 Task: Add an event with the title Lunch and Learn: Effective Project Management, date '2024/04/16', time 7:30 AM to 9:30 AMand add a description: Participants will learn how to structure their presentations in a clear and logical manner. They will explore techniques for capturing audience attention, developing a compelling opening, organizing content effectively, and delivering a memorable closing.Select event color  Lavender . Add location for the event as: 654 Basilica Cistern, Istanbul, Turkey, logged in from the account softage.2@softage.netand send the event invitation to softage.1@softage.net and softage.3@softage.net. Set a reminder for the event Monthly on the third Sunday
Action: Mouse moved to (488, 270)
Screenshot: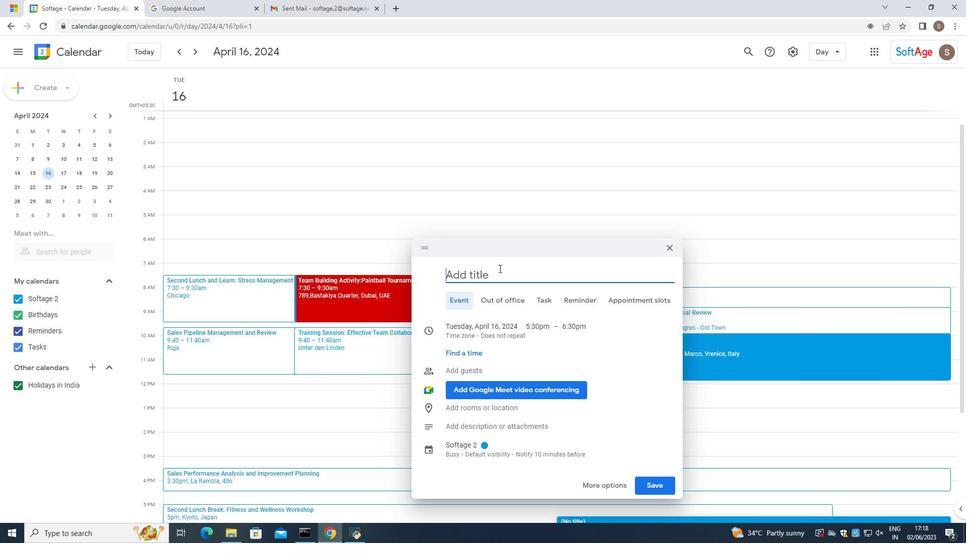 
Action: Mouse pressed left at (488, 270)
Screenshot: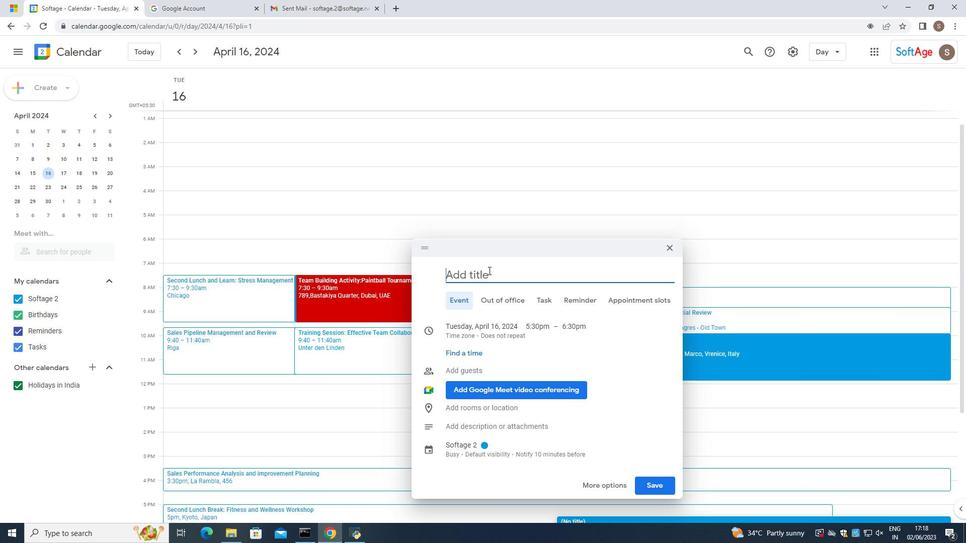 
Action: Key pressed <Key.caps_lock>L<Key.caps_lock>unch<Key.space><Key.shift_r><Key.shift_r><Key.shift_r><Key.shift_r><Key.shift_r><Key.shift_r><Key.shift_r><Key.shift_r><Key.shift_r><Key.shift_r><Key.shift_r>%\<Key.shift_r>&\\\<Key.insert><Key.insert><Key.backspace><Key.backspace><Key.backspace><Key.backspace><Key.backspace><Key.backspace><Key.shift_r><Key.shift_r><Key.shift_r><Key.shift_r><Key.shift_r><Key.shift_r><Key.shift_r><Key.shift_r><Key.shift_r><Key.shift_r><Key.shift_r>&<Key.space><Key.caps_lock>L<Key.caps_lock>earn
Screenshot: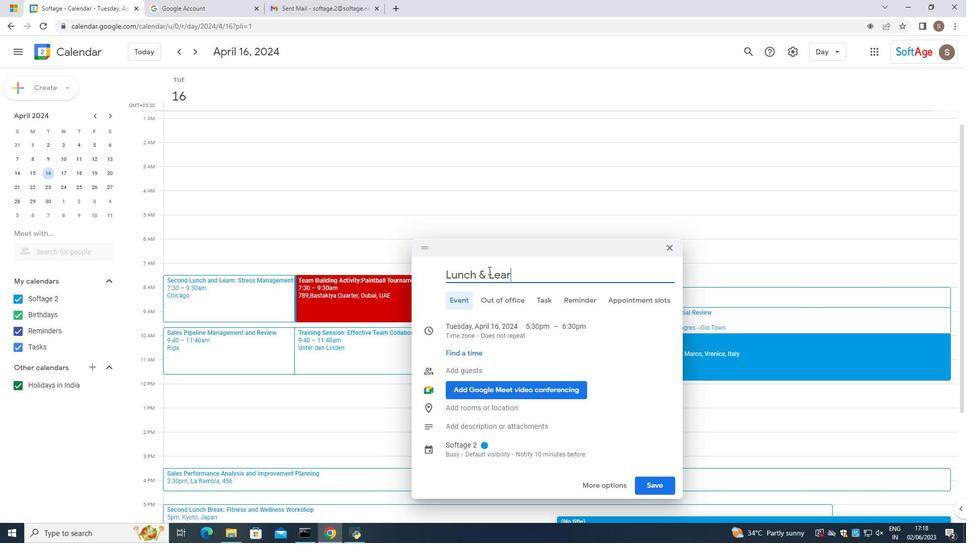 
Action: Mouse moved to (485, 321)
Screenshot: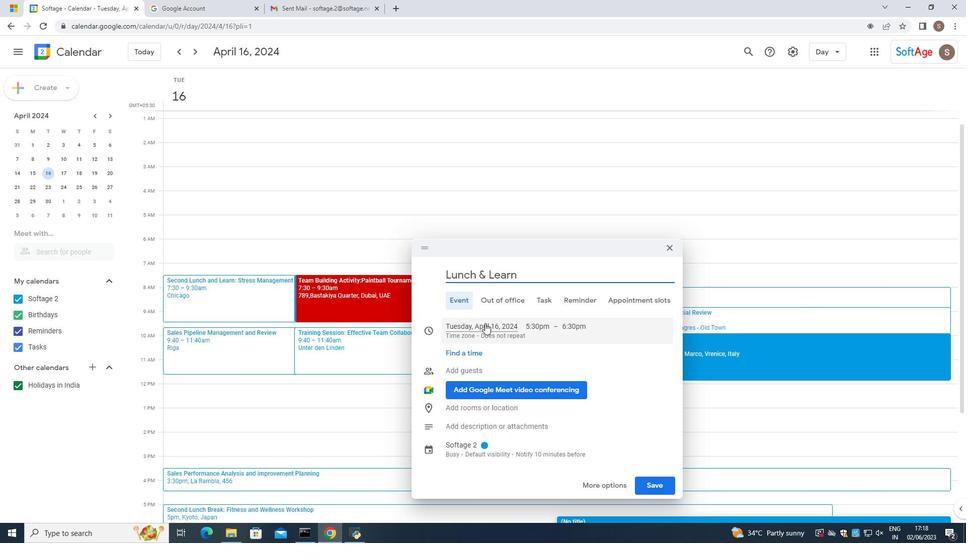 
Action: Key pressed <Key.shift_r><Key.shift_r><Key.shift_r><Key.shift_r><Key.shift_r><Key.shift_r><Key.shift_r>:<Key.space><Key.caps_lock>E<Key.caps_lock>ffective<Key.space><Key.tab>pp
Screenshot: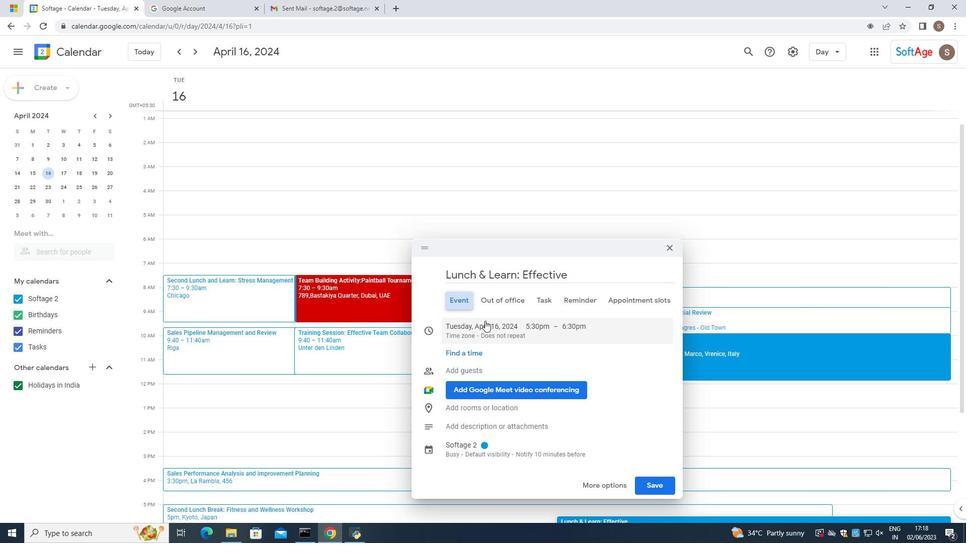 
Action: Mouse moved to (569, 275)
Screenshot: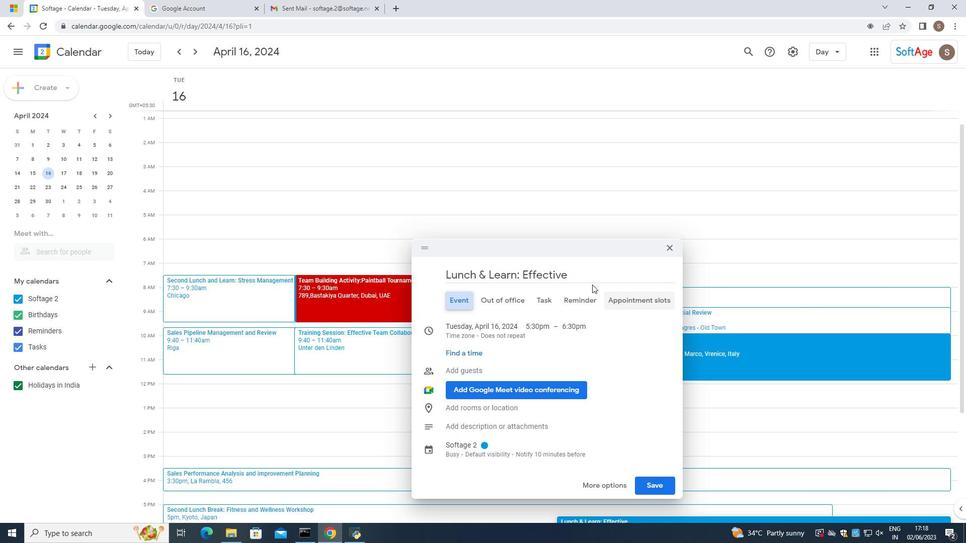 
Action: Mouse pressed left at (569, 275)
Screenshot: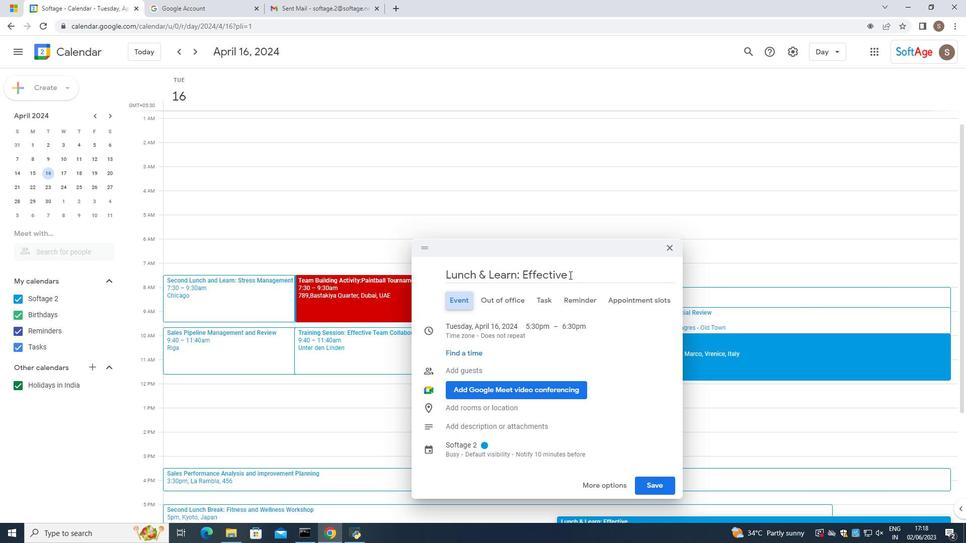 
Action: Mouse moved to (551, 272)
Screenshot: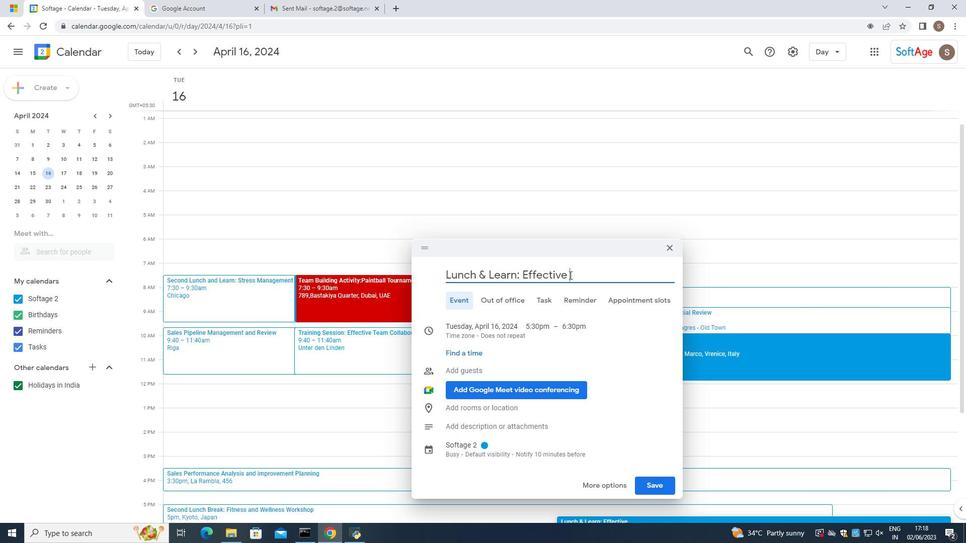 
Action: Key pressed <Key.tab>p<Key.tab><Key.caps_lock>P
Screenshot: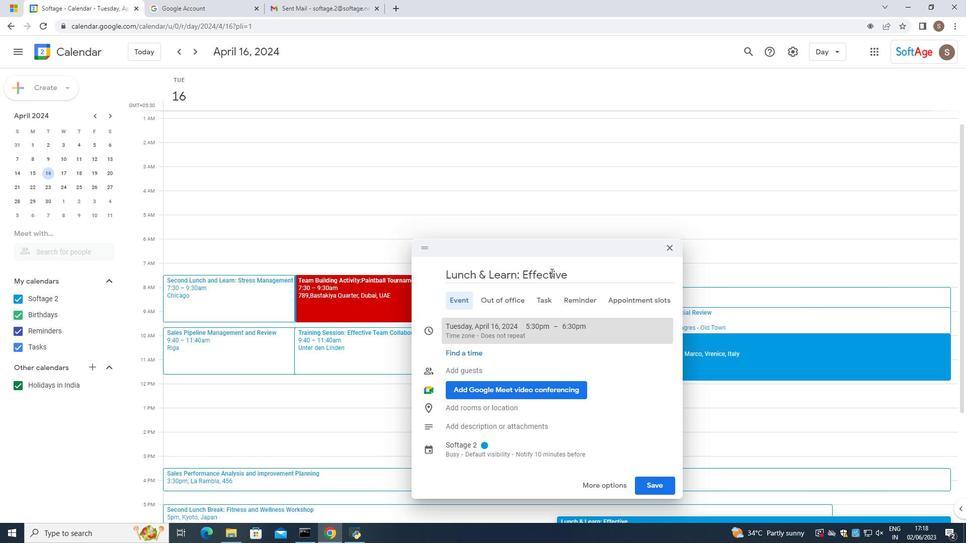 
Action: Mouse moved to (566, 278)
Screenshot: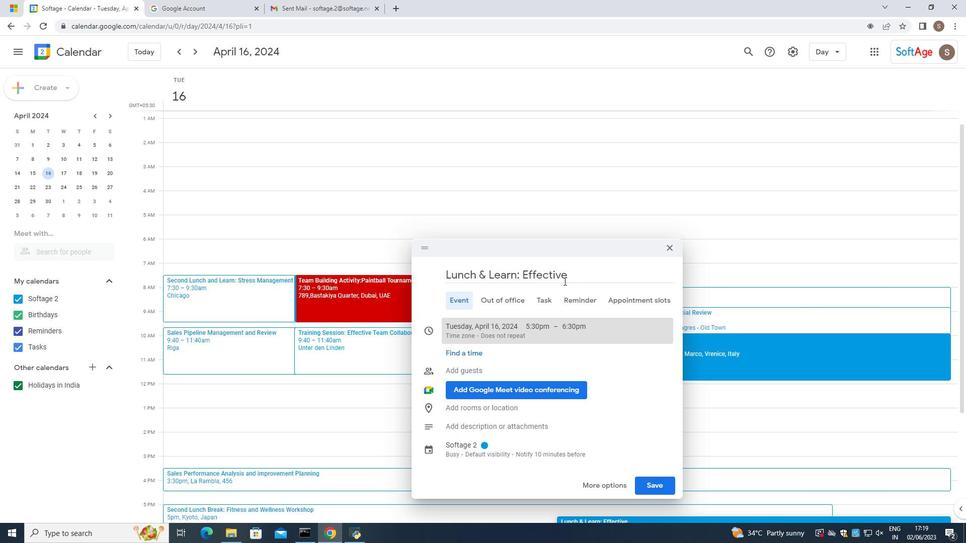 
Action: Mouse pressed left at (566, 278)
Screenshot: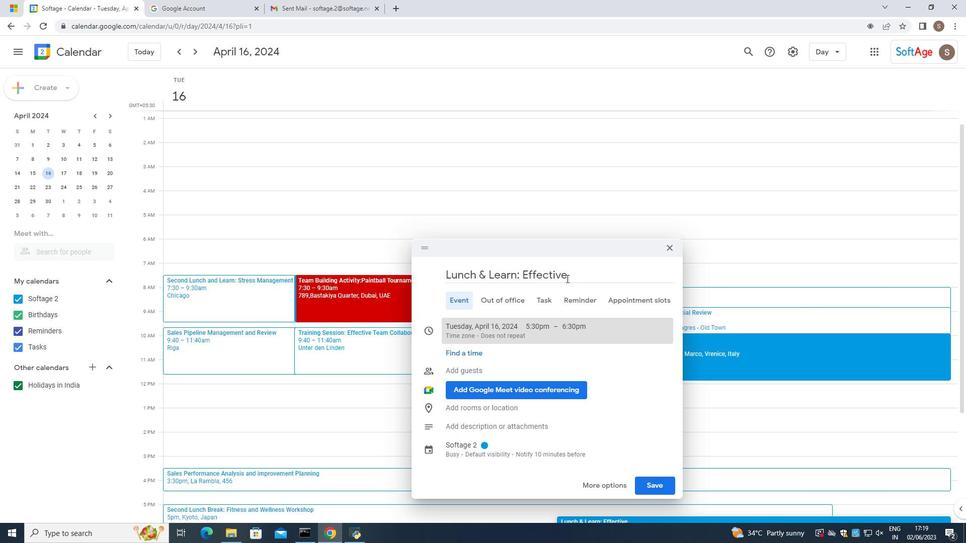 
Action: Mouse moved to (567, 269)
Screenshot: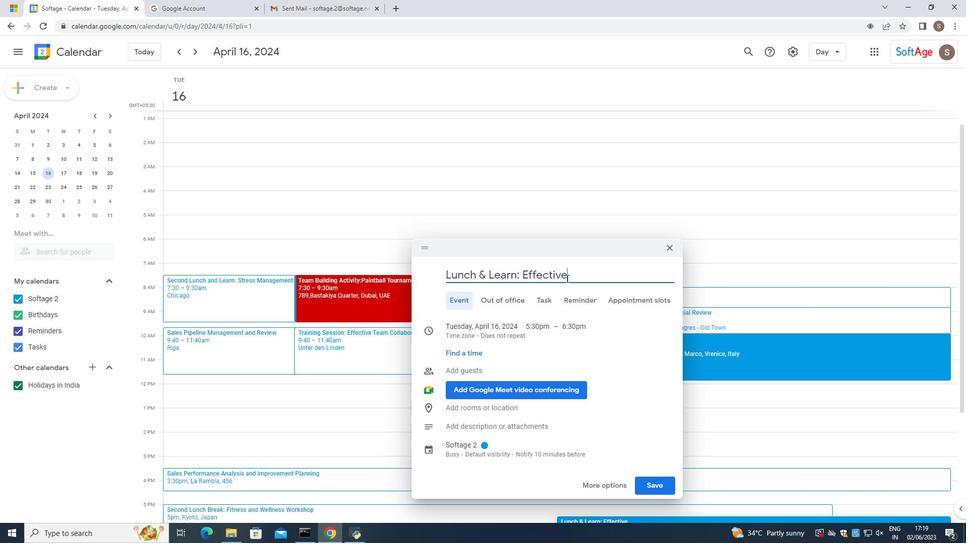
Action: Key pressed <Key.space>P<Key.caps_lock>roject<Key.space><Key.caps_lock>M<Key.caps_lock>anagement
Screenshot: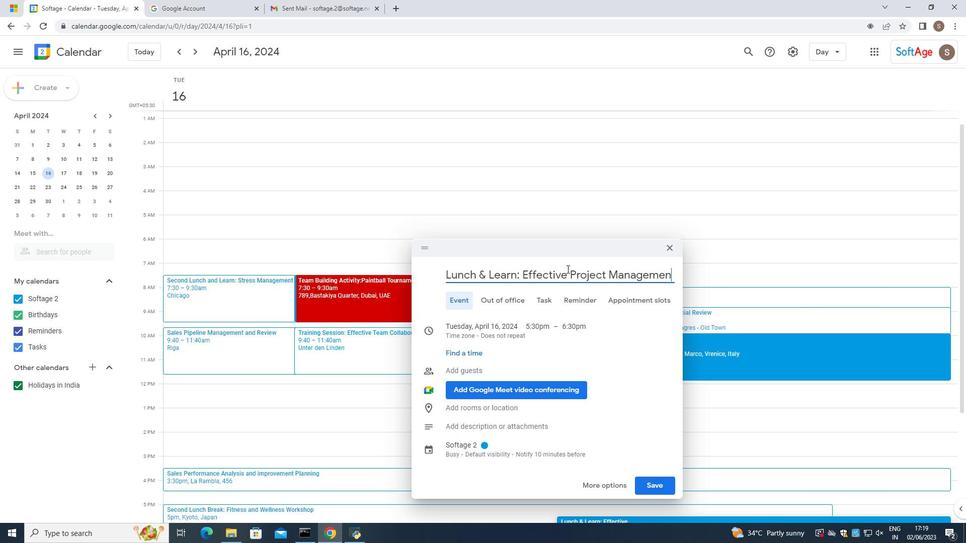 
Action: Mouse moved to (535, 320)
Screenshot: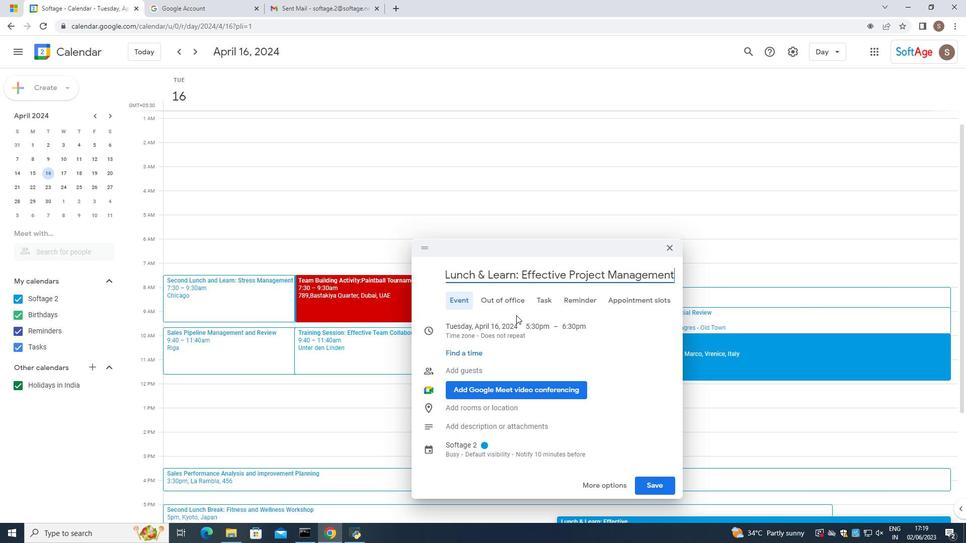 
Action: Mouse pressed left at (535, 320)
Screenshot: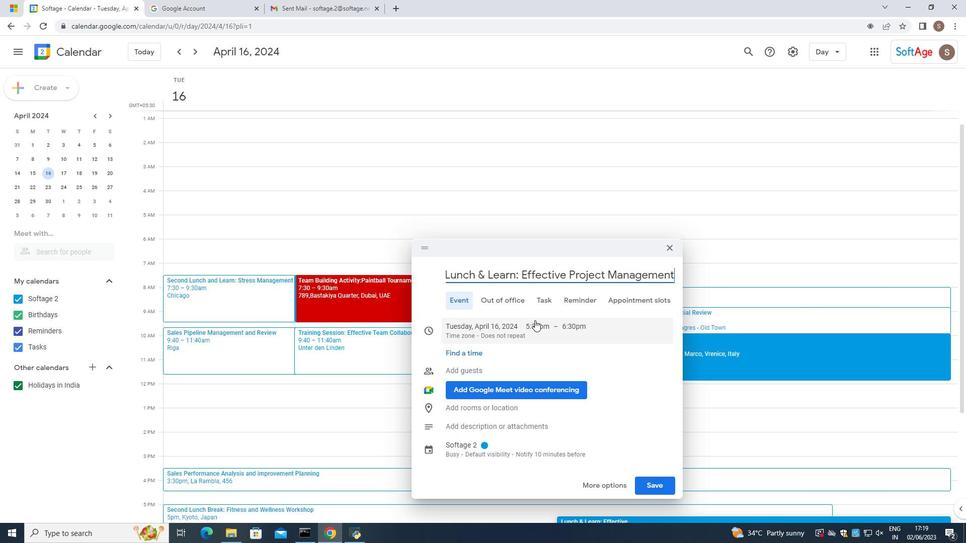 
Action: Mouse moved to (543, 300)
Screenshot: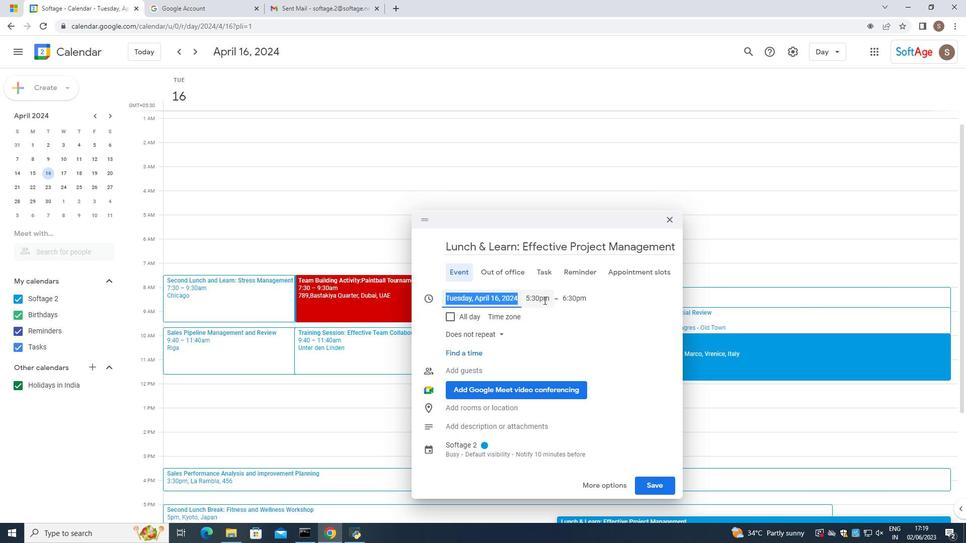 
Action: Mouse pressed left at (543, 300)
Screenshot: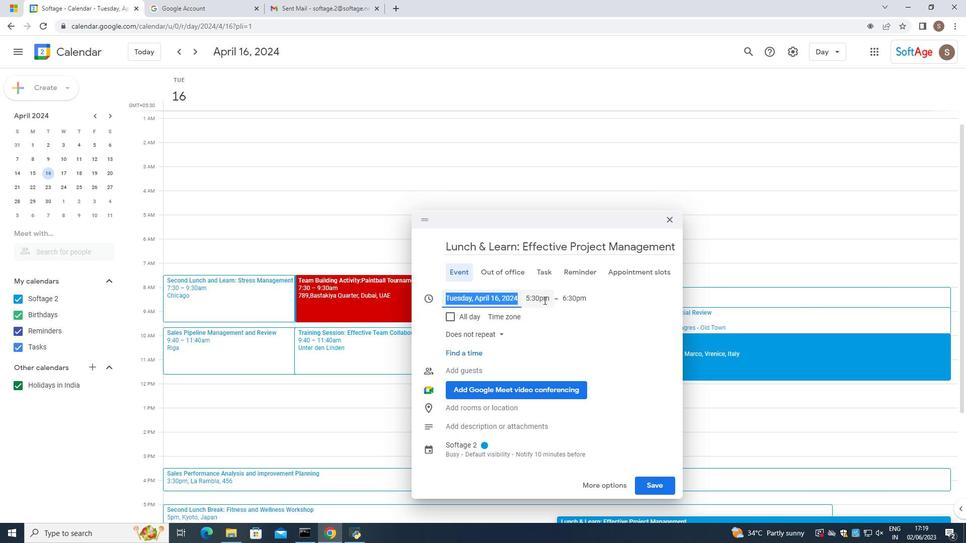 
Action: Mouse moved to (555, 298)
Screenshot: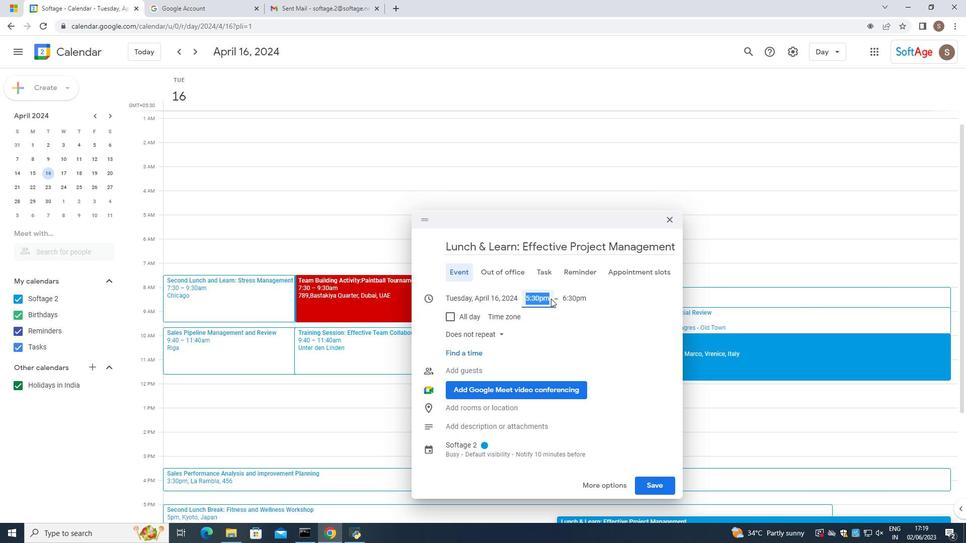 
Action: Mouse pressed left at (555, 298)
Screenshot: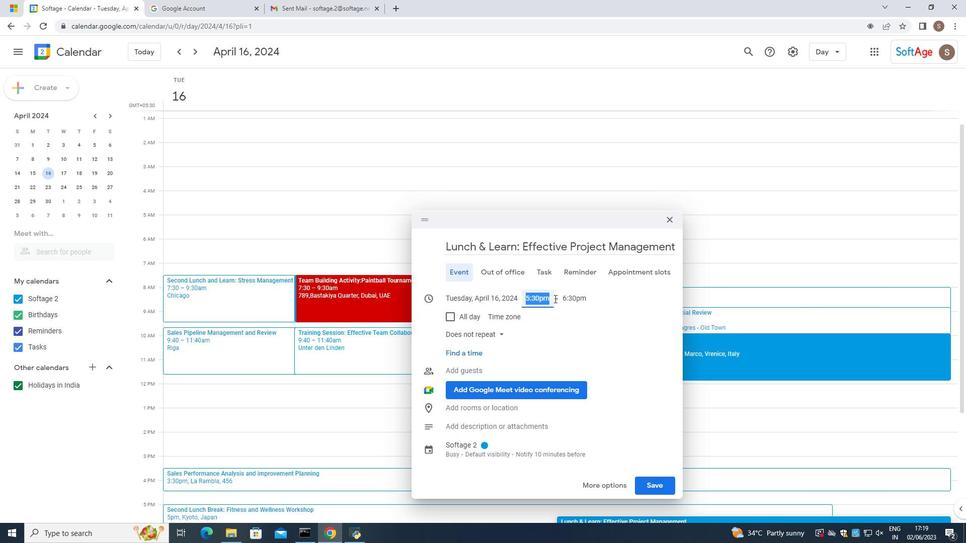 
Action: Mouse moved to (554, 298)
Screenshot: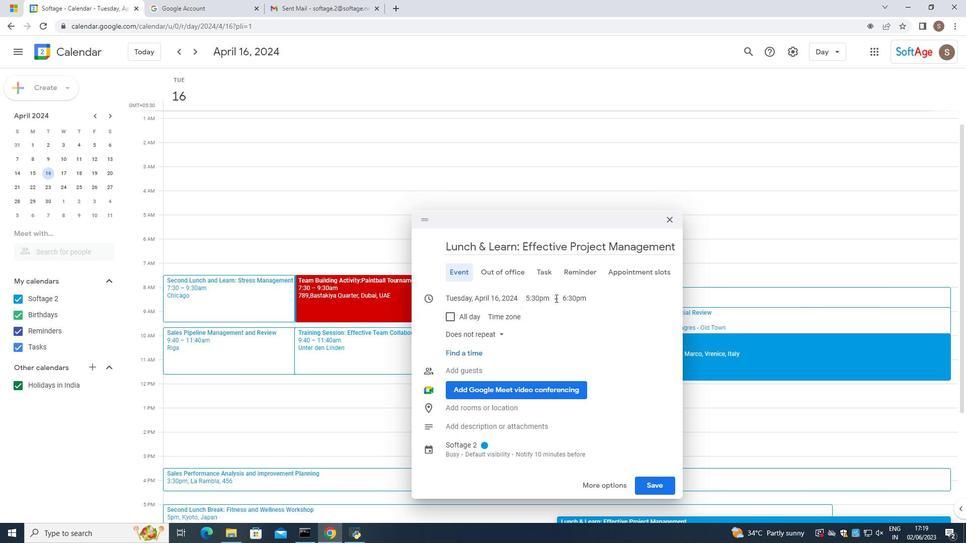
Action: Mouse pressed left at (554, 298)
Screenshot: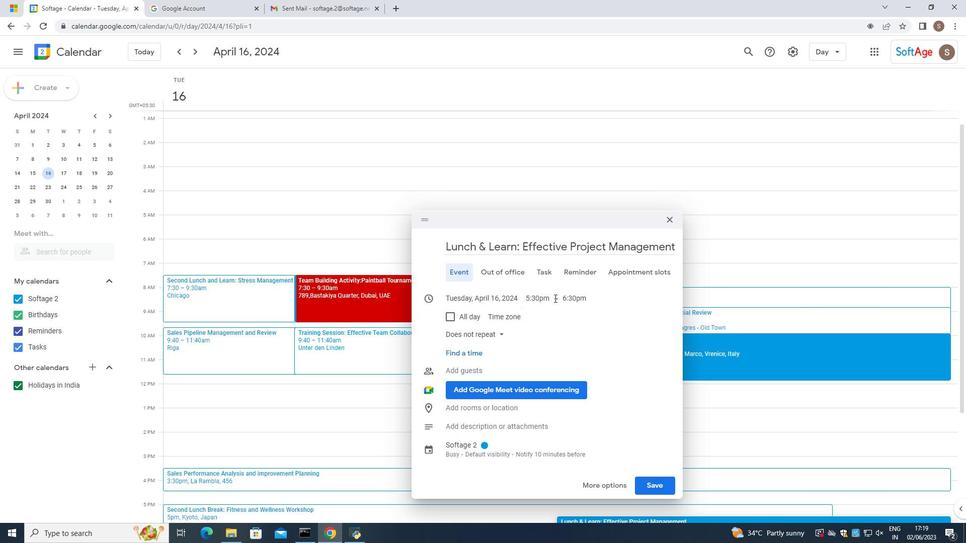 
Action: Mouse moved to (516, 301)
Screenshot: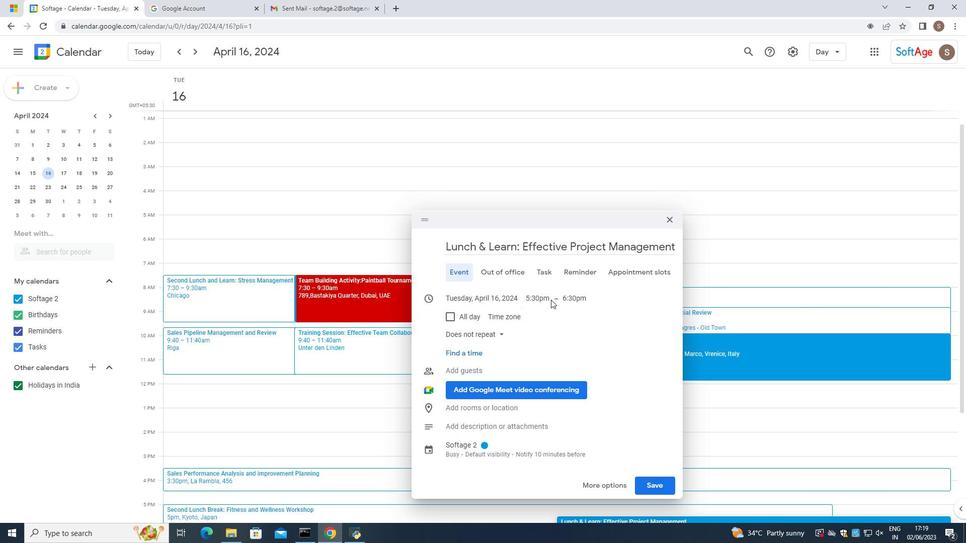 
Action: Mouse pressed left at (516, 301)
Screenshot: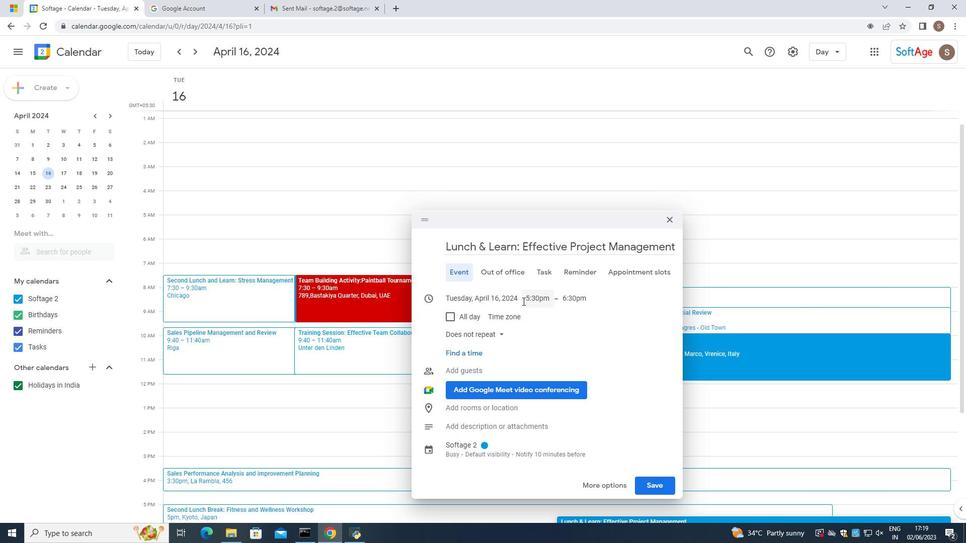 
Action: Mouse moved to (530, 298)
Screenshot: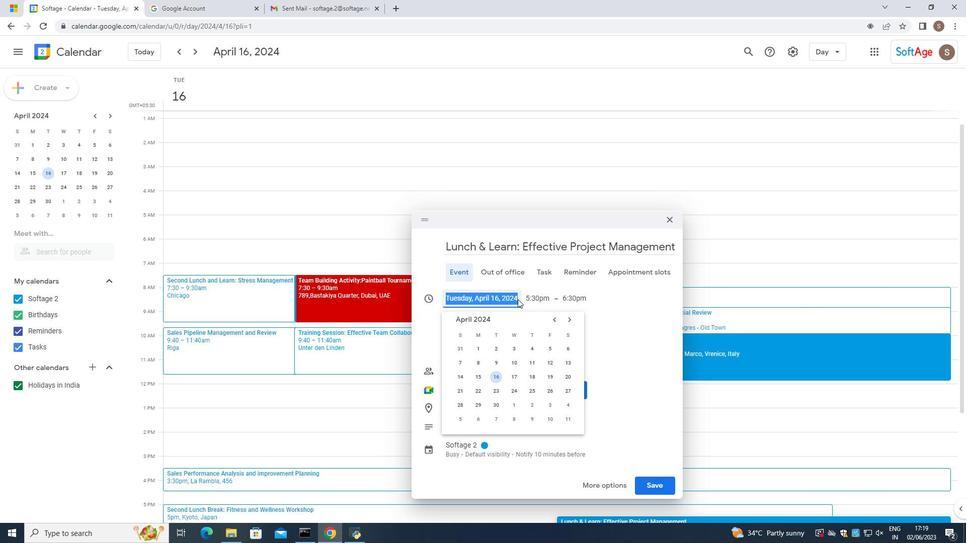 
Action: Mouse pressed left at (530, 298)
Screenshot: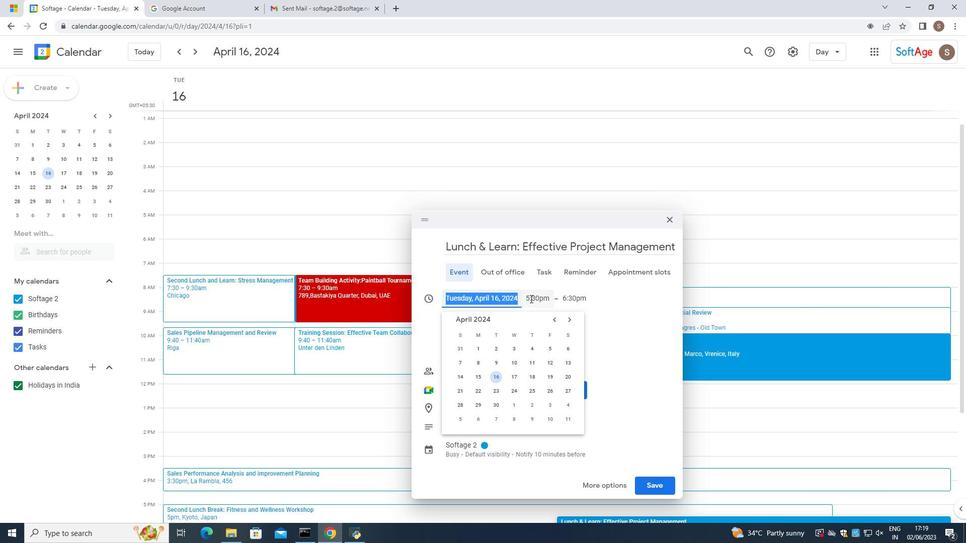 
Action: Mouse moved to (541, 326)
Screenshot: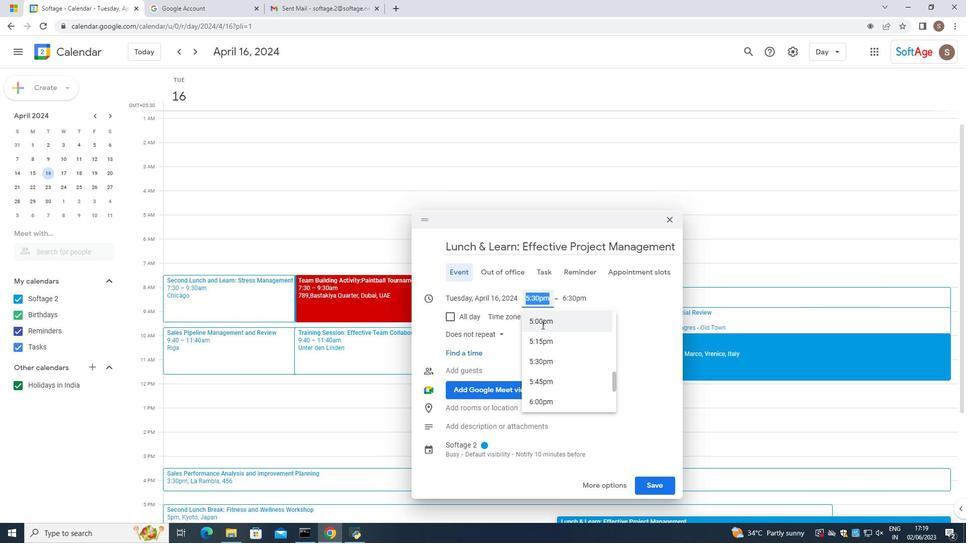 
Action: Mouse scrolled (541, 327) with delta (0, 0)
Screenshot: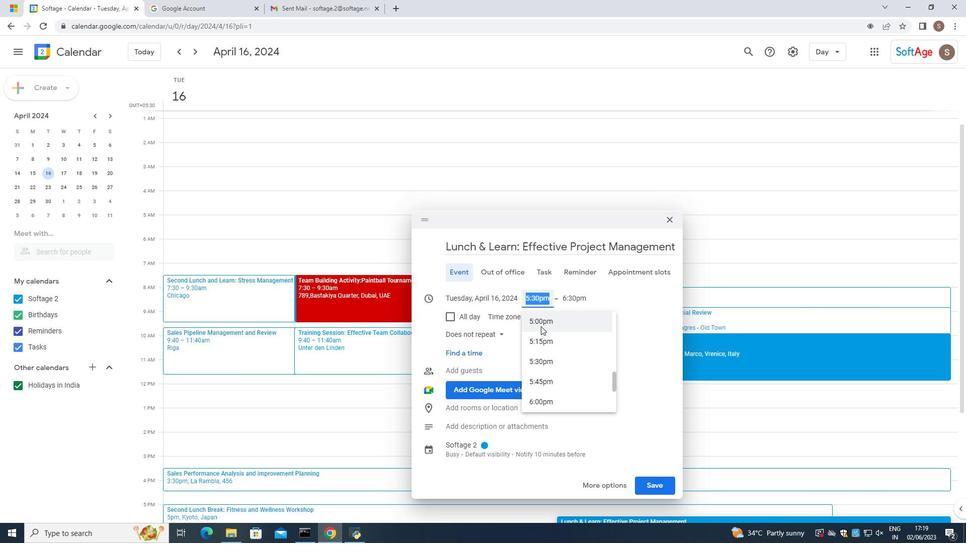 
Action: Mouse scrolled (541, 327) with delta (0, 0)
Screenshot: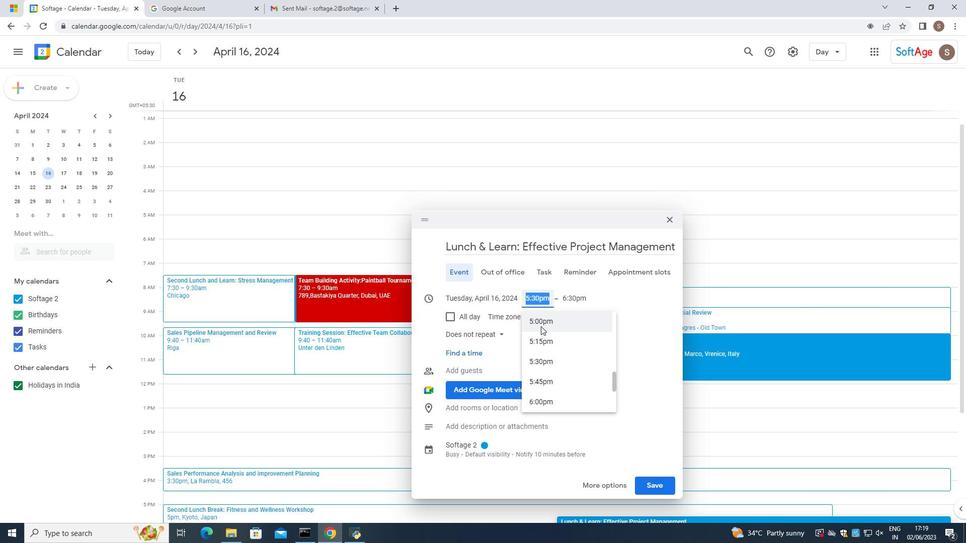 
Action: Mouse scrolled (541, 327) with delta (0, 0)
Screenshot: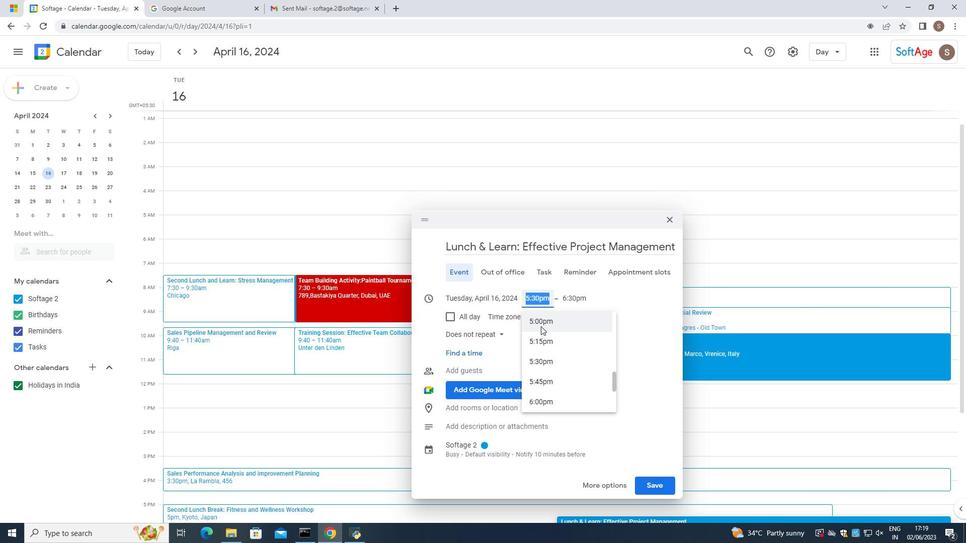 
Action: Mouse scrolled (541, 327) with delta (0, 0)
Screenshot: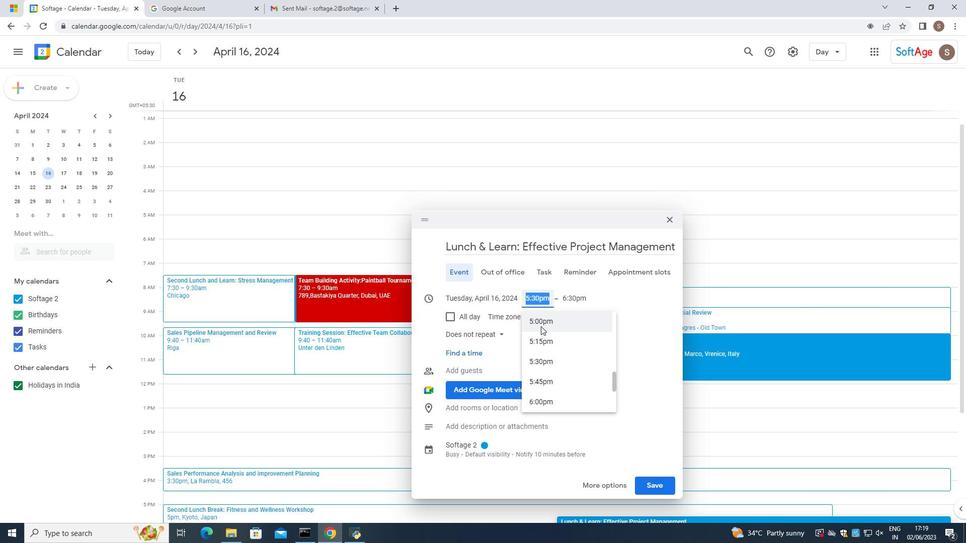 
Action: Mouse scrolled (541, 327) with delta (0, 0)
Screenshot: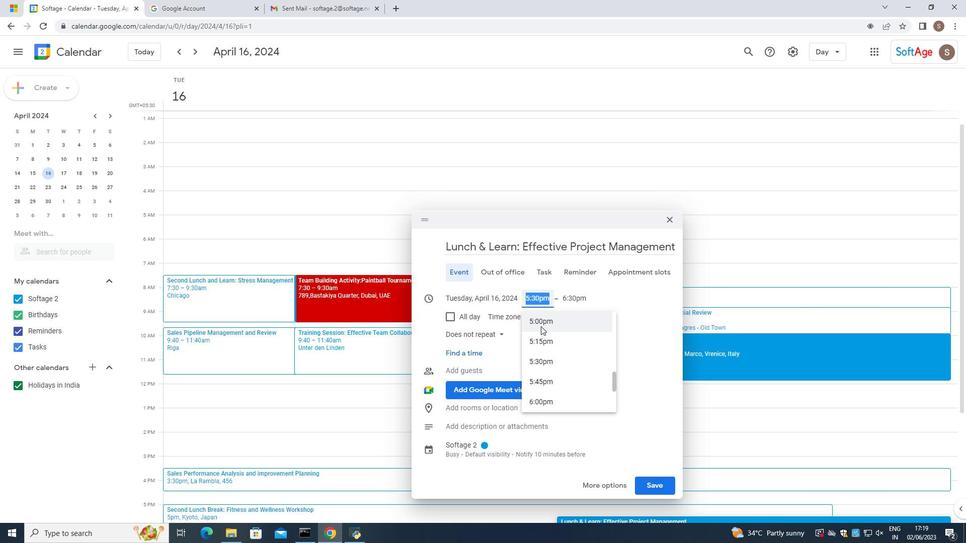 
Action: Mouse scrolled (541, 327) with delta (0, 0)
Screenshot: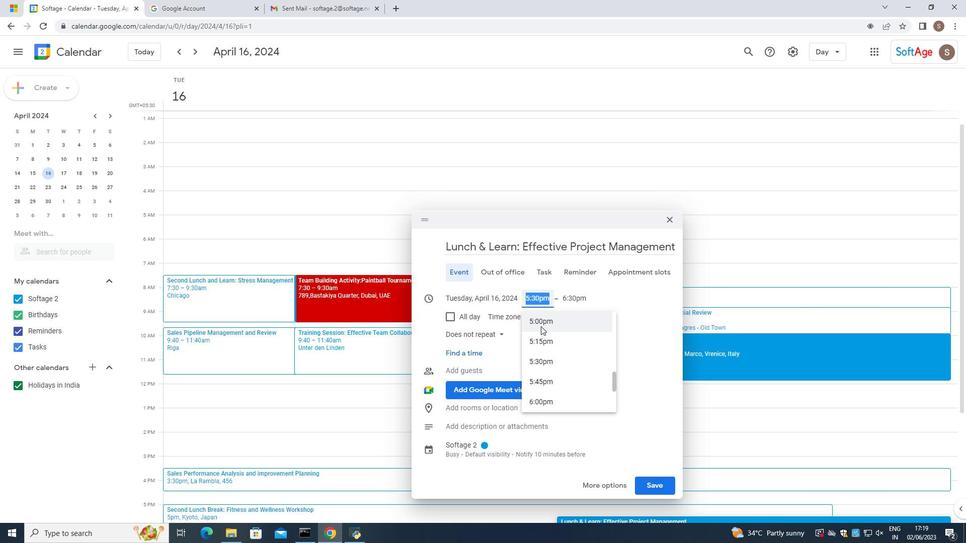 
Action: Mouse scrolled (541, 327) with delta (0, 0)
Screenshot: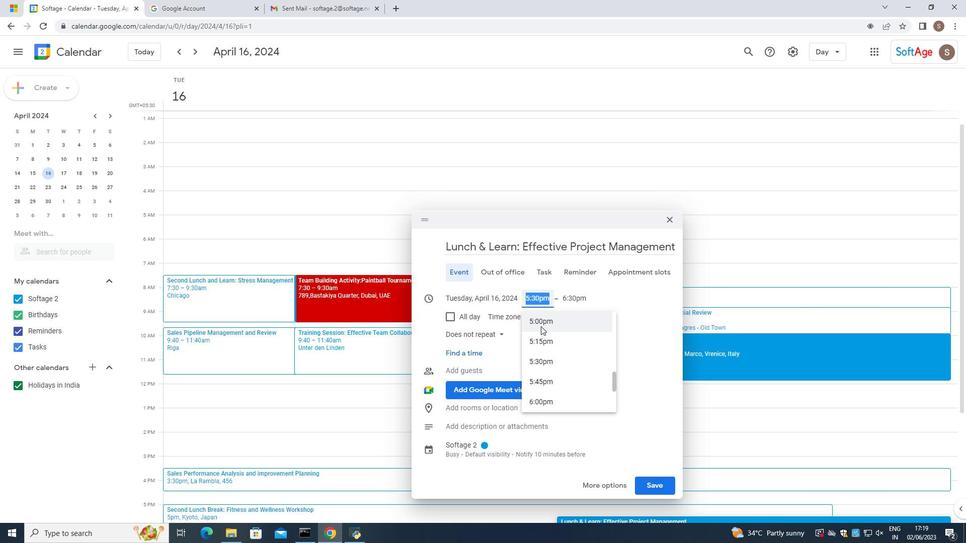 
Action: Mouse moved to (539, 328)
Screenshot: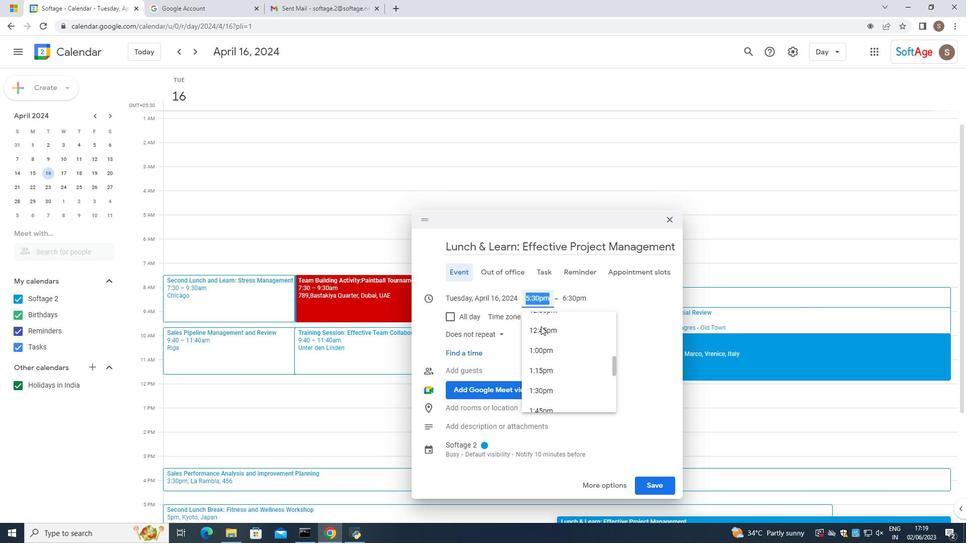 
Action: Mouse scrolled (539, 328) with delta (0, 0)
Screenshot: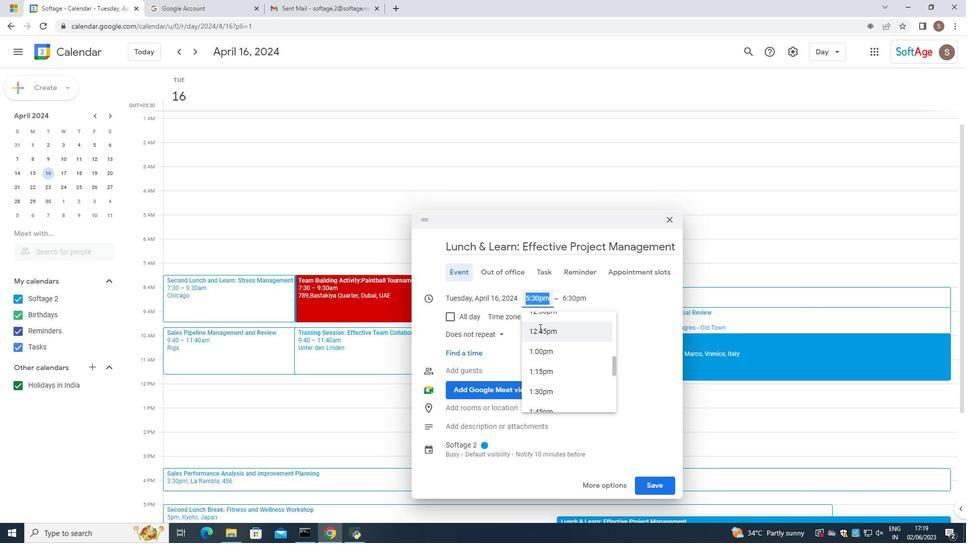 
Action: Mouse scrolled (539, 328) with delta (0, 0)
Screenshot: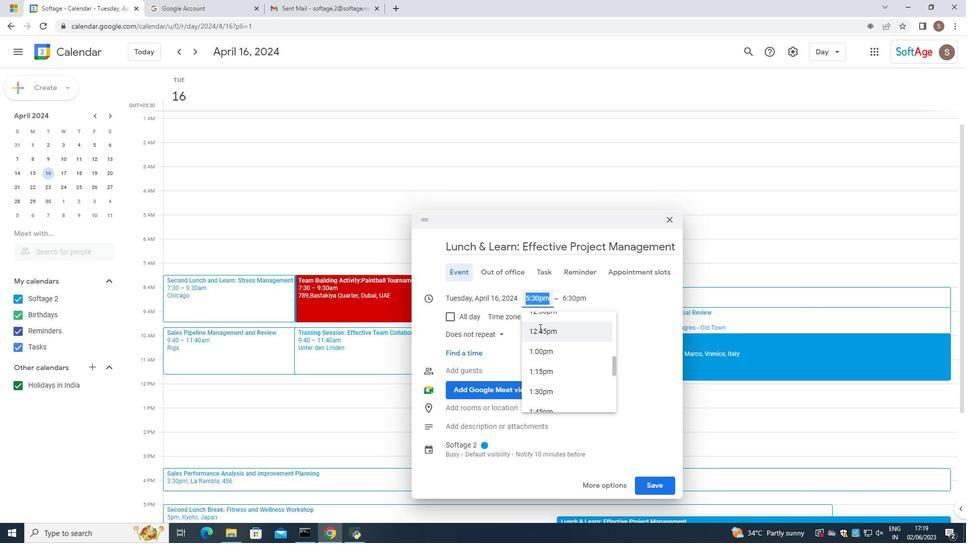 
Action: Mouse scrolled (539, 328) with delta (0, 0)
Screenshot: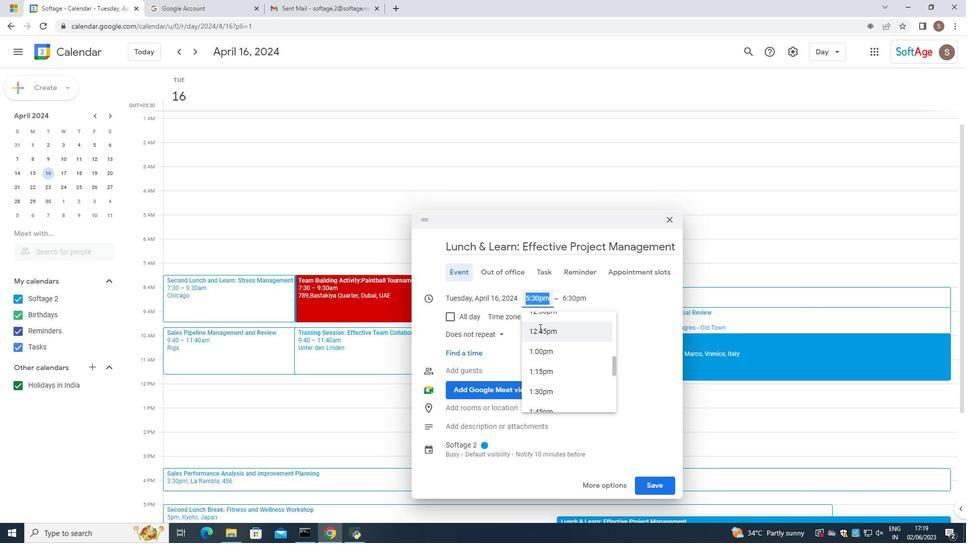 
Action: Mouse scrolled (539, 328) with delta (0, 0)
Screenshot: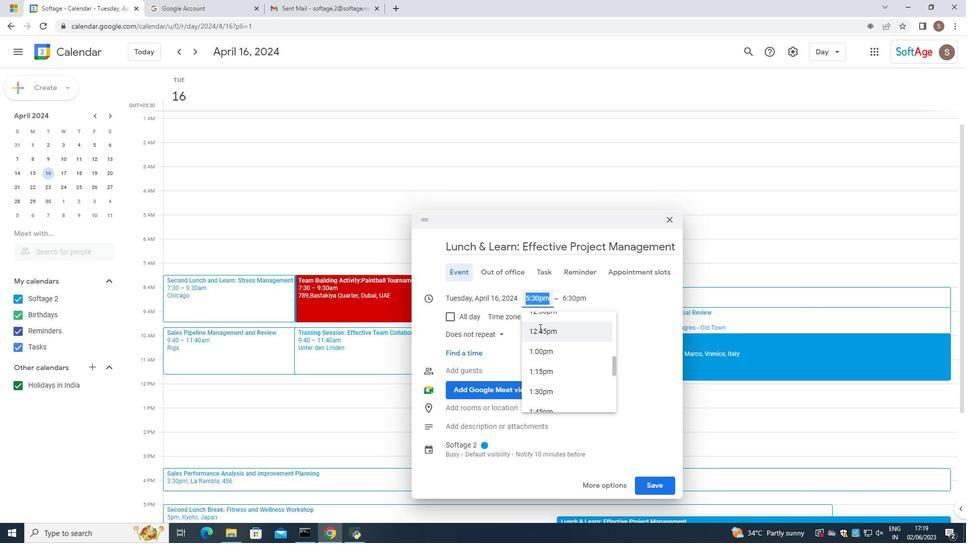 
Action: Mouse scrolled (539, 328) with delta (0, 0)
Screenshot: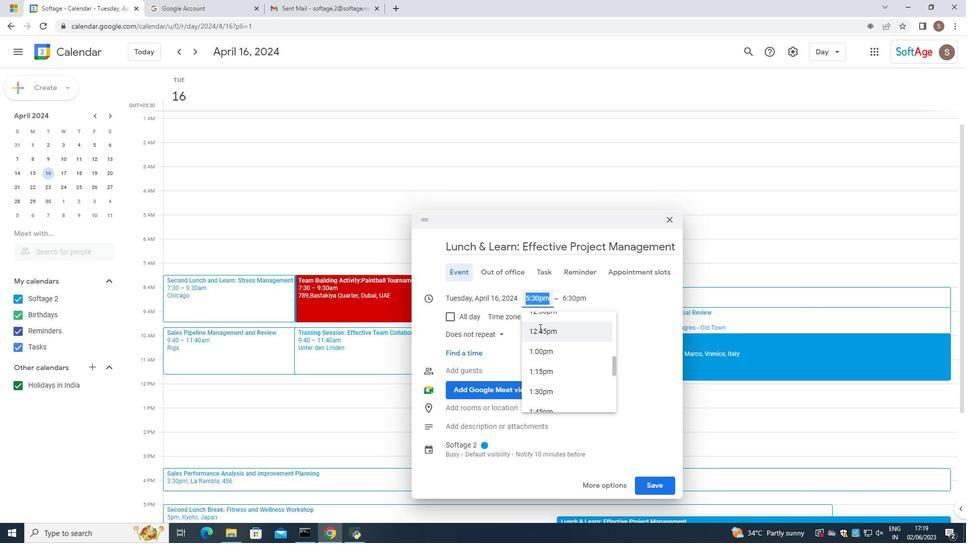 
Action: Mouse scrolled (539, 328) with delta (0, 0)
Screenshot: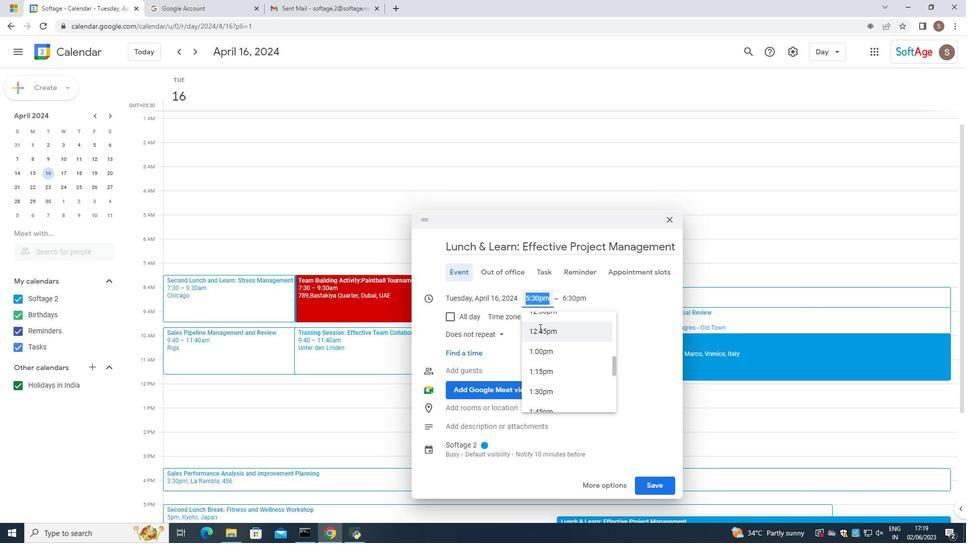 
Action: Mouse moved to (539, 330)
Screenshot: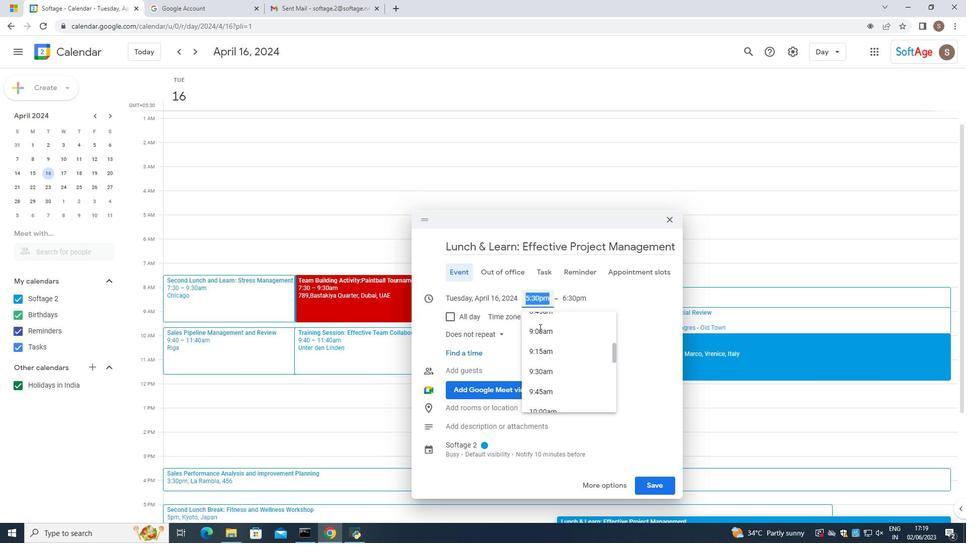 
Action: Mouse scrolled (539, 330) with delta (0, 0)
Screenshot: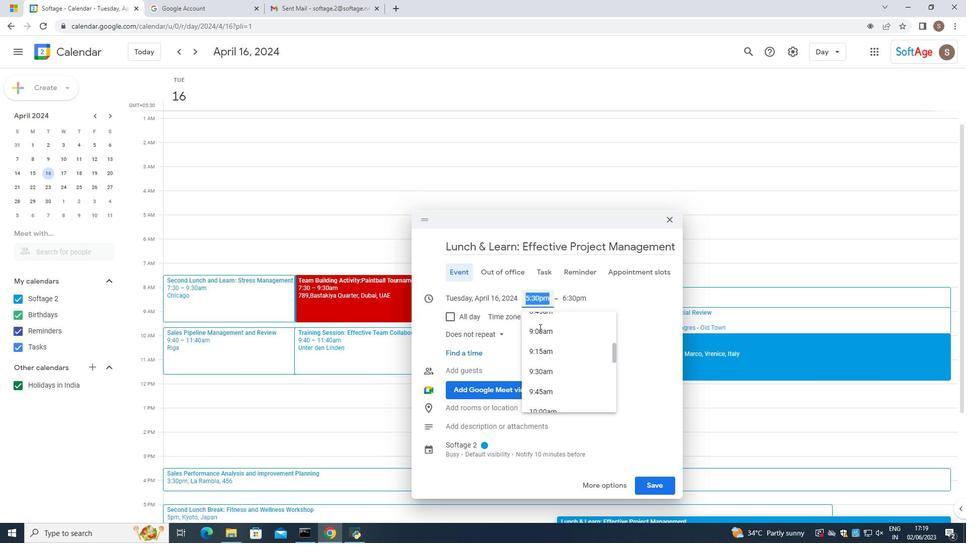 
Action: Mouse moved to (539, 330)
Screenshot: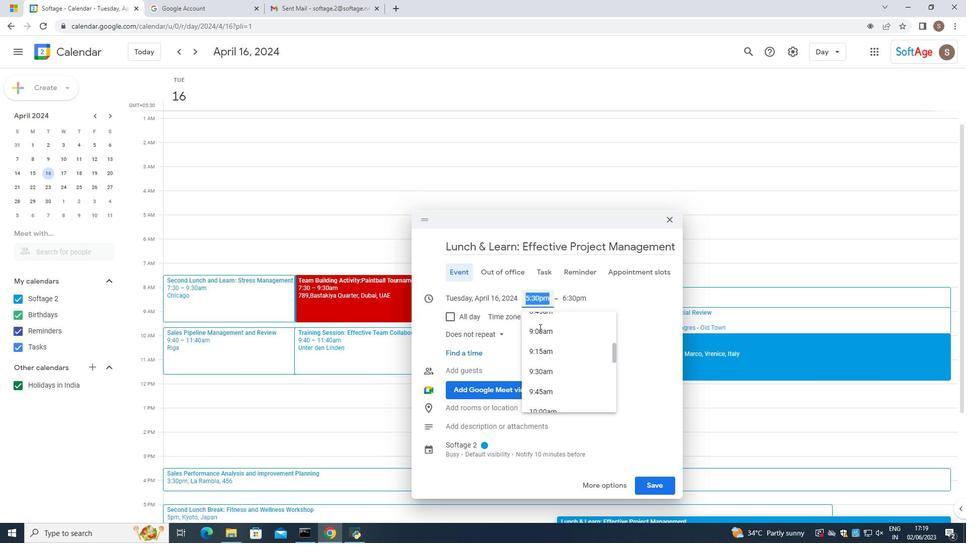 
Action: Mouse scrolled (539, 330) with delta (0, 0)
Screenshot: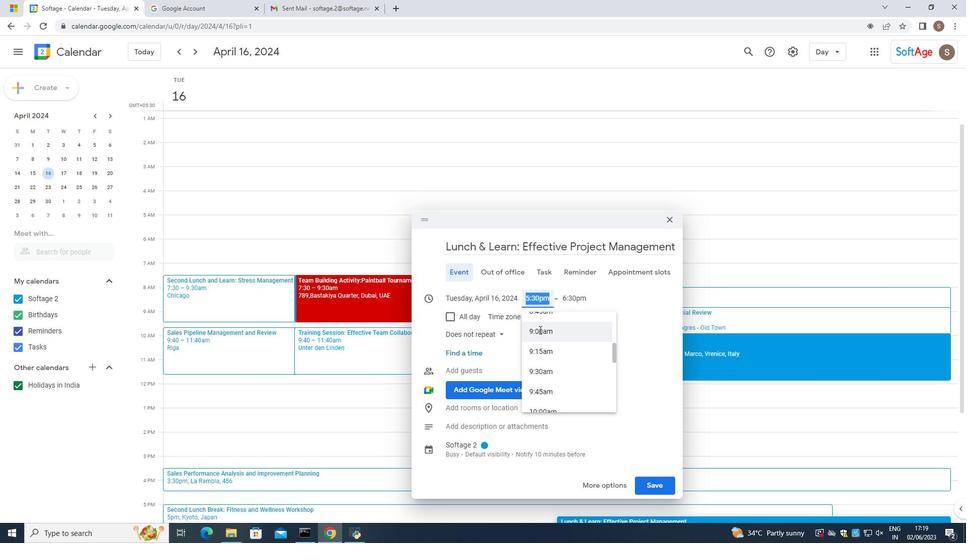 
Action: Mouse scrolled (539, 330) with delta (0, 0)
Screenshot: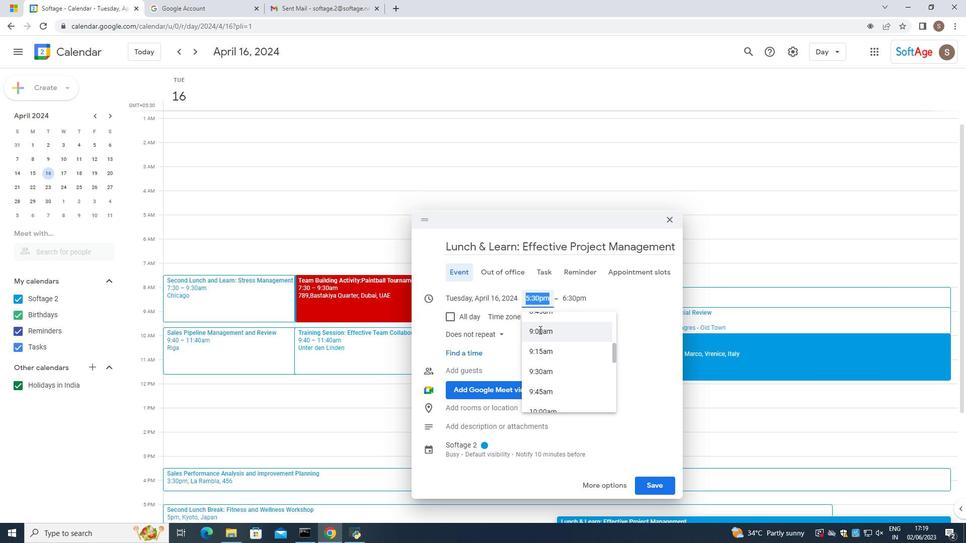 
Action: Mouse moved to (531, 367)
Screenshot: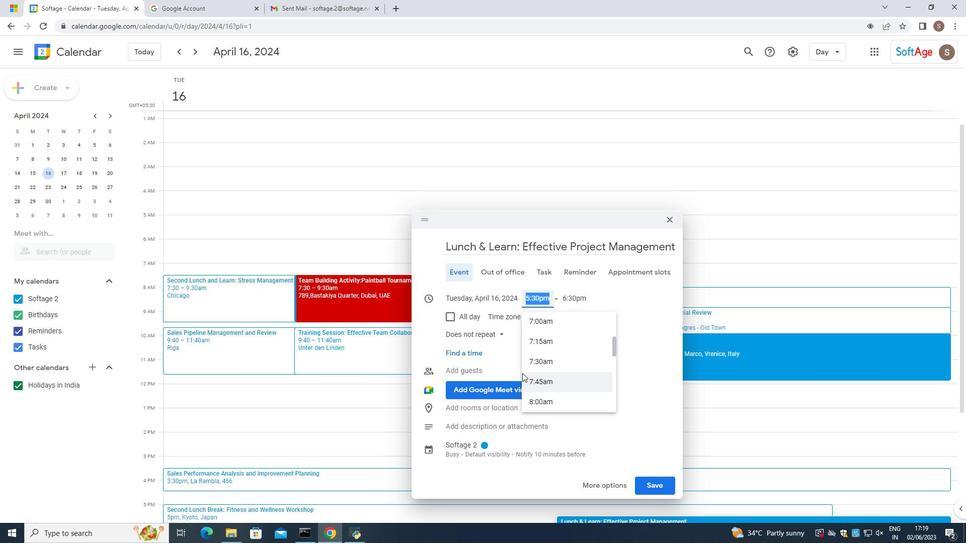 
Action: Mouse pressed left at (531, 367)
Screenshot: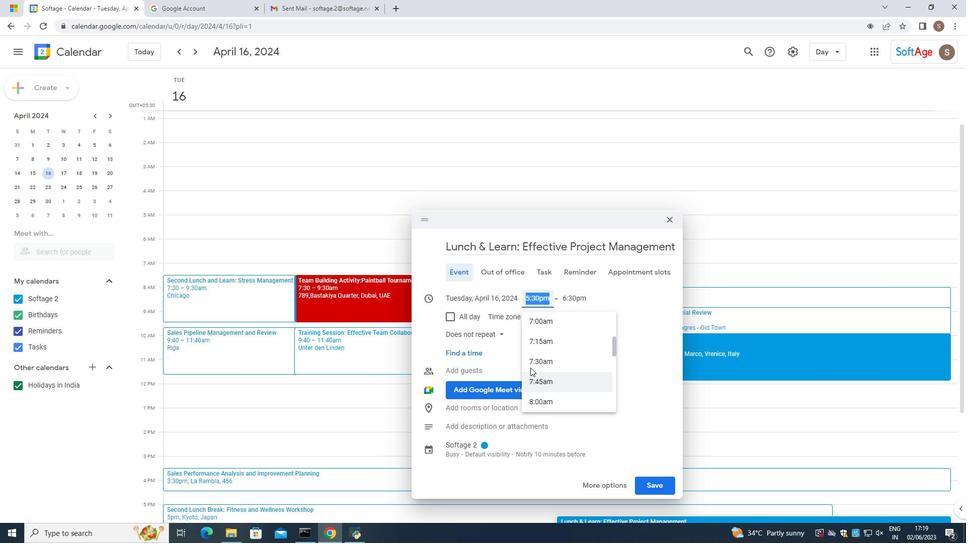 
Action: Mouse moved to (568, 231)
Screenshot: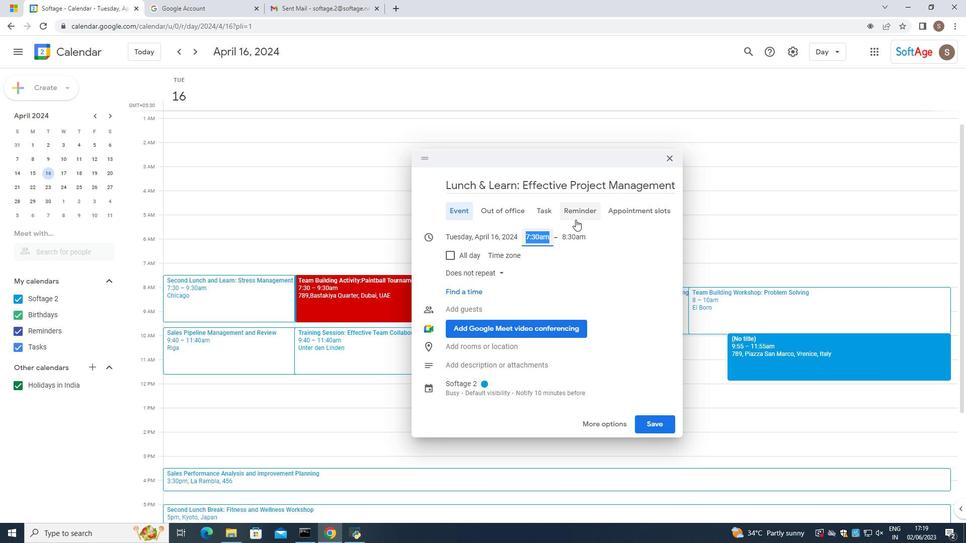 
Action: Mouse pressed left at (568, 231)
Screenshot: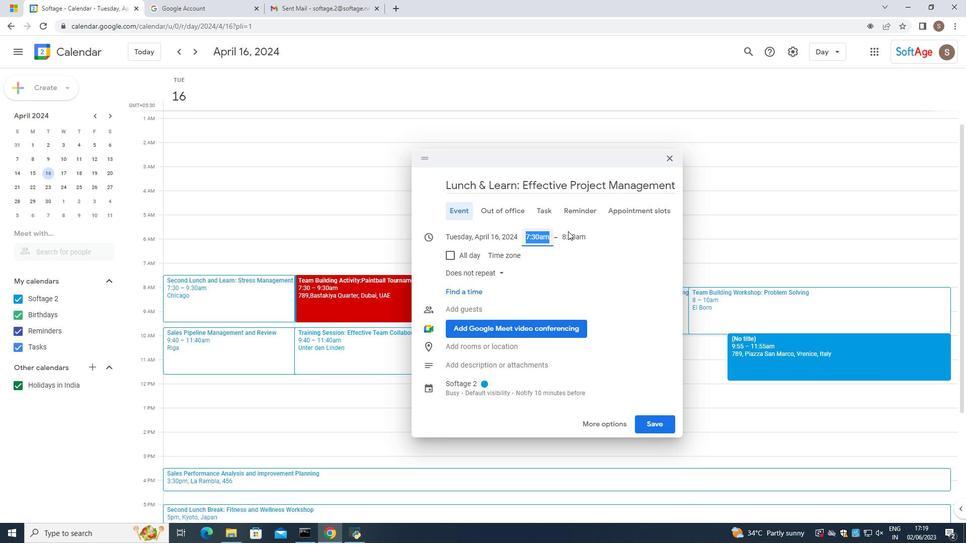 
Action: Mouse moved to (570, 338)
Screenshot: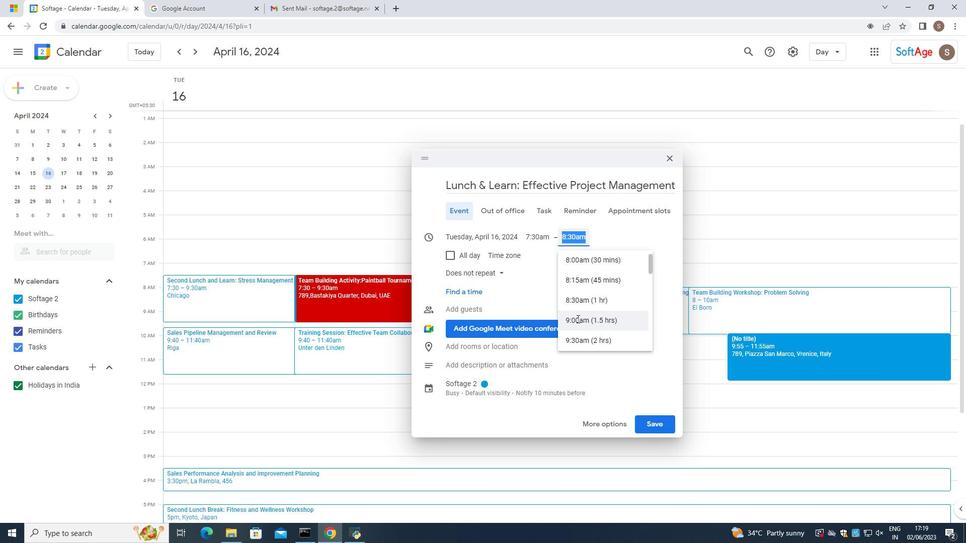 
Action: Mouse scrolled (570, 337) with delta (0, 0)
Screenshot: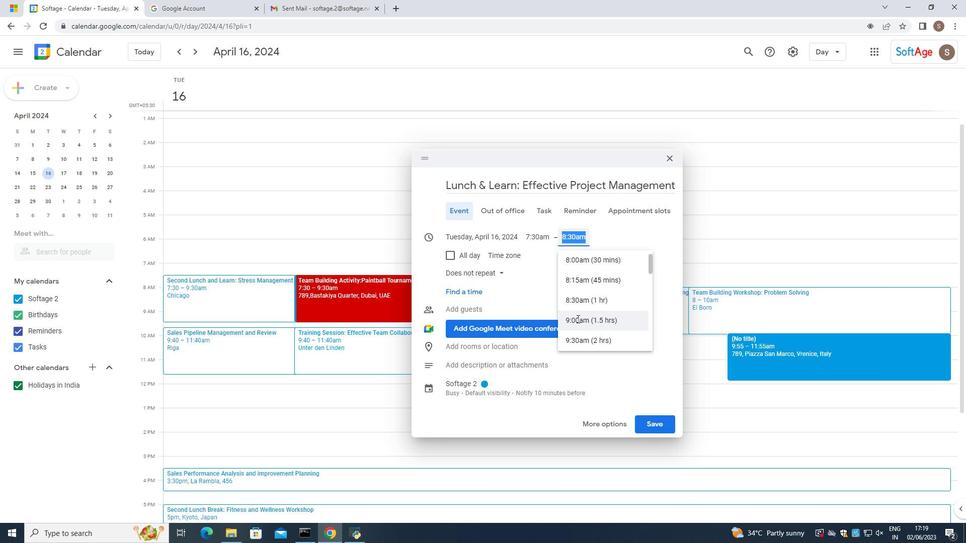 
Action: Mouse scrolled (570, 337) with delta (0, 0)
Screenshot: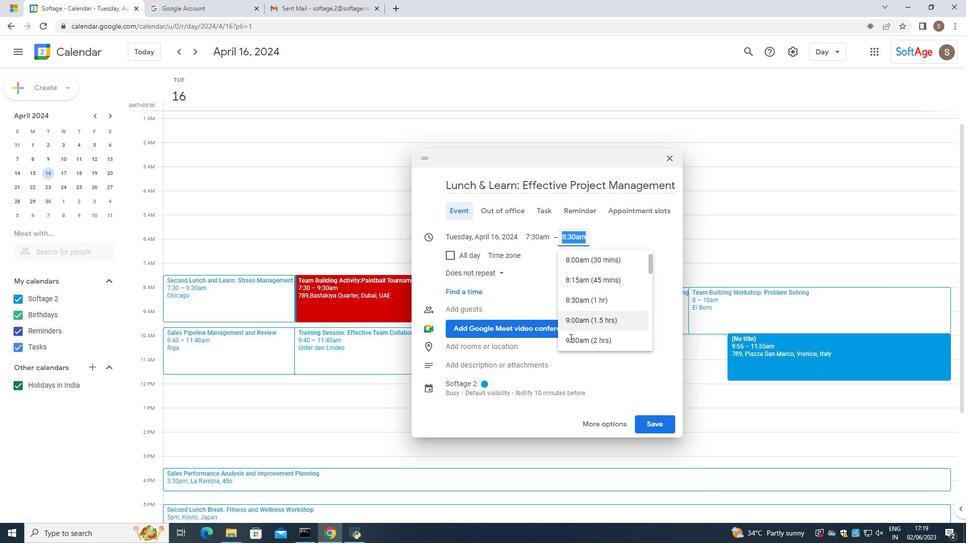 
Action: Mouse moved to (579, 281)
Screenshot: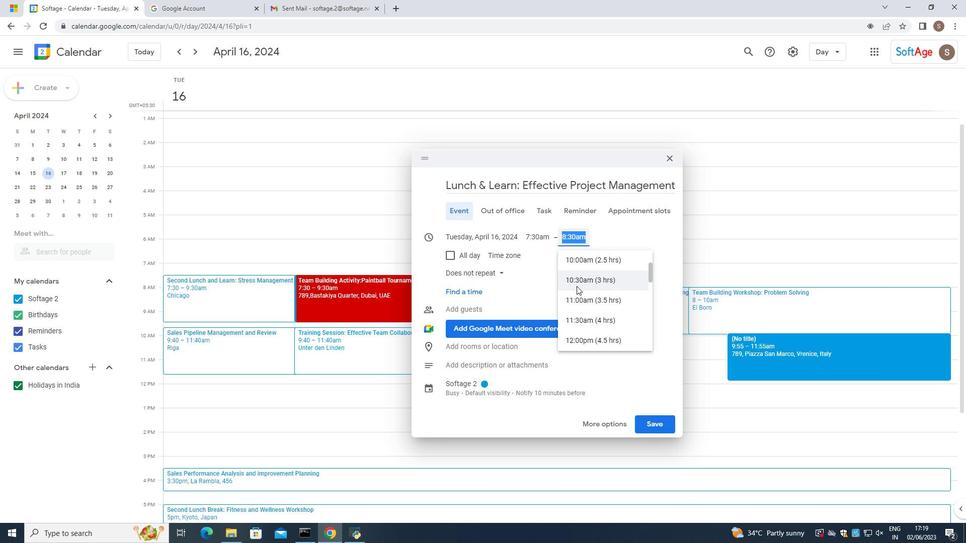 
Action: Mouse pressed left at (579, 281)
Screenshot: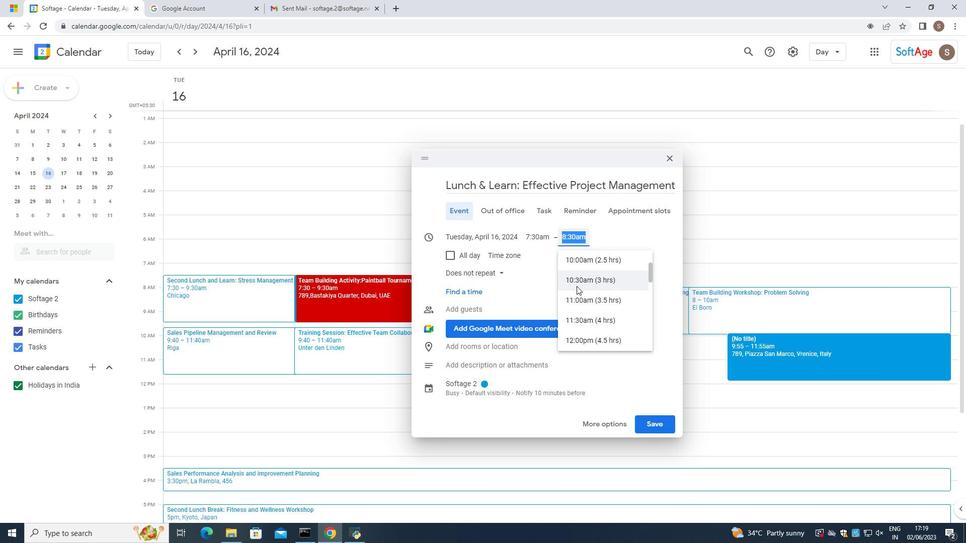 
Action: Mouse moved to (529, 273)
Screenshot: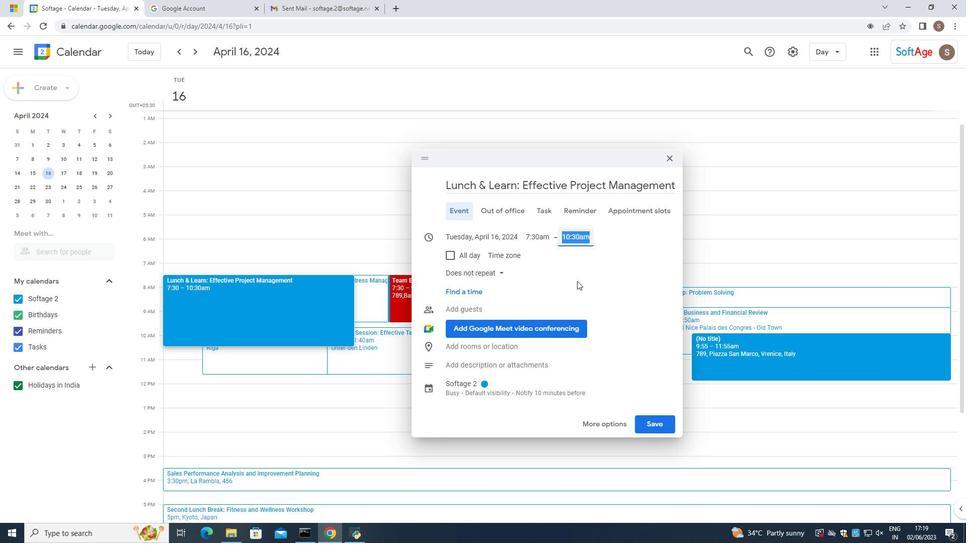 
Action: Mouse pressed left at (529, 273)
Screenshot: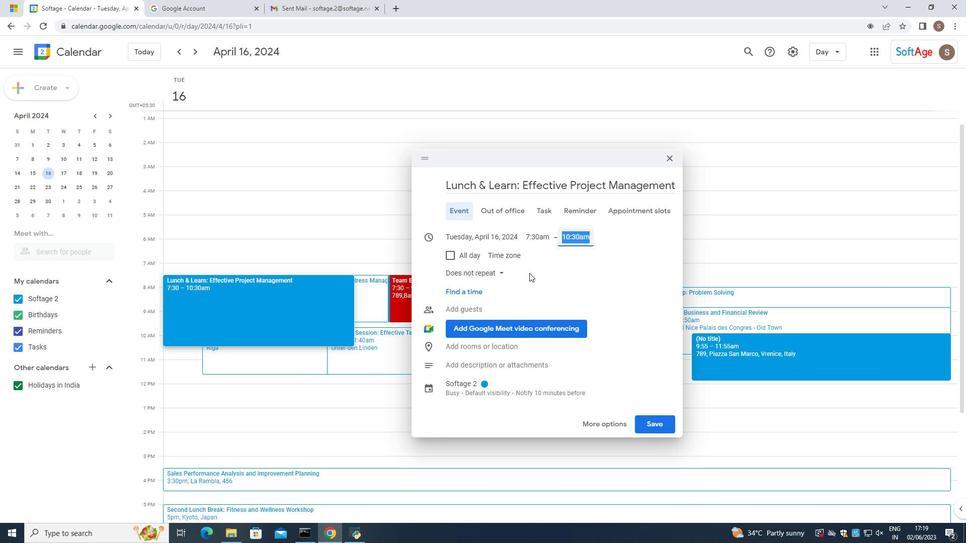 
Action: Mouse moved to (572, 246)
Screenshot: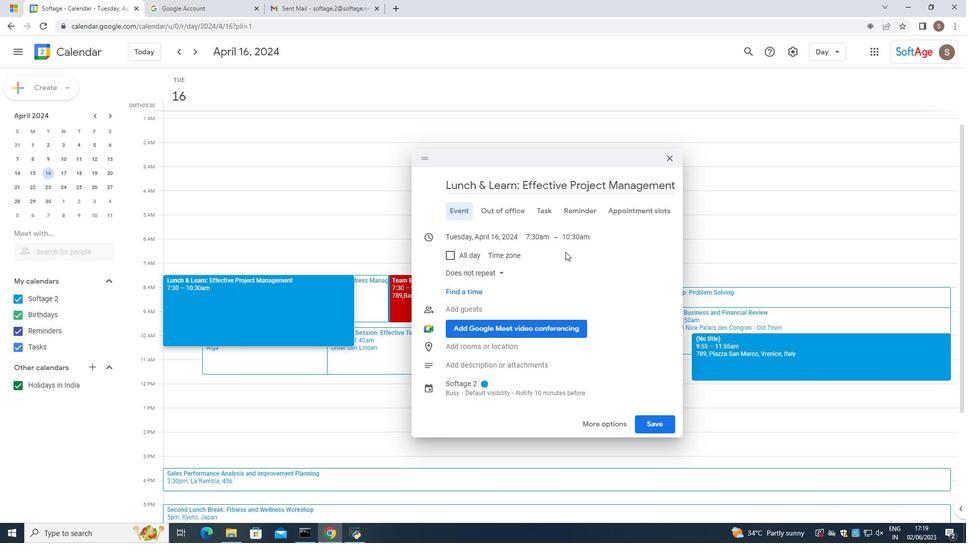 
Action: Mouse pressed left at (572, 246)
Screenshot: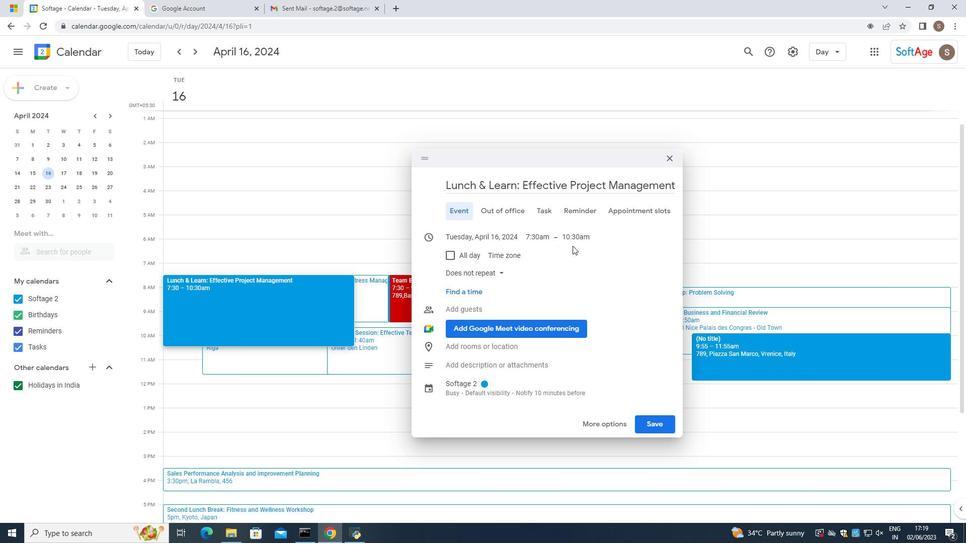 
Action: Mouse moved to (576, 273)
Screenshot: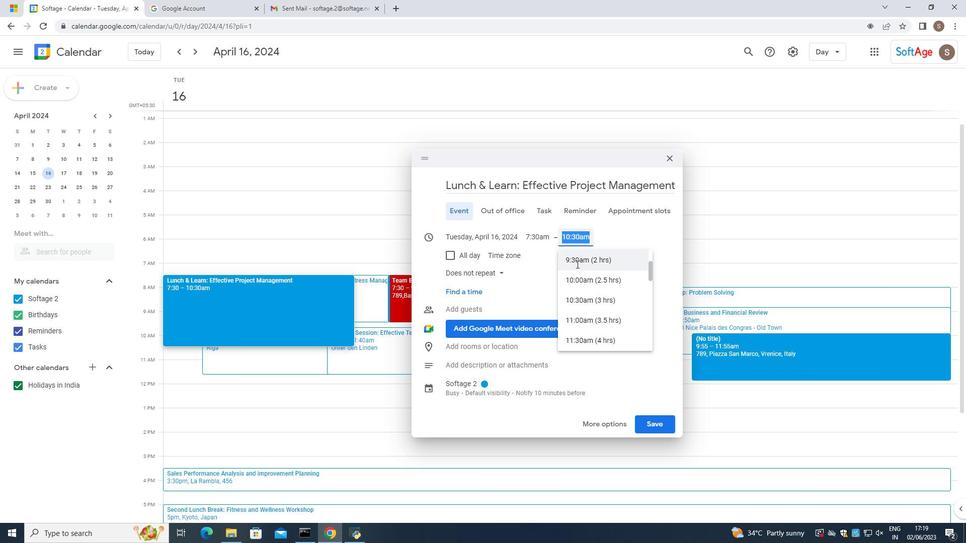 
Action: Mouse scrolled (576, 274) with delta (0, 0)
Screenshot: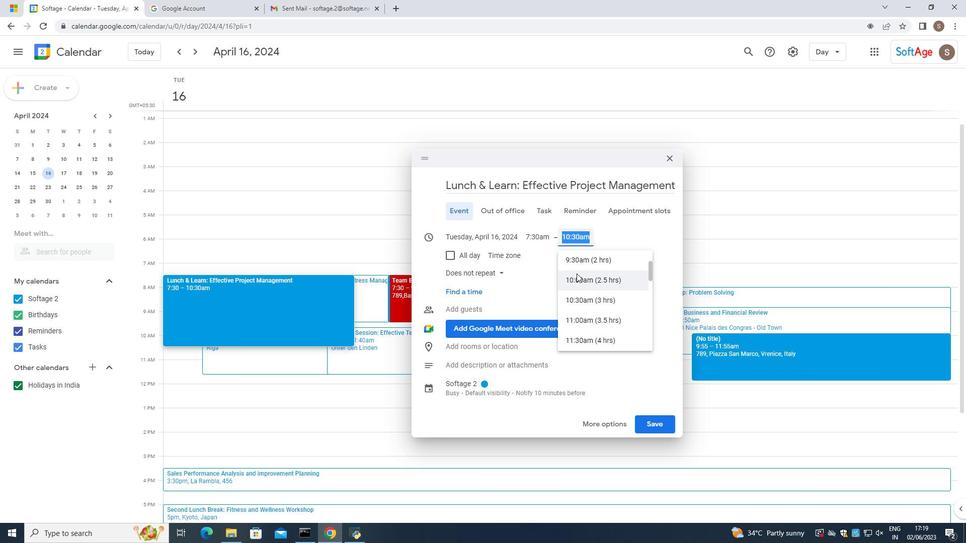 
Action: Mouse moved to (569, 306)
Screenshot: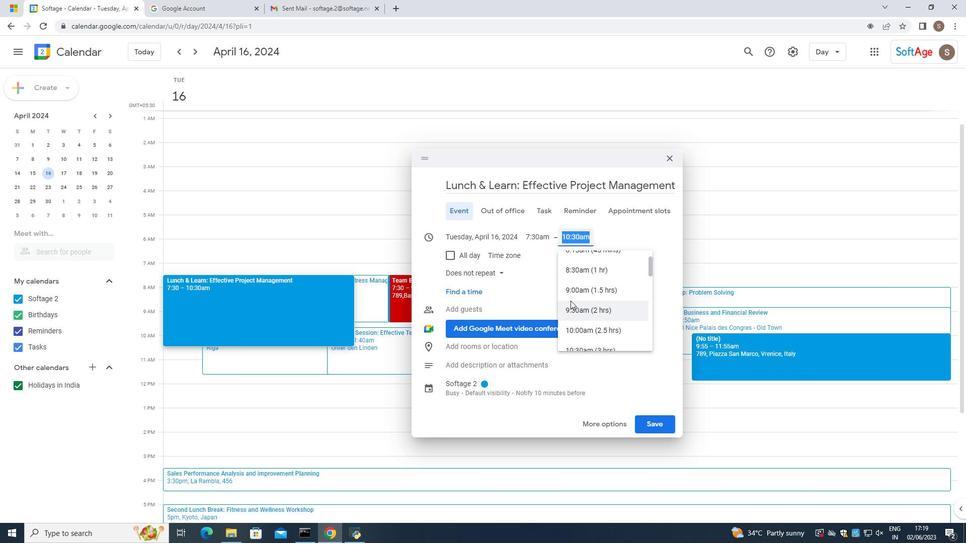 
Action: Mouse pressed left at (569, 306)
Screenshot: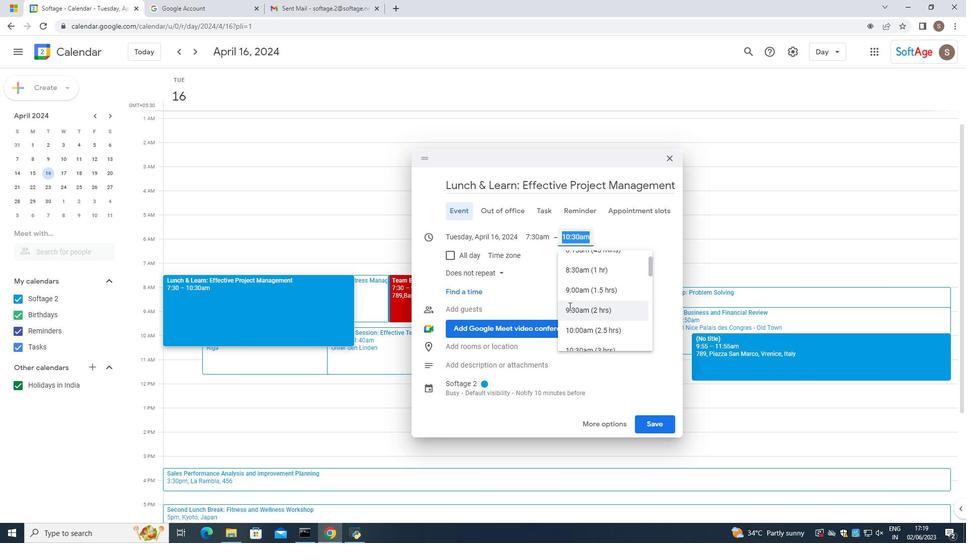 
Action: Mouse moved to (456, 366)
Screenshot: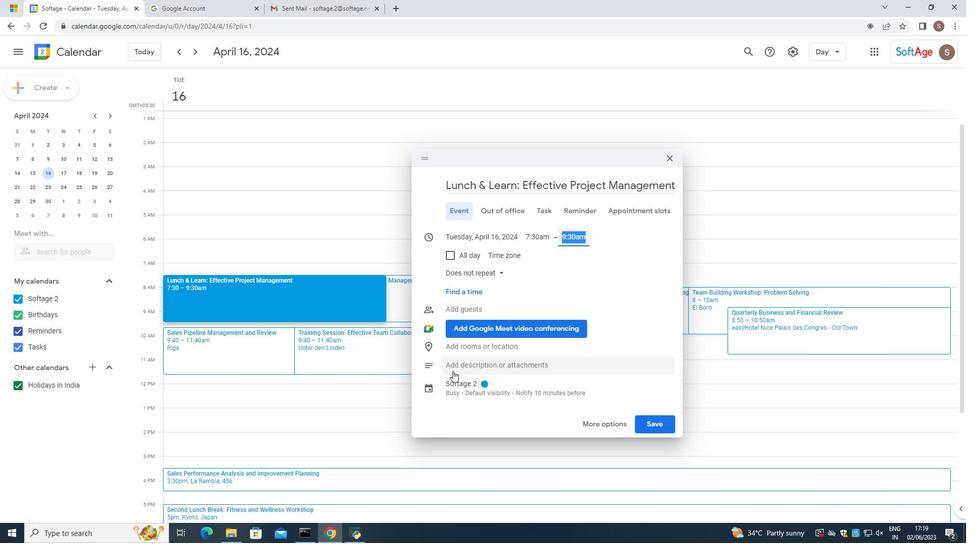 
Action: Mouse pressed left at (456, 366)
Screenshot: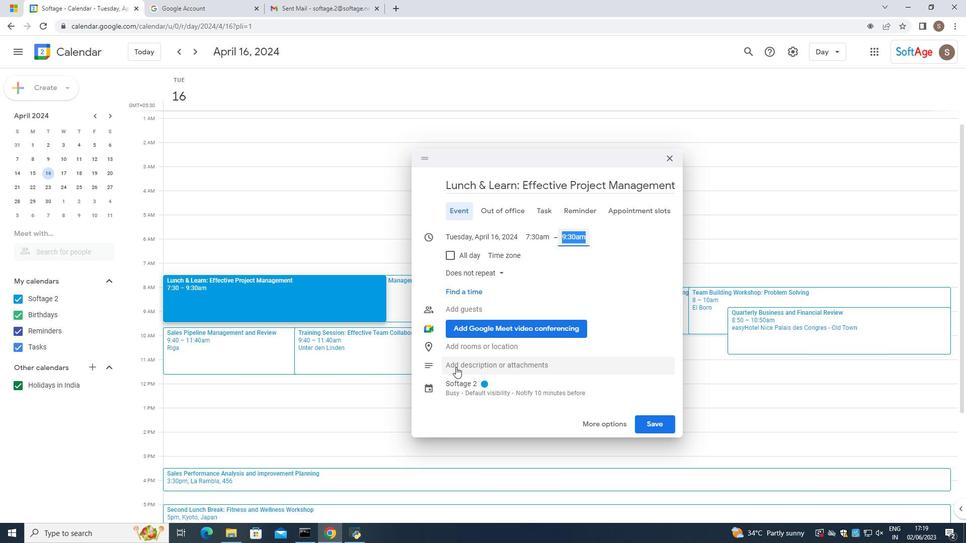 
Action: Mouse pressed left at (456, 366)
Screenshot: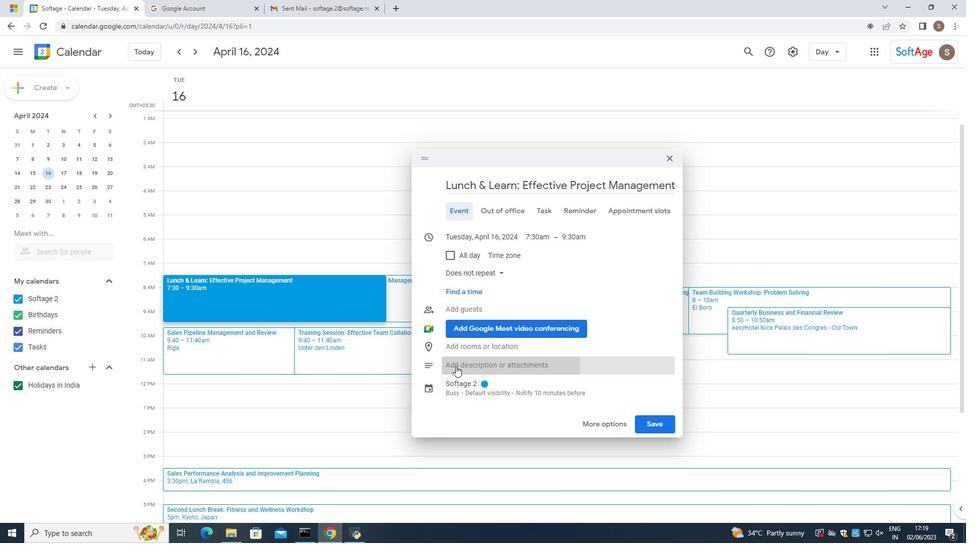 
Action: Mouse moved to (469, 366)
Screenshot: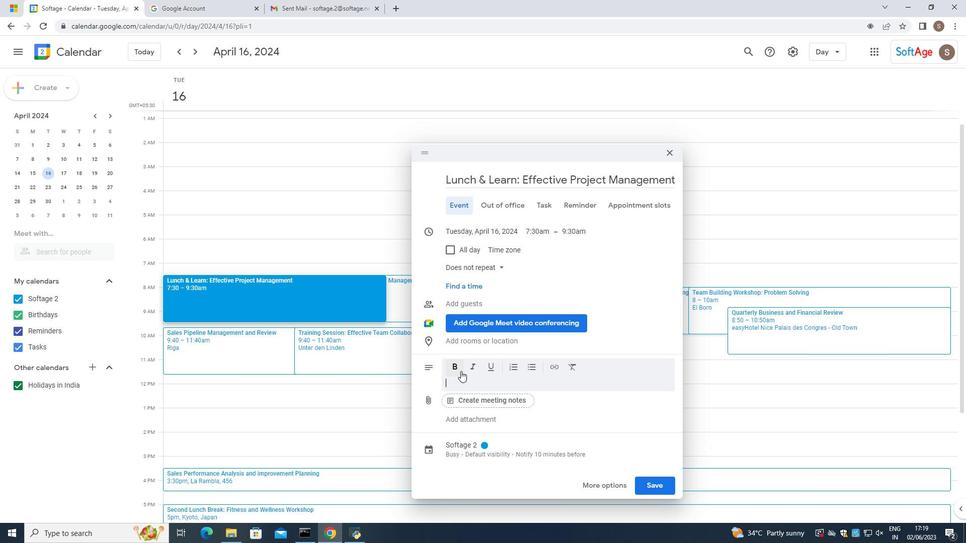
Action: Mouse pressed left at (469, 366)
Screenshot: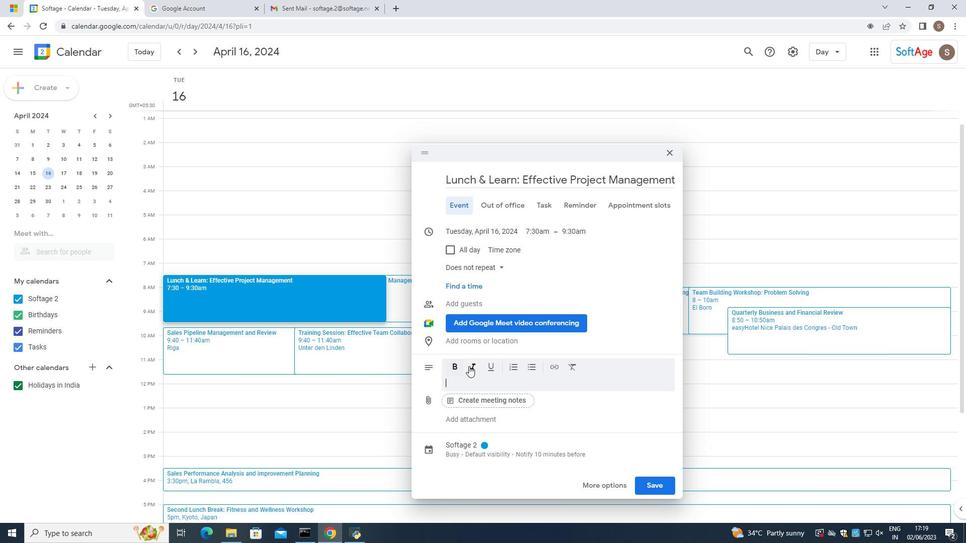 
Action: Mouse moved to (448, 386)
Screenshot: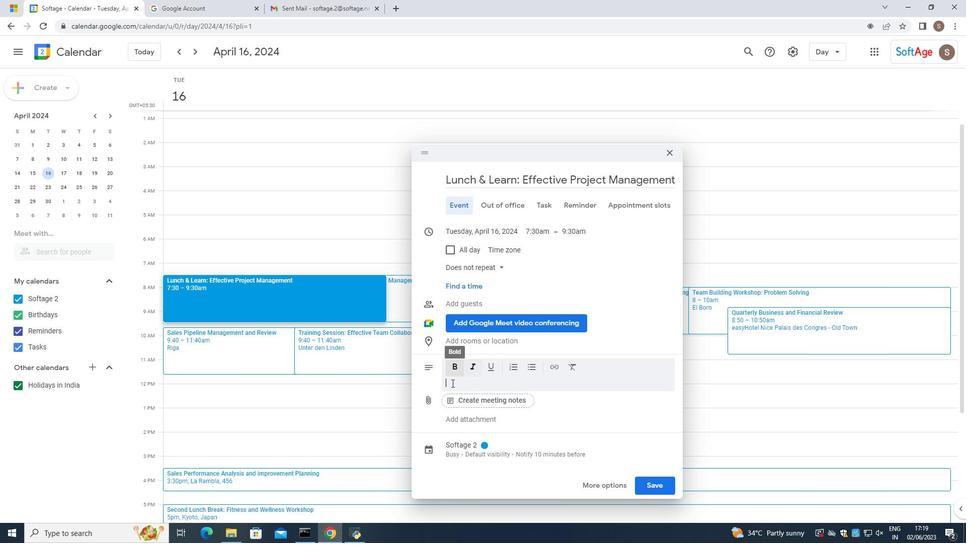 
Action: Mouse pressed left at (448, 386)
Screenshot: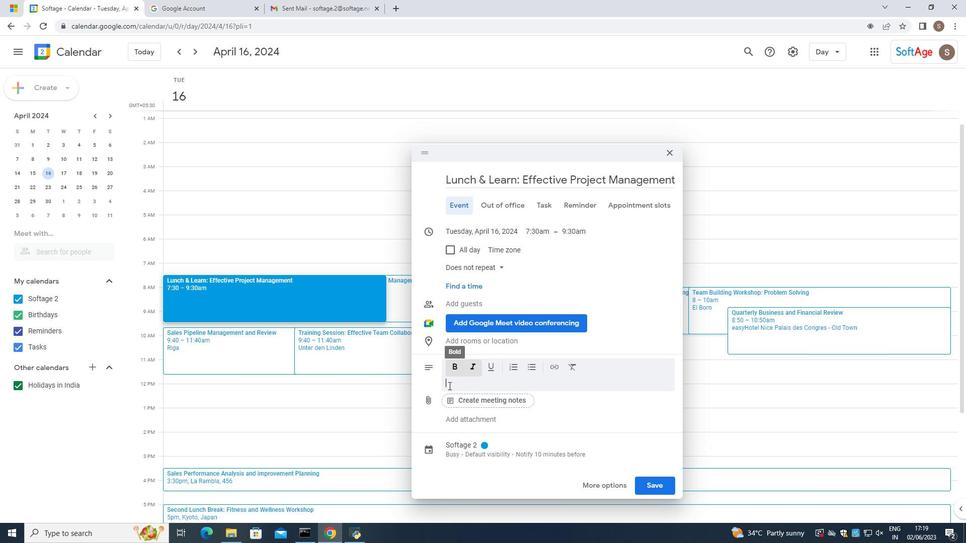 
Action: Key pressed <Key.caps_lock>P<Key.caps_lock>articpi<Key.backspace><Key.backspace><Key.backspace>cipants<Key.space>willl<Key.backspace><Key.space>learn<Key.space>how<Key.space>to<Key.space>structure<Key.space>thier<Key.backspace><Key.backspace><Key.backspace>eir<Key.space>pt<Key.backspace>resentationm<Key.backspace><Key.space>in<Key.space>a<Key.space>clear<Key.space>andf<Key.space>logiv<Key.backspace>cakl<Key.backspace>l<Key.backspace><Key.backspace><Key.backspace><Key.backspace><Key.backspace><Key.backspace><Key.backspace><Key.backspace><Key.backspace><Key.backspace><Key.space>logicalmanner.<Key.space><Key.caps_lock>T<Key.caps_lock>hey<Key.space>will<Key.space>exploren<Key.space>techniques<Key.space>for<Key.space>capturing<Key.space>audirence<Key.space>attentioon<Key.space>
Screenshot: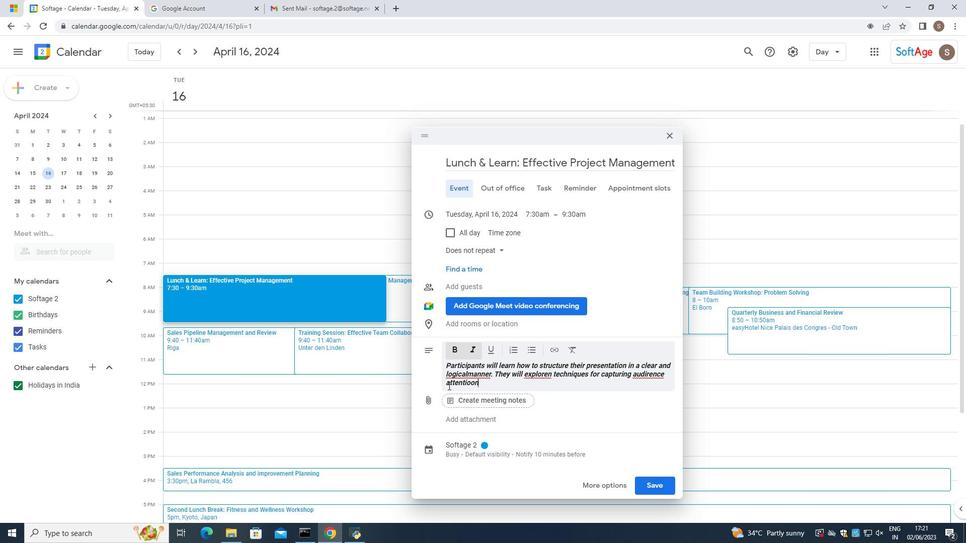 
Action: Mouse moved to (471, 385)
Screenshot: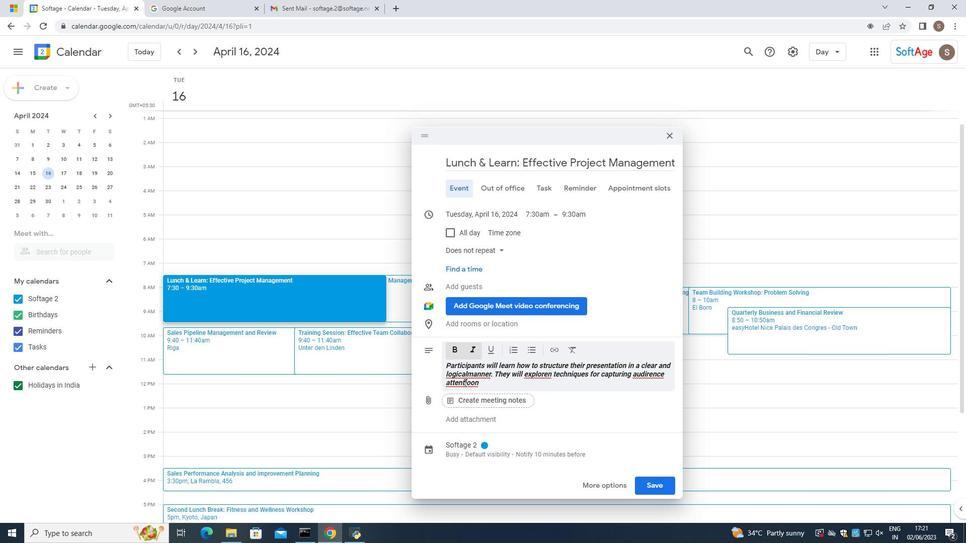 
Action: Mouse pressed left at (471, 385)
Screenshot: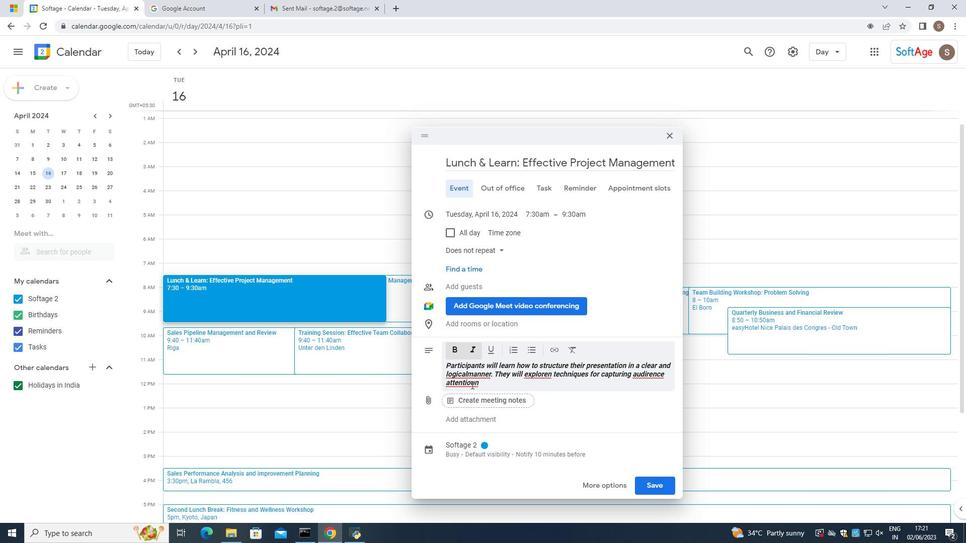 
Action: Mouse pressed right at (471, 385)
Screenshot: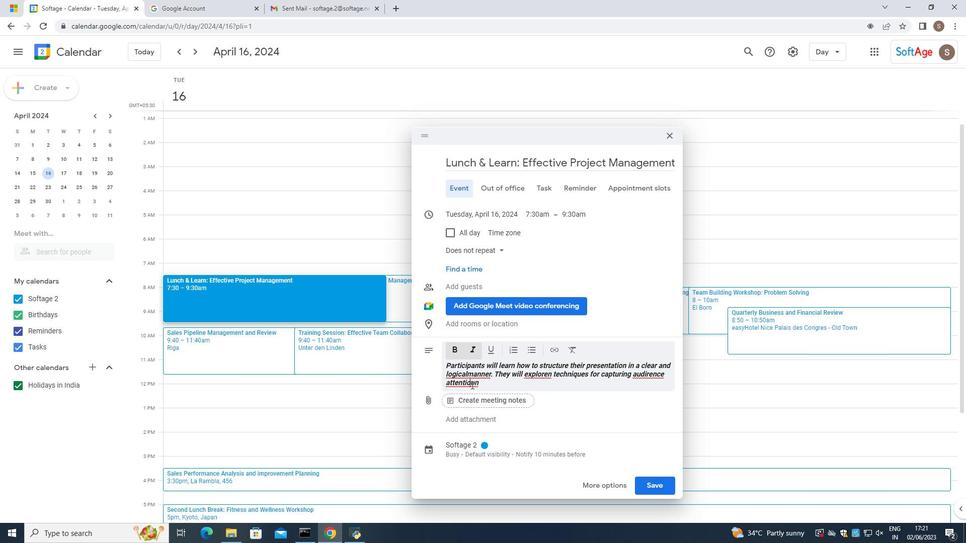 
Action: Mouse moved to (512, 238)
Screenshot: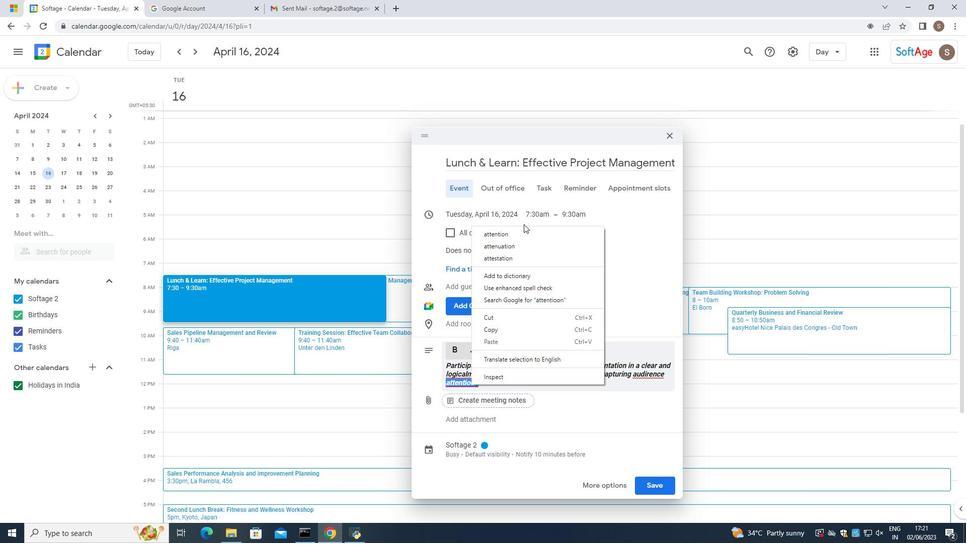 
Action: Mouse pressed left at (512, 238)
Screenshot: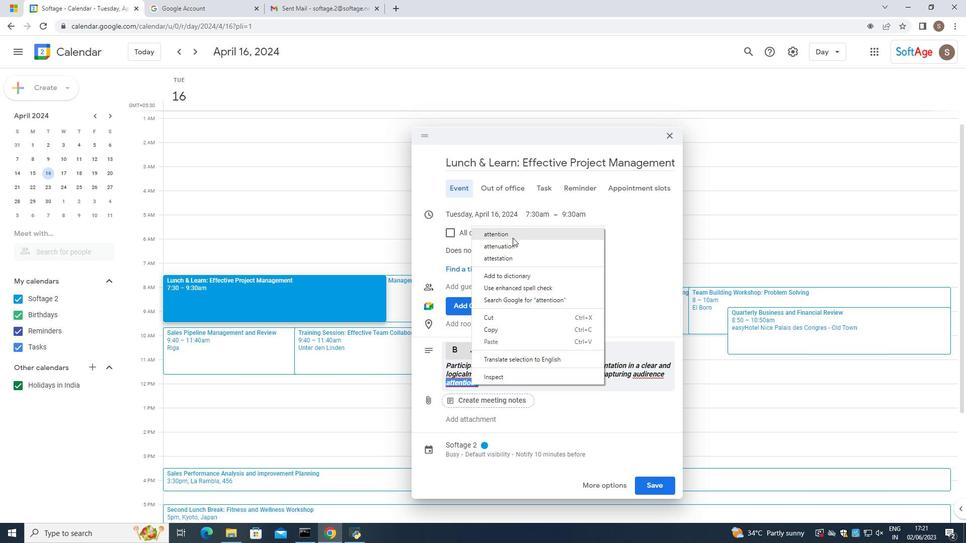 
Action: Mouse moved to (477, 370)
Screenshot: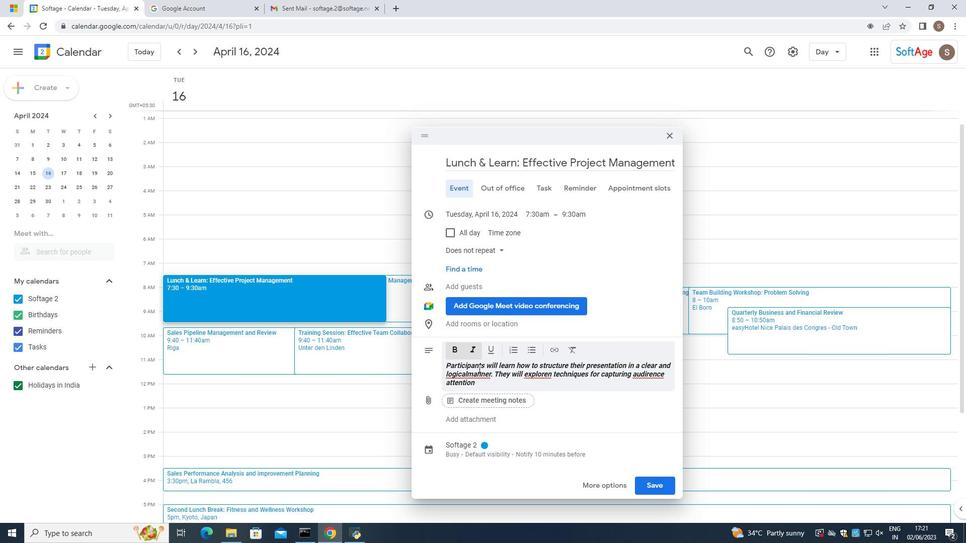 
Action: Mouse pressed left at (477, 370)
Screenshot: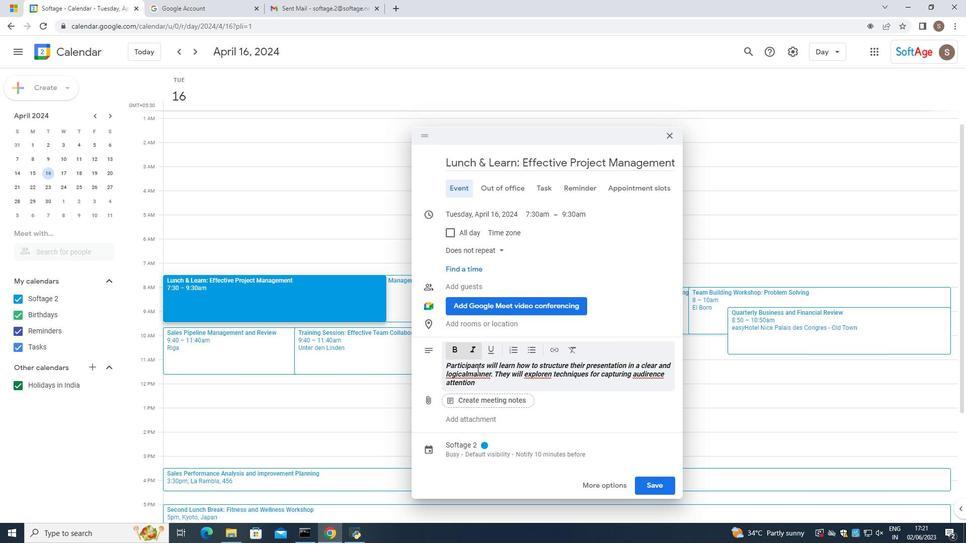 
Action: Mouse pressed right at (477, 370)
Screenshot: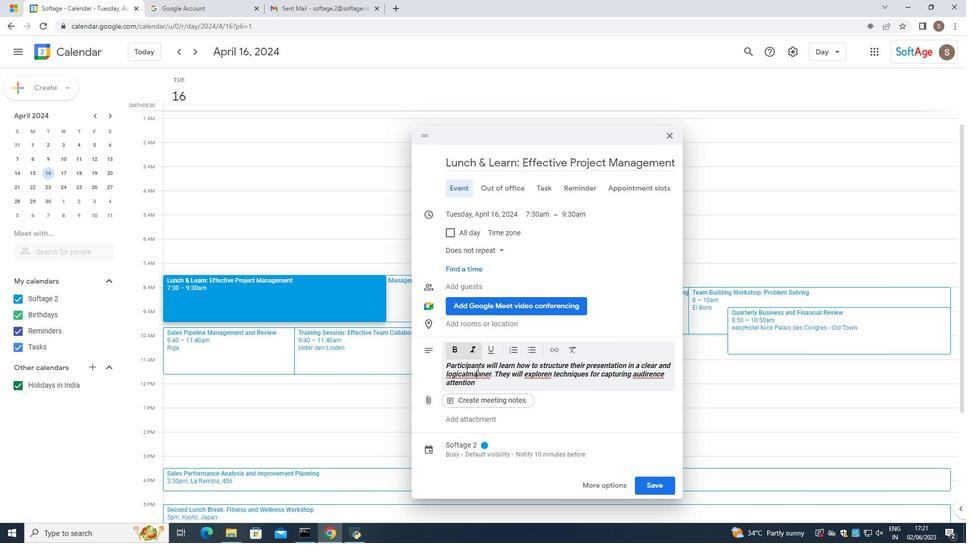 
Action: Mouse moved to (523, 217)
Screenshot: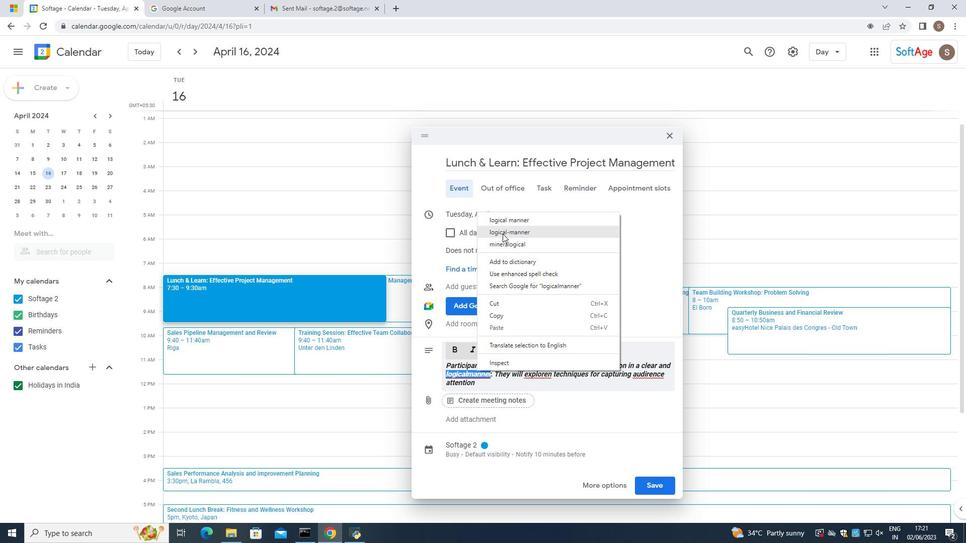 
Action: Mouse pressed left at (523, 217)
Screenshot: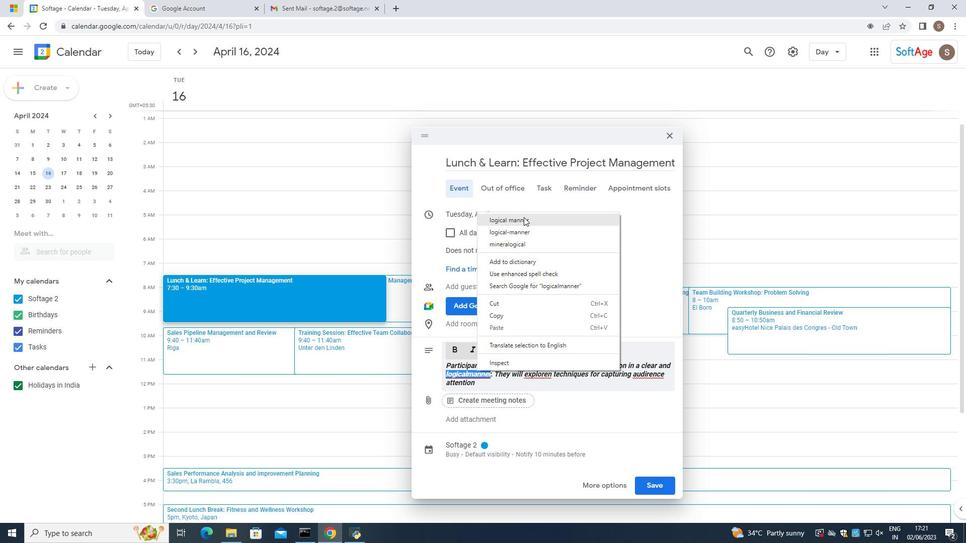 
Action: Mouse moved to (546, 373)
Screenshot: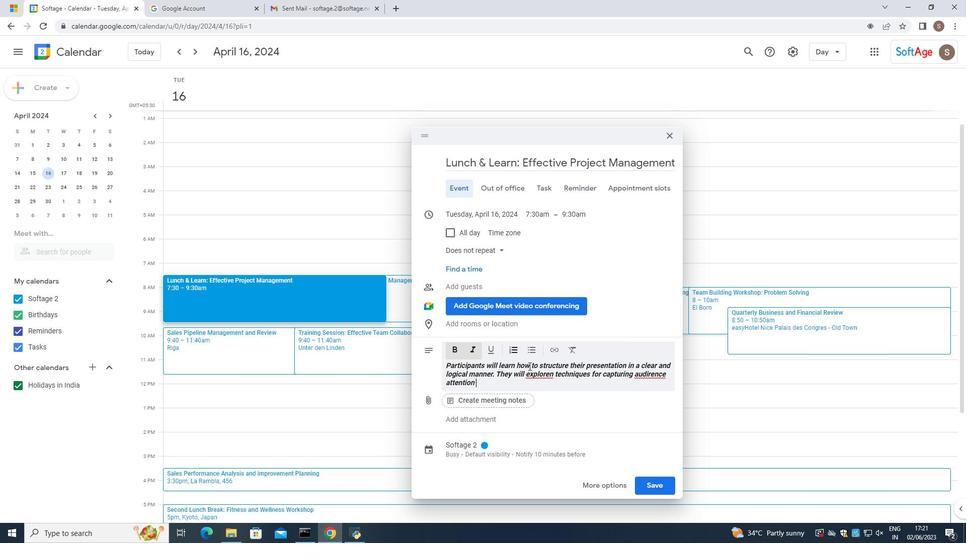 
Action: Mouse pressed left at (546, 373)
Screenshot: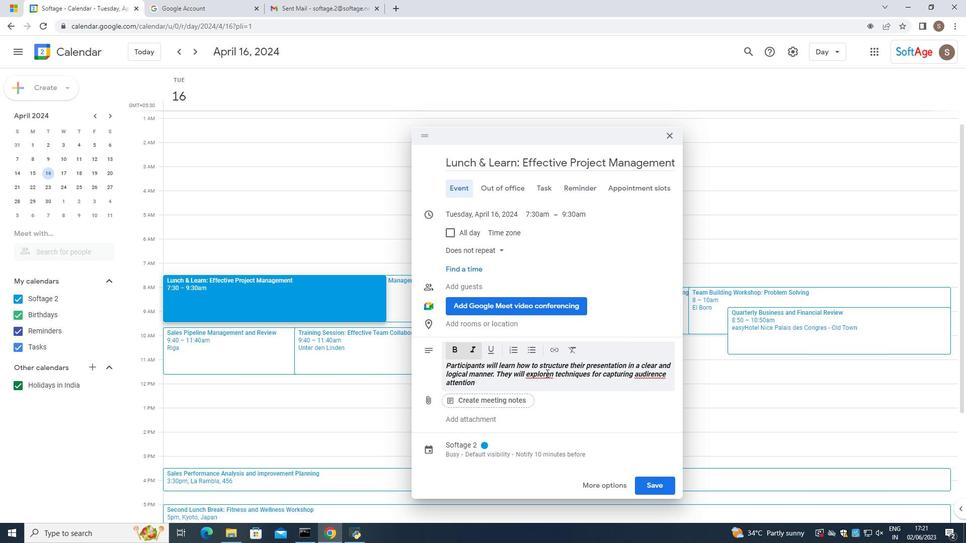
Action: Mouse pressed right at (546, 373)
Screenshot: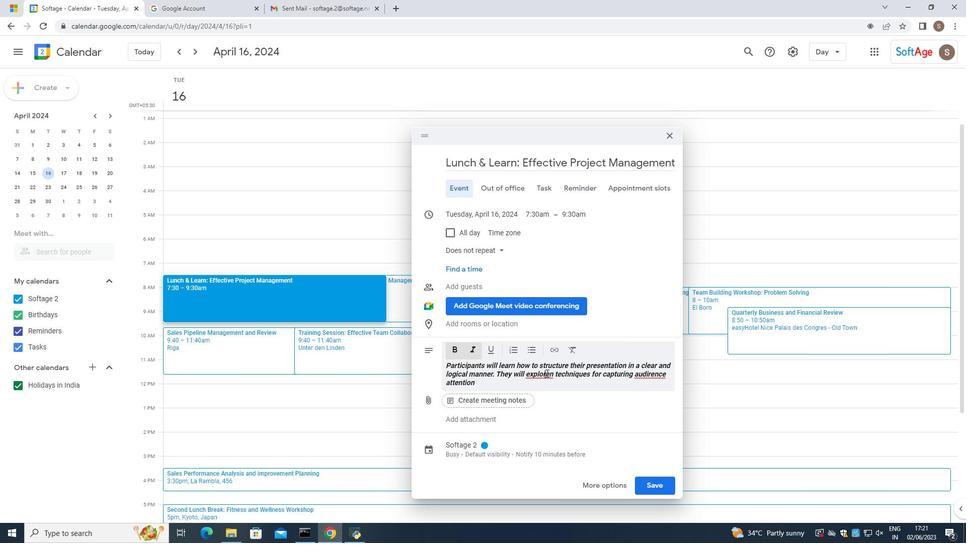 
Action: Mouse moved to (615, 221)
Screenshot: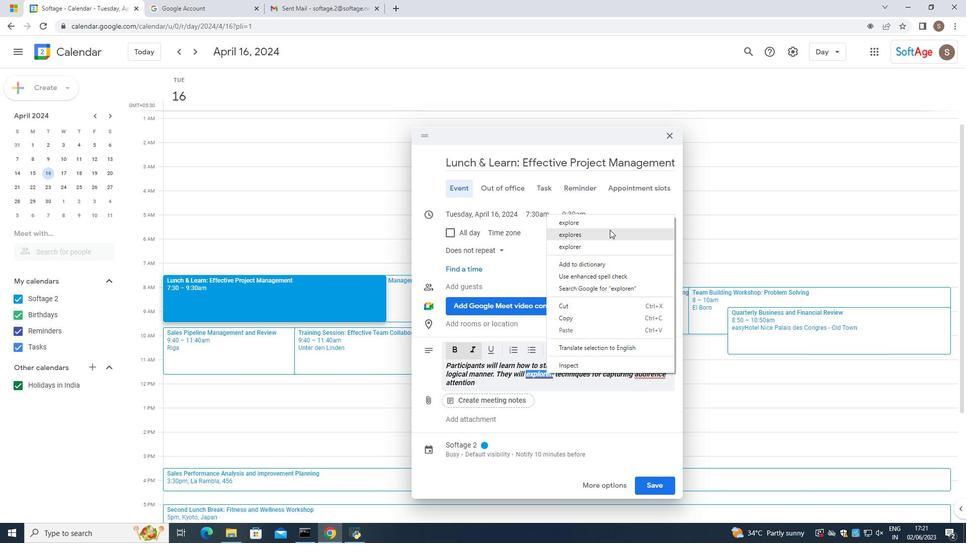 
Action: Mouse pressed left at (615, 221)
Screenshot: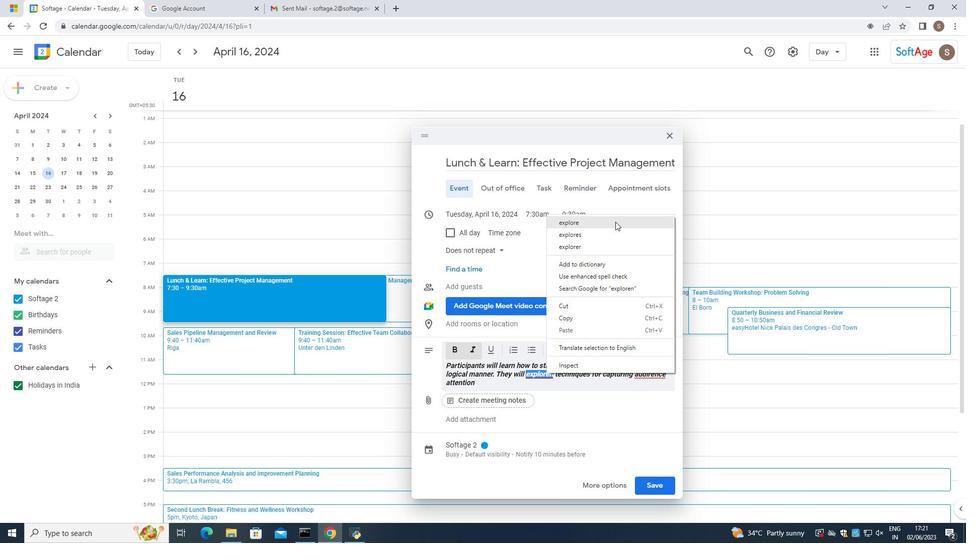 
Action: Mouse moved to (634, 371)
Screenshot: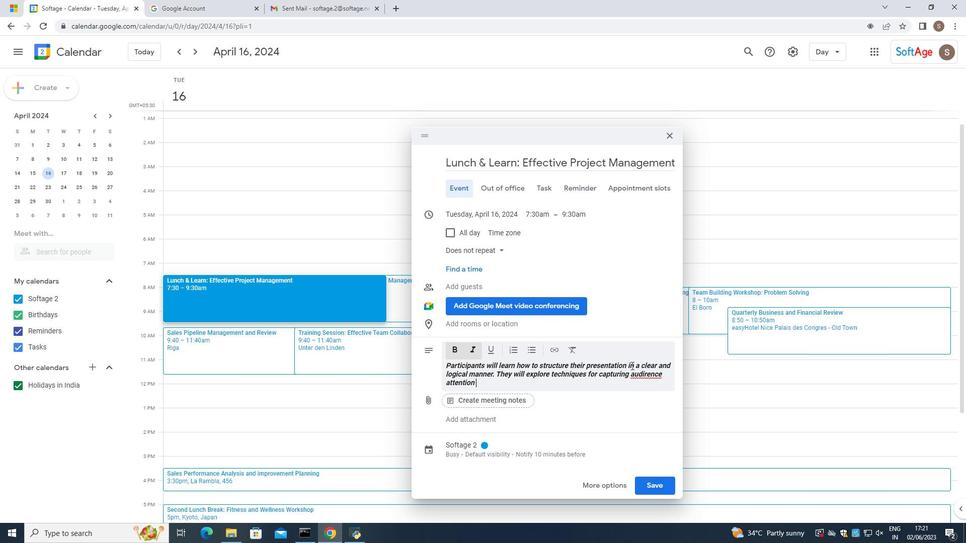 
Action: Mouse pressed left at (634, 371)
Screenshot: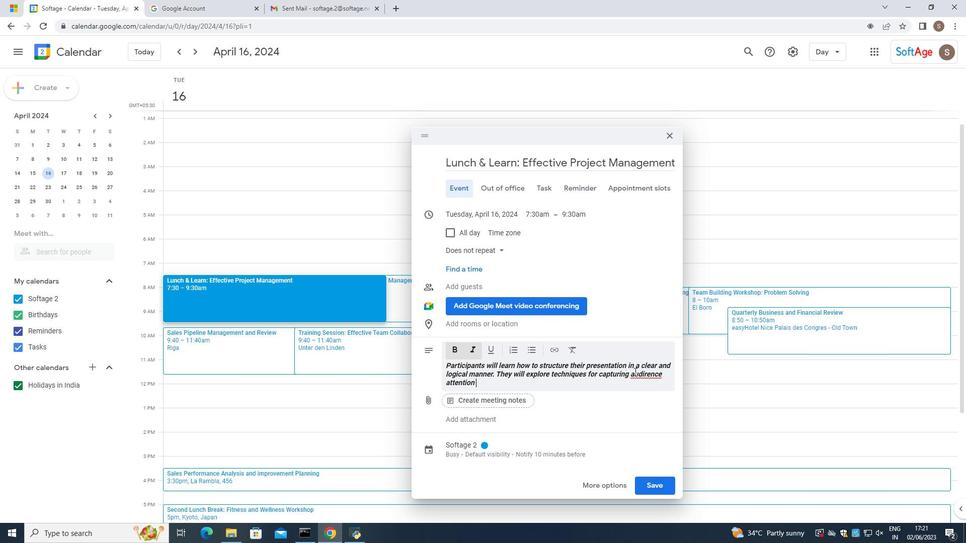 
Action: Mouse pressed right at (634, 371)
Screenshot: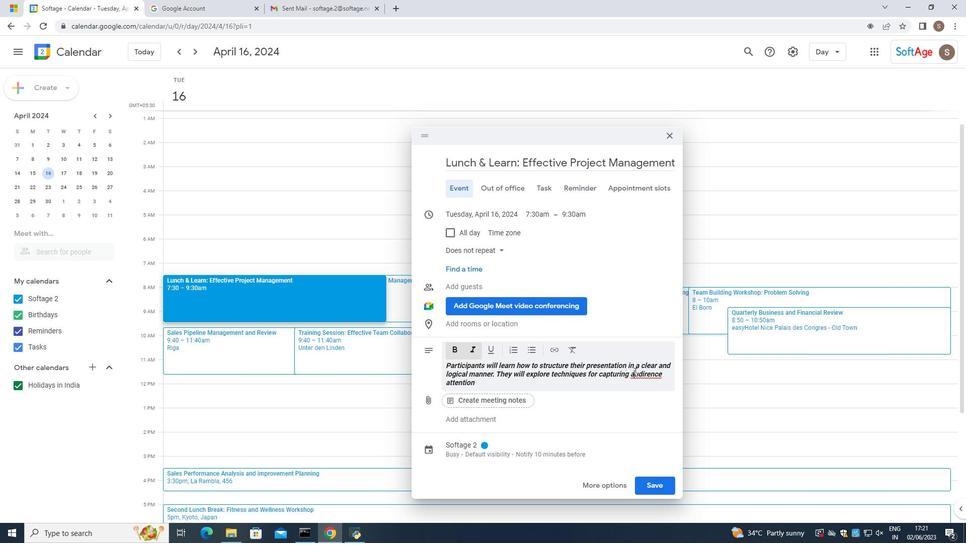 
Action: Mouse moved to (700, 236)
Screenshot: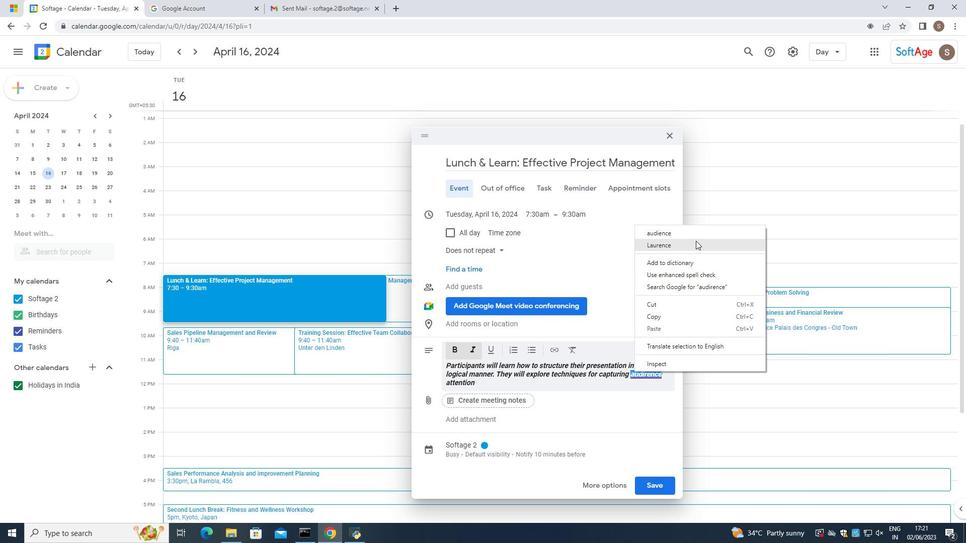 
Action: Mouse pressed left at (700, 236)
Screenshot: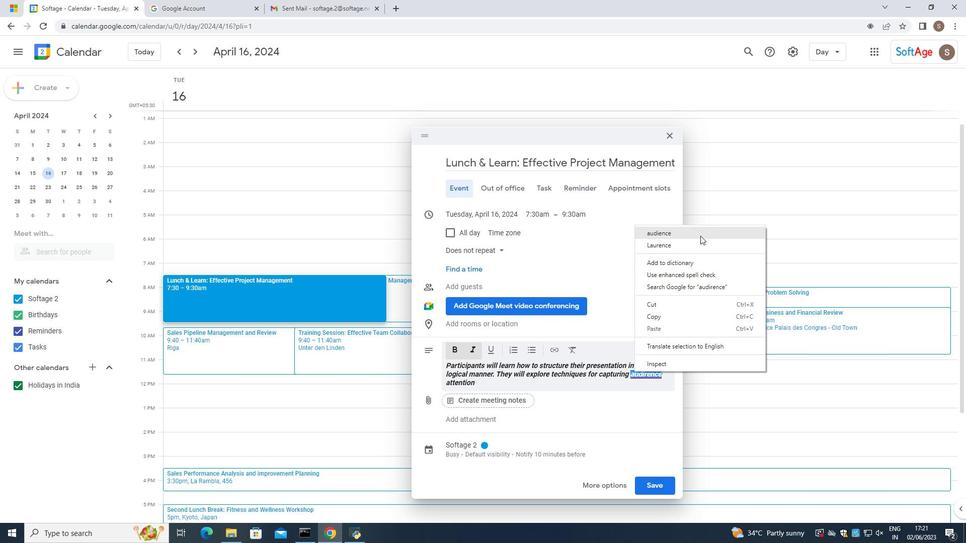 
Action: Mouse moved to (513, 382)
Screenshot: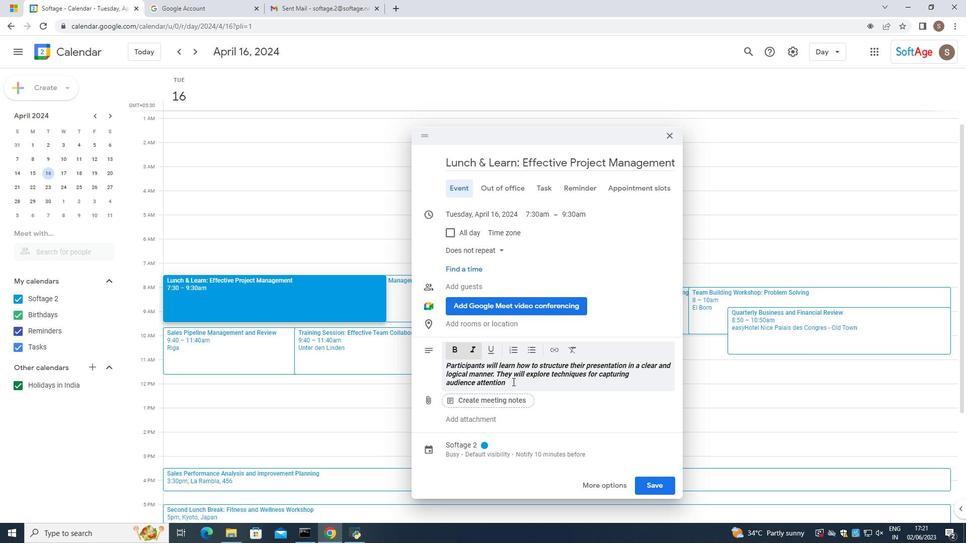 
Action: Mouse pressed left at (513, 382)
Screenshot: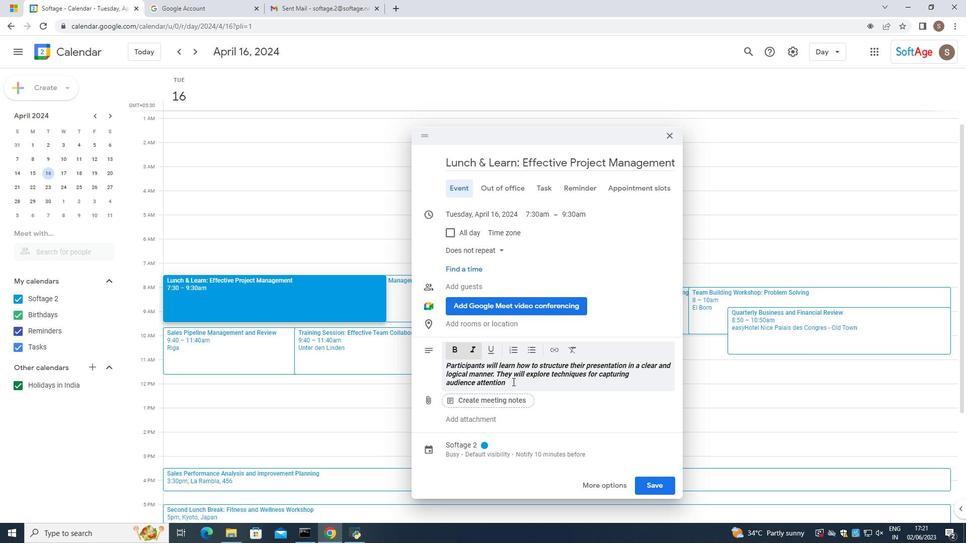 
Action: Key pressed ,developing<Key.space>a<Key.space>compelling<Key.space>popening<Key.space>,<Key.space>orgab=<Key.backspace>nizing<Key.space>
Screenshot: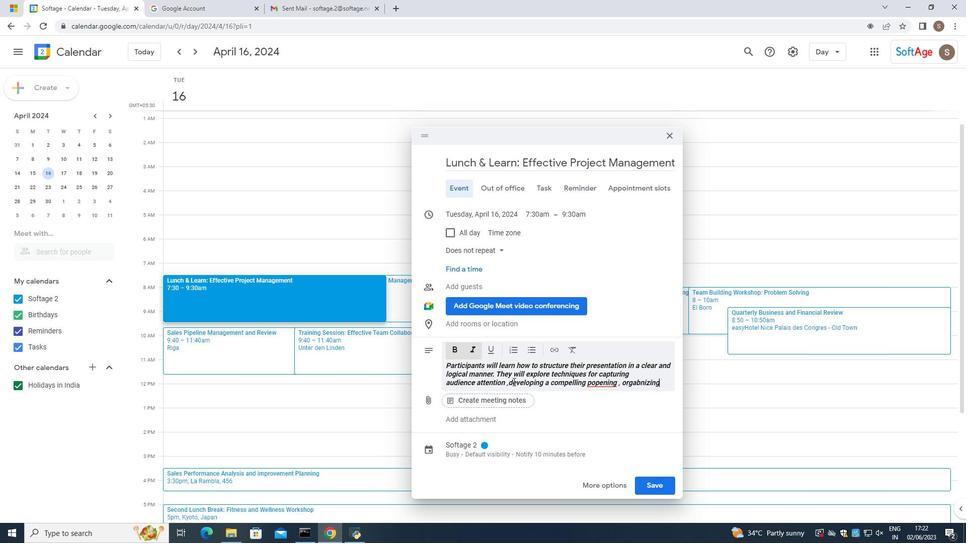 
Action: Mouse moved to (607, 383)
Screenshot: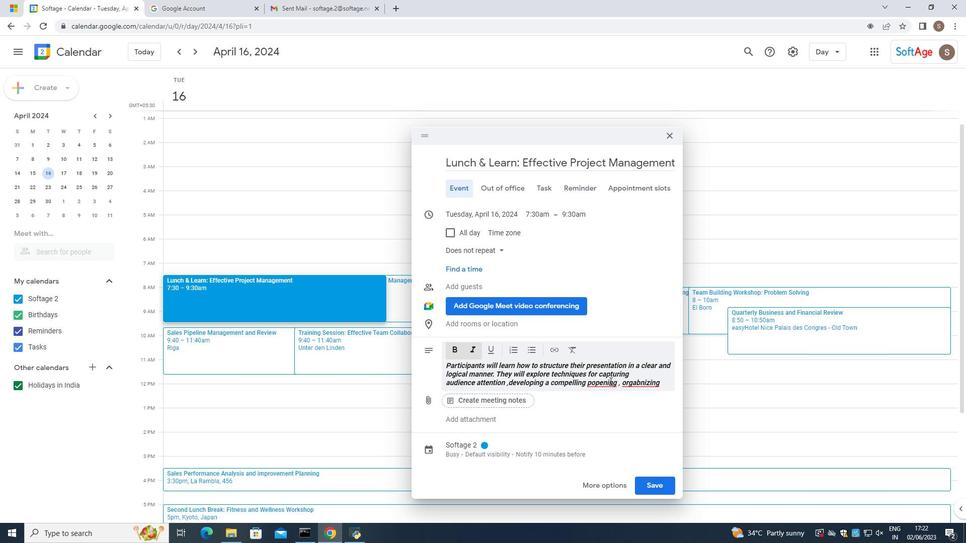 
Action: Mouse pressed left at (607, 383)
Screenshot: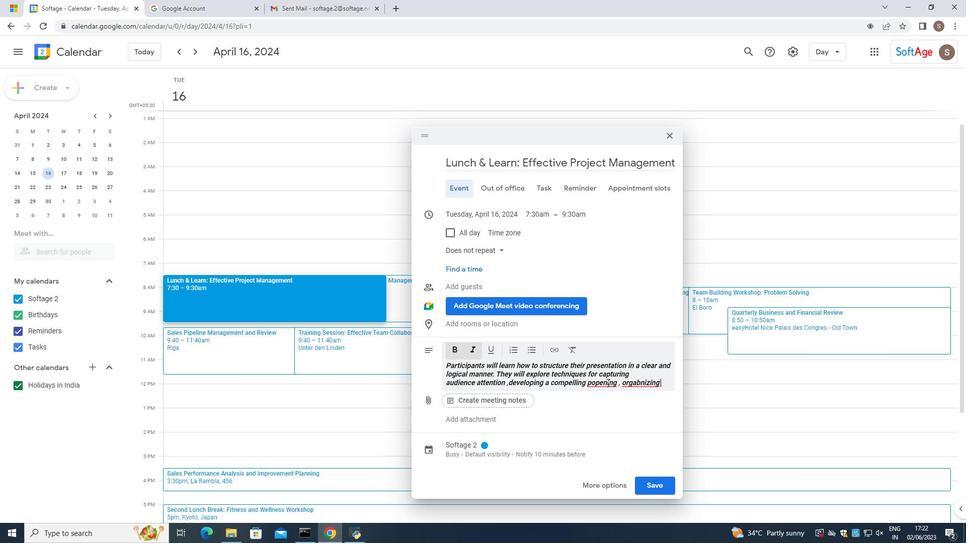 
Action: Mouse pressed right at (607, 383)
Screenshot: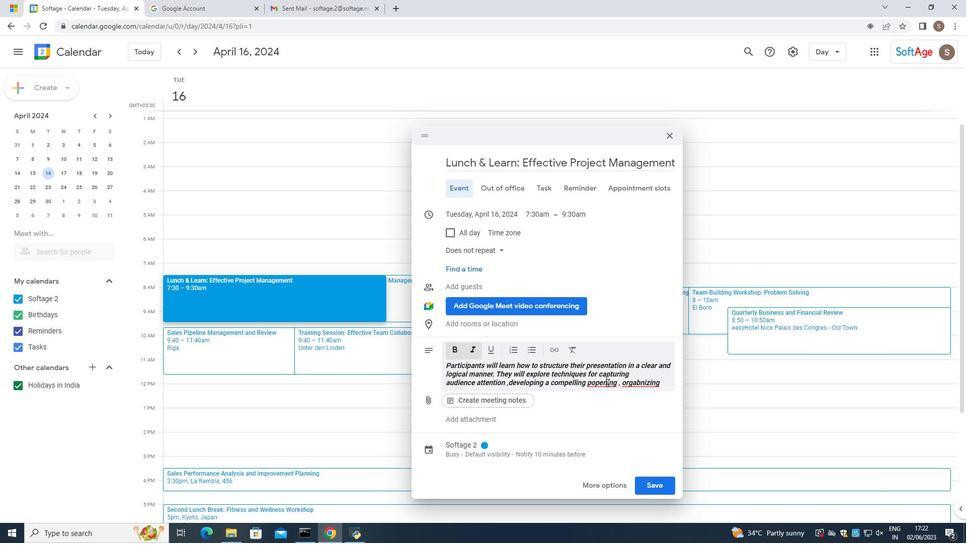
Action: Mouse moved to (630, 236)
Screenshot: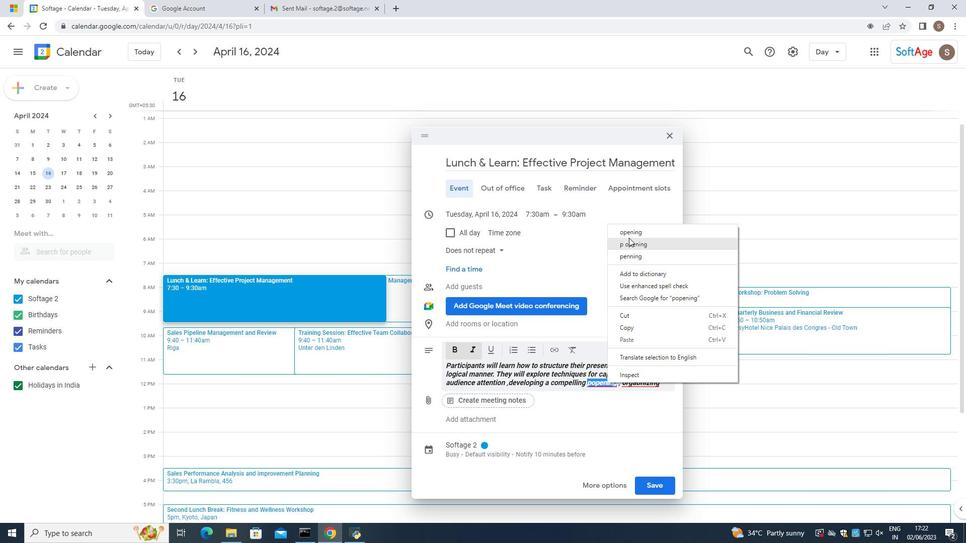 
Action: Mouse pressed left at (630, 236)
Screenshot: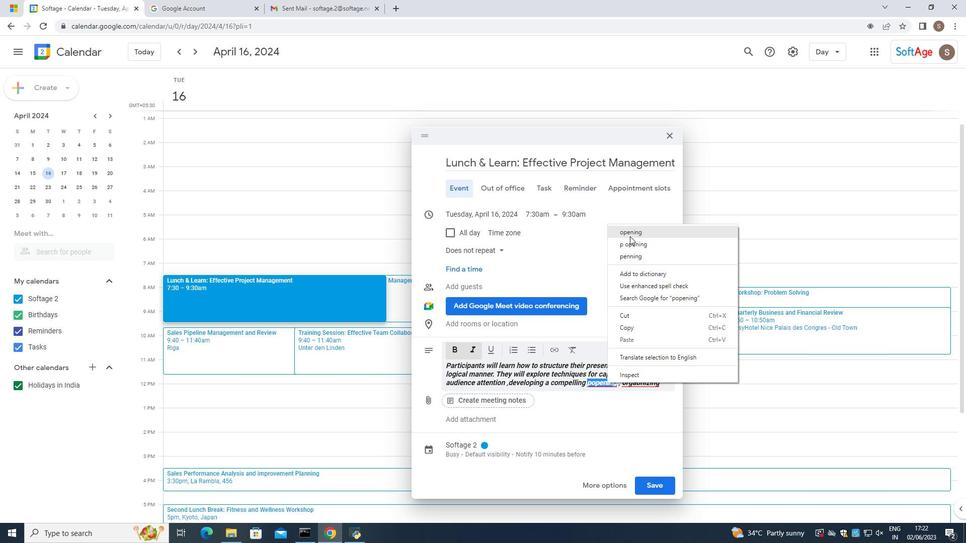 
Action: Mouse moved to (640, 381)
Screenshot: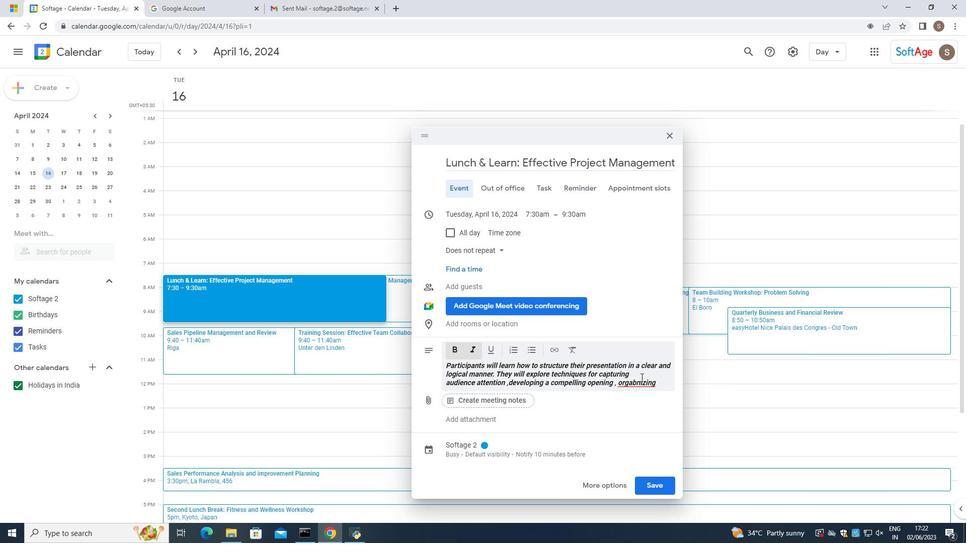 
Action: Mouse pressed left at (640, 381)
Screenshot: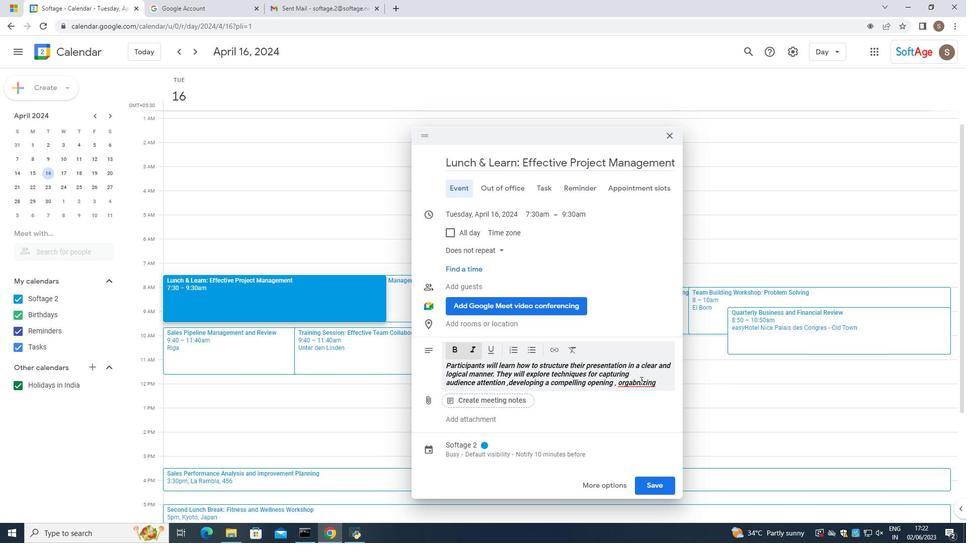
Action: Mouse pressed right at (640, 381)
Screenshot: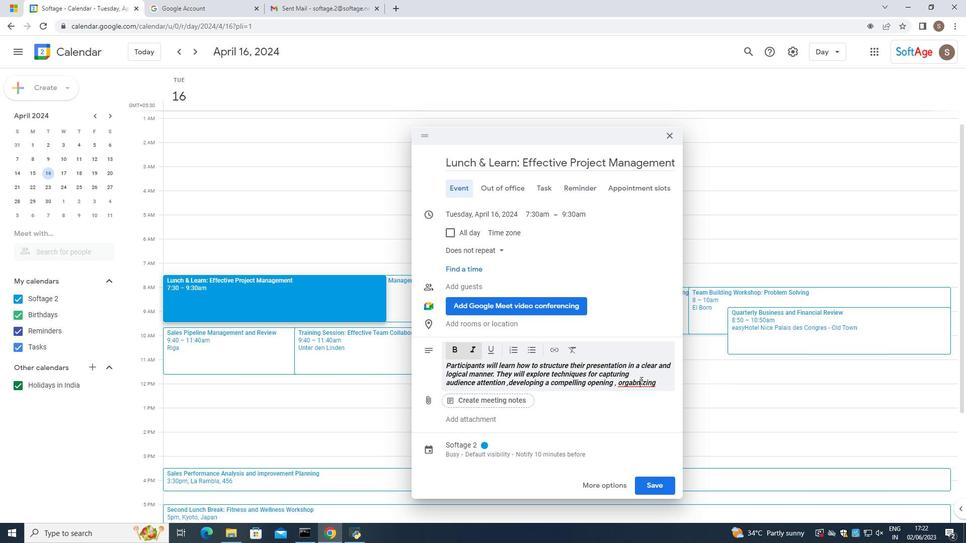 
Action: Mouse moved to (662, 241)
Screenshot: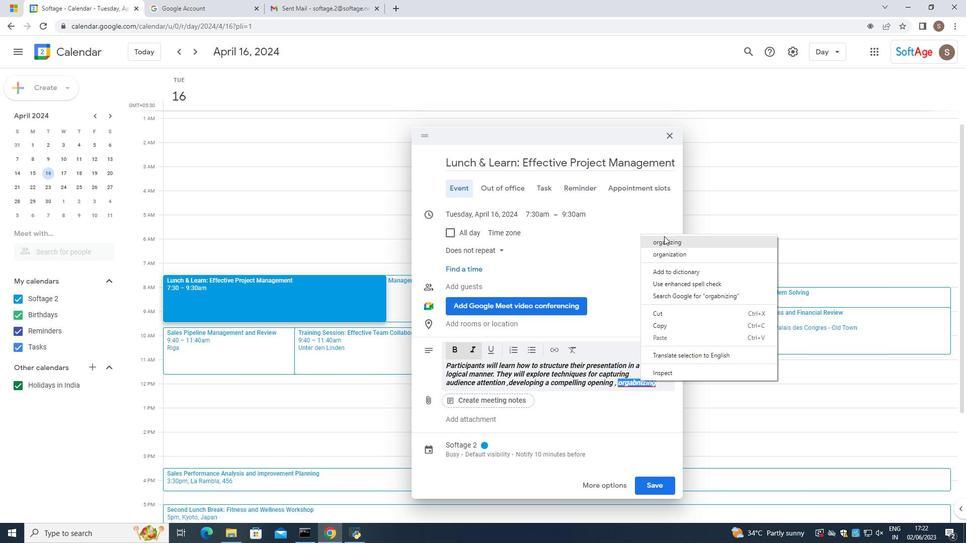 
Action: Mouse pressed left at (662, 241)
Screenshot: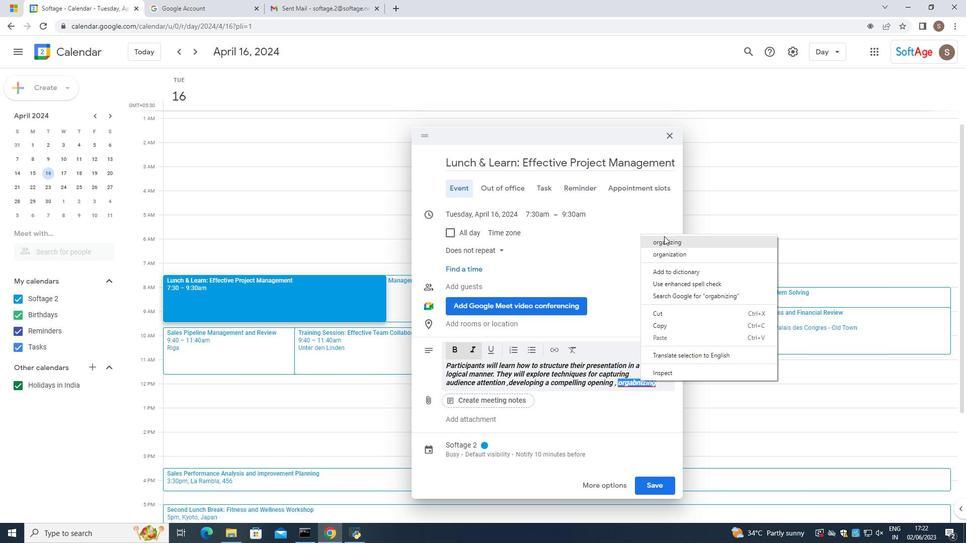 
Action: Mouse moved to (662, 380)
Screenshot: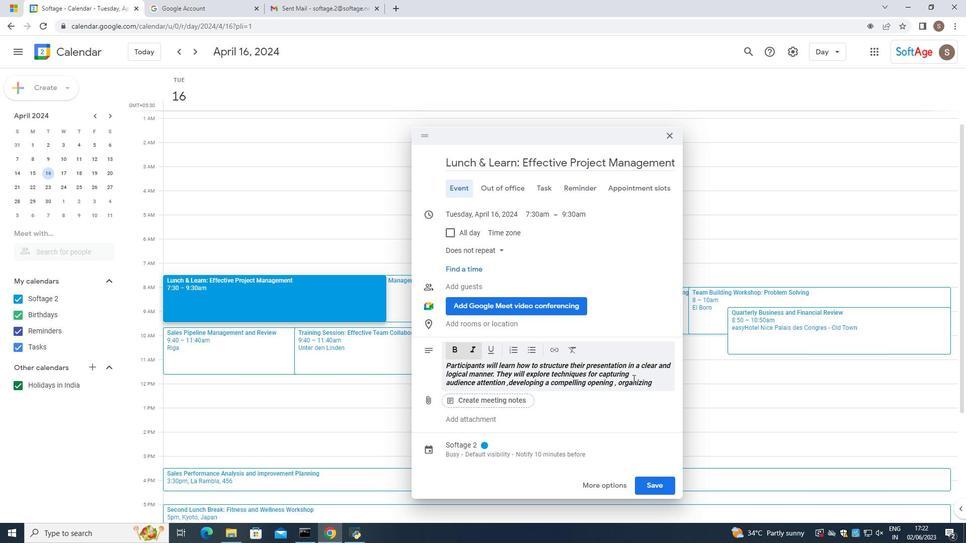 
Action: Mouse pressed left at (662, 380)
Screenshot: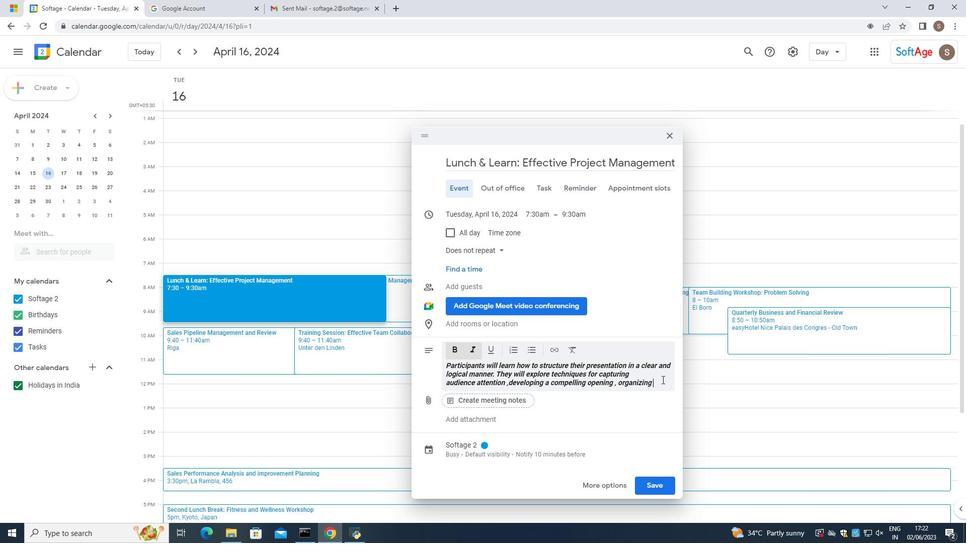 
Action: Key pressed <Key.space>cobnt<Key.backspace><Key.backspace>ntent<Key.space>
Screenshot: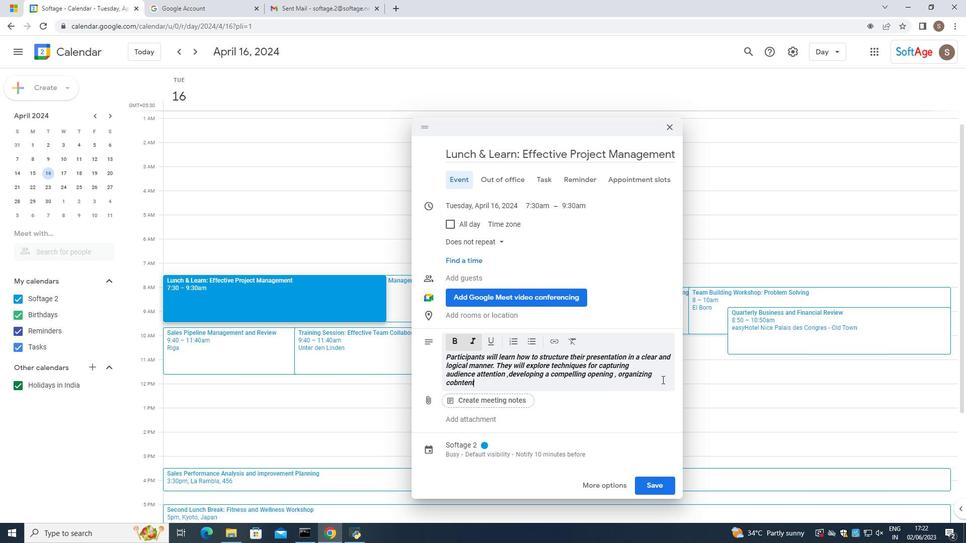 
Action: Mouse moved to (457, 383)
Screenshot: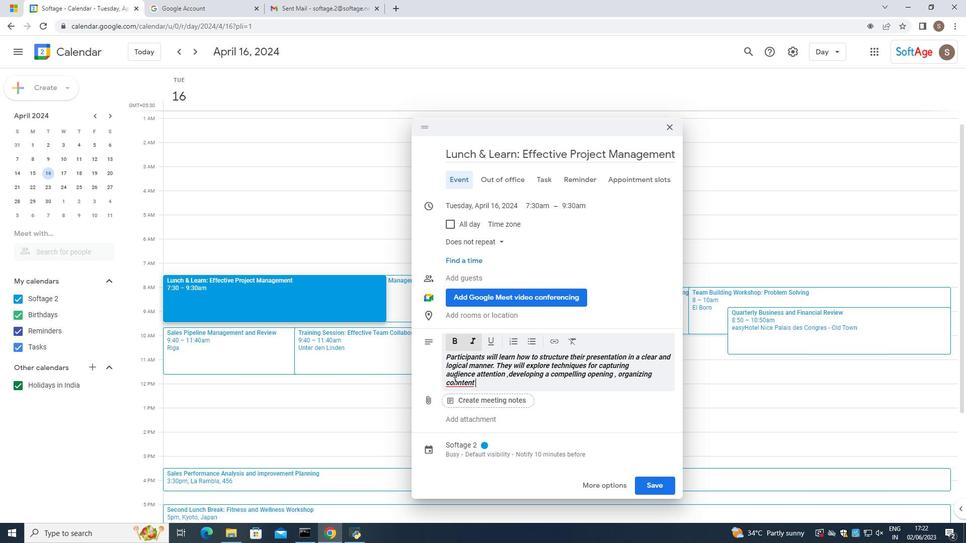 
Action: Mouse pressed left at (457, 383)
Screenshot: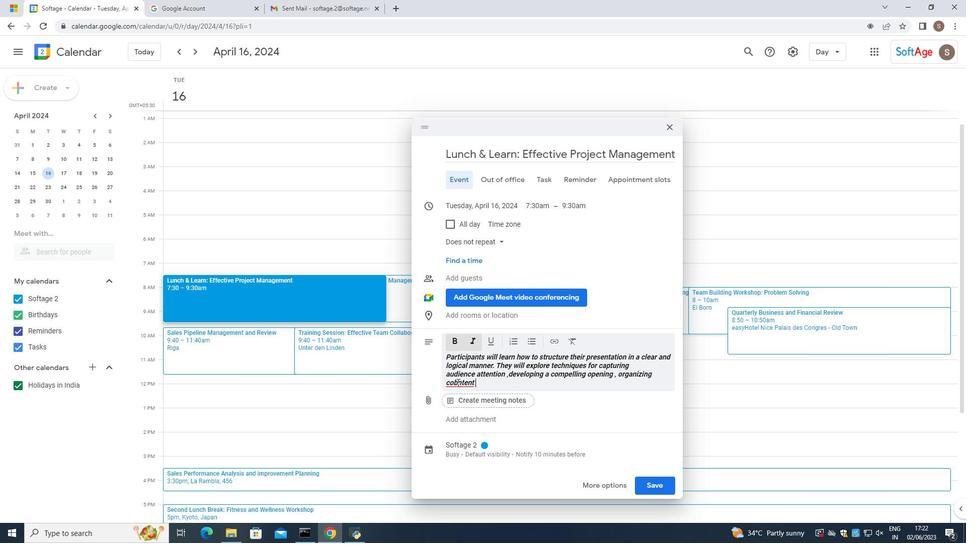 
Action: Mouse moved to (467, 381)
Screenshot: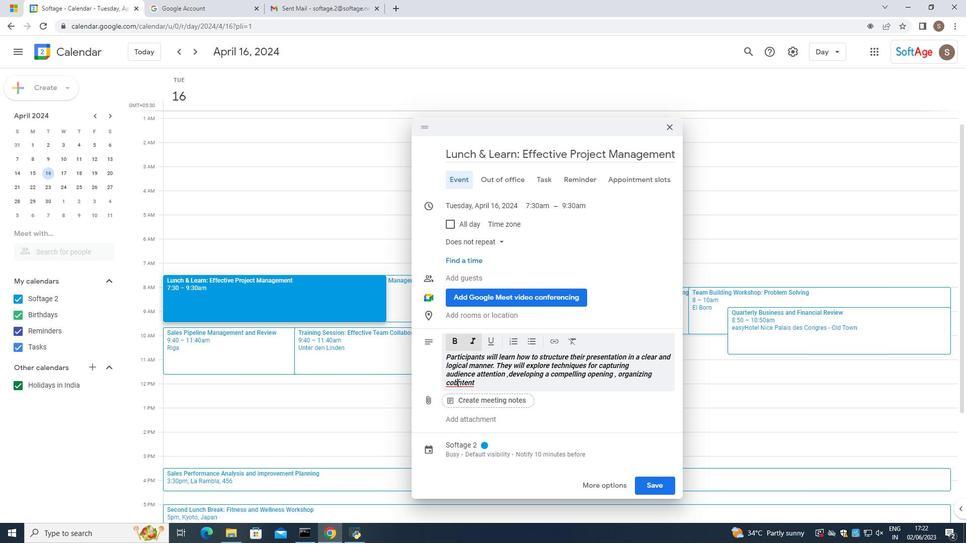 
Action: Key pressed <Key.backspace><Key.right><Key.right><Key.right><Key.right><Key.right><Key.down><Key.space>effectivelu=y<Key.space>and<Key.space>delivering<Key.space>
Screenshot: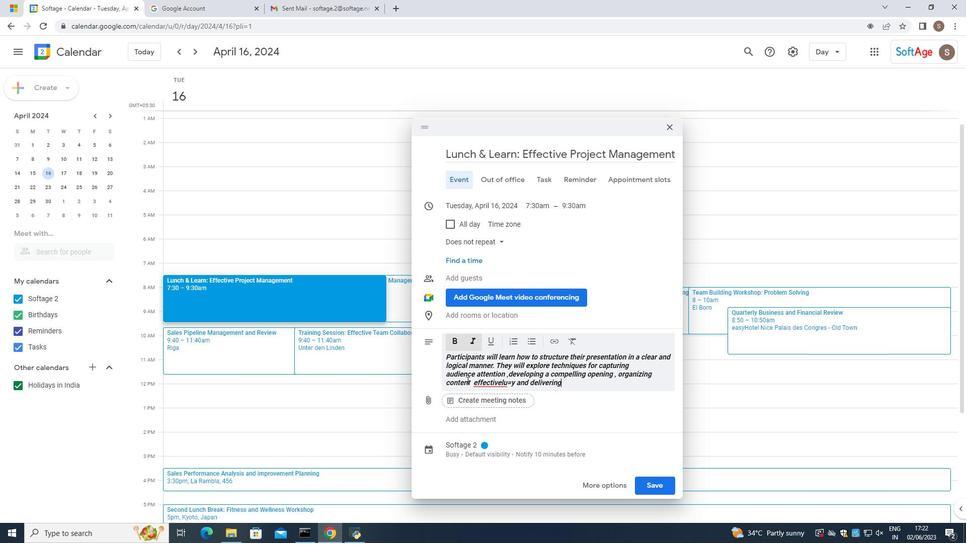 
Action: Mouse moved to (494, 388)
Screenshot: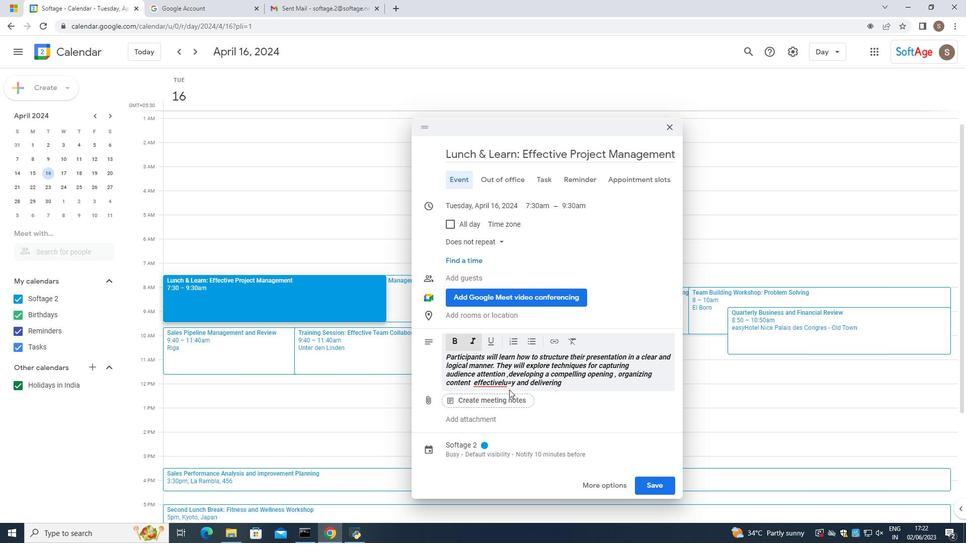 
Action: Mouse pressed left at (494, 388)
Screenshot: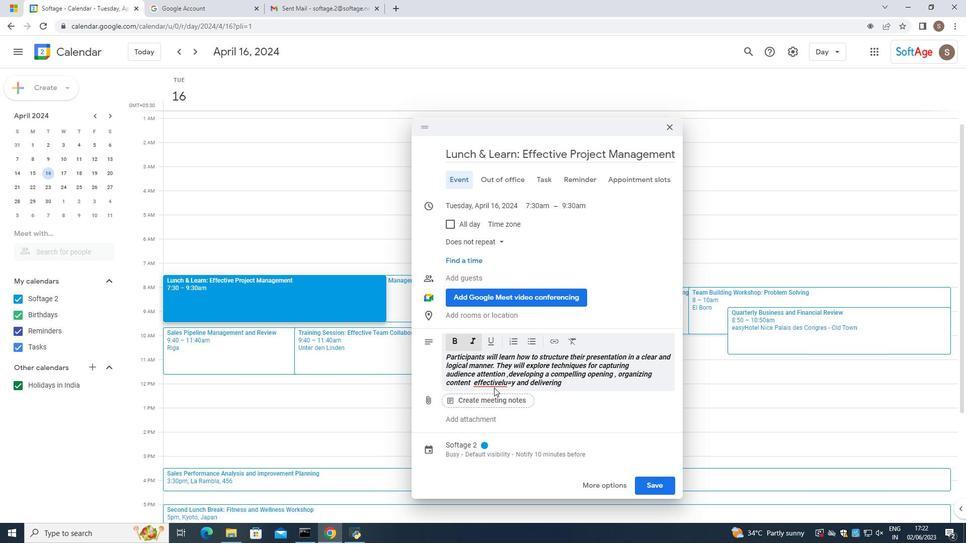 
Action: Mouse moved to (496, 386)
Screenshot: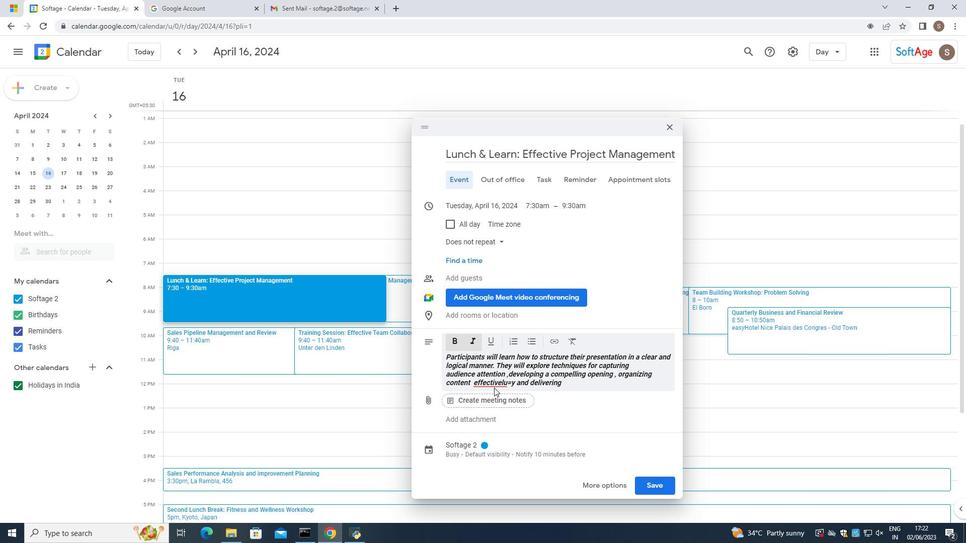 
Action: Mouse pressed left at (496, 386)
Screenshot: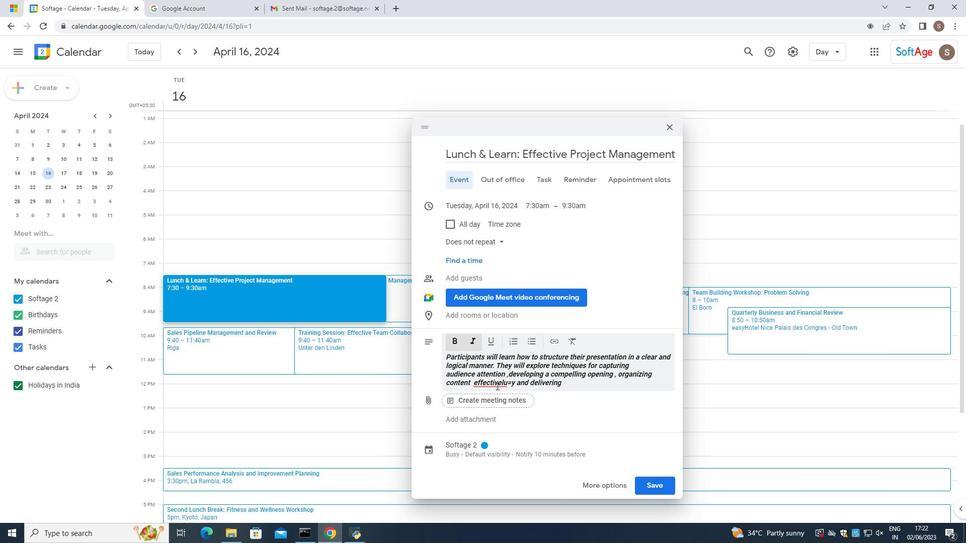
Action: Mouse pressed right at (496, 386)
Screenshot: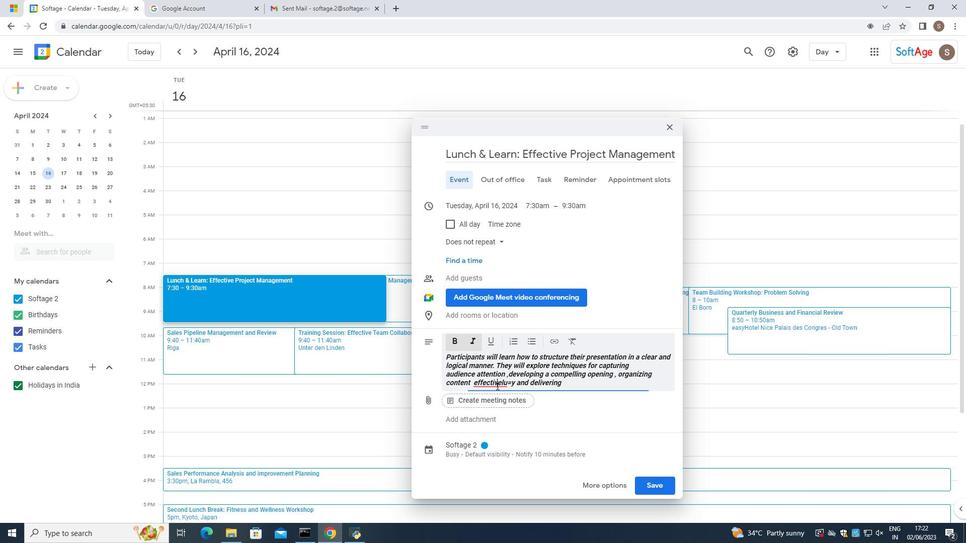 
Action: Mouse moved to (550, 238)
Screenshot: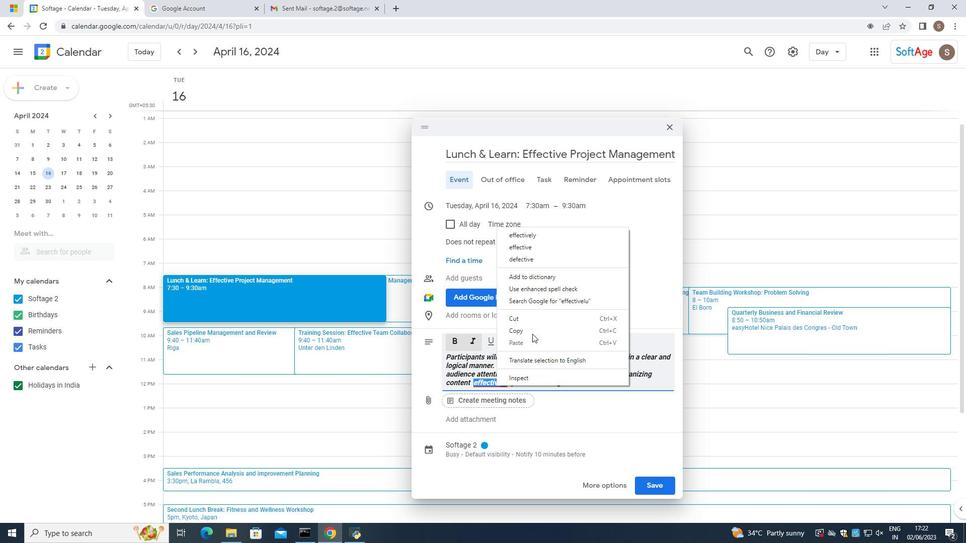 
Action: Mouse pressed left at (550, 238)
Screenshot: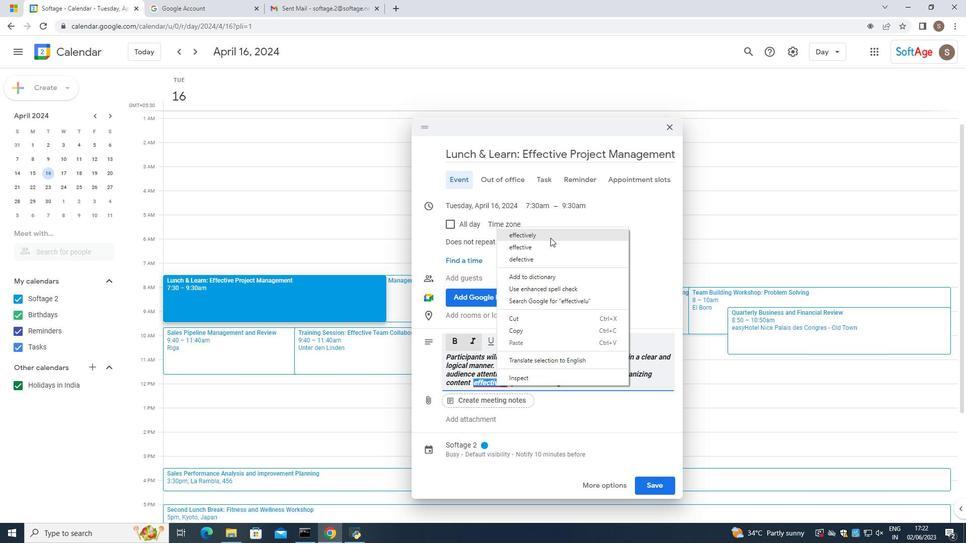 
Action: Mouse moved to (565, 383)
Screenshot: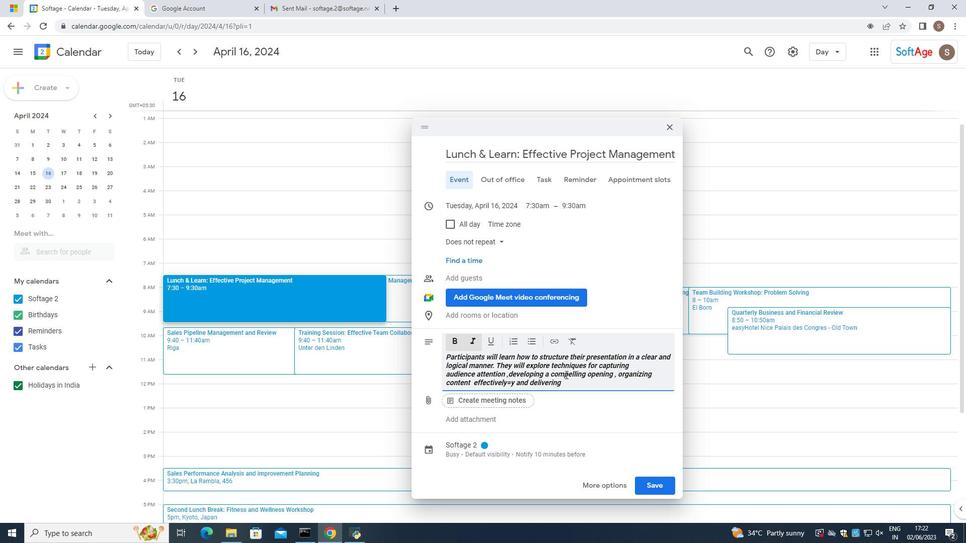 
Action: Mouse pressed left at (565, 383)
Screenshot: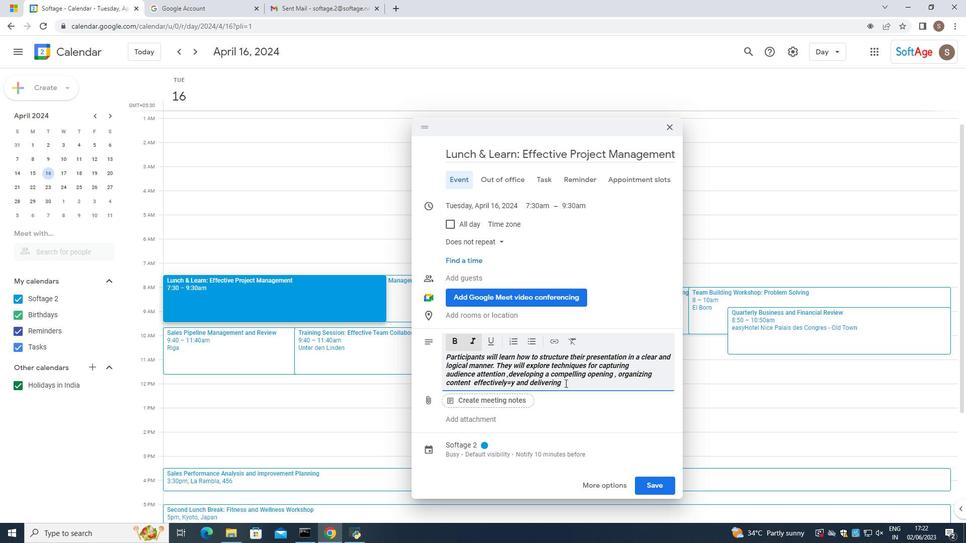 
Action: Mouse moved to (565, 384)
Screenshot: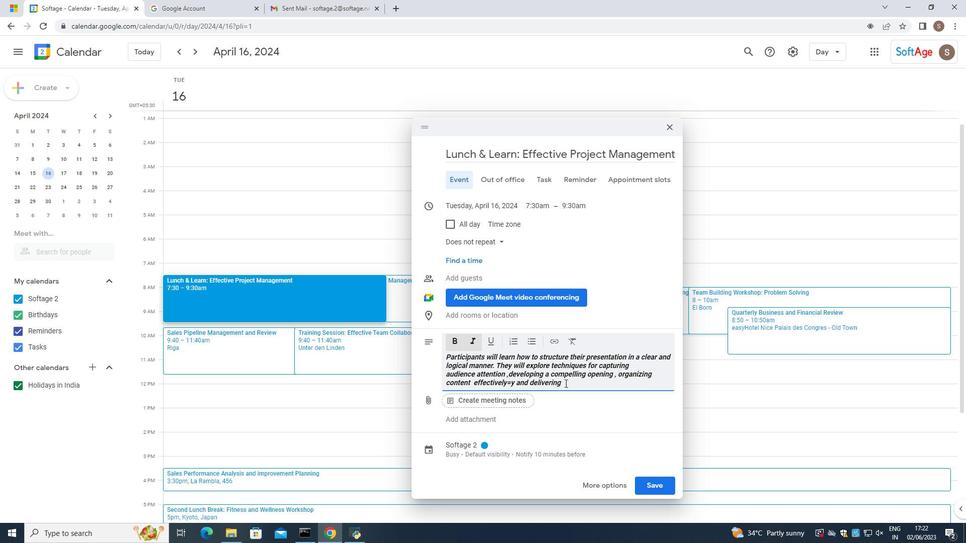 
Action: Key pressed <Key.space>a<Key.space>memorable<Key.space>closing.
Screenshot: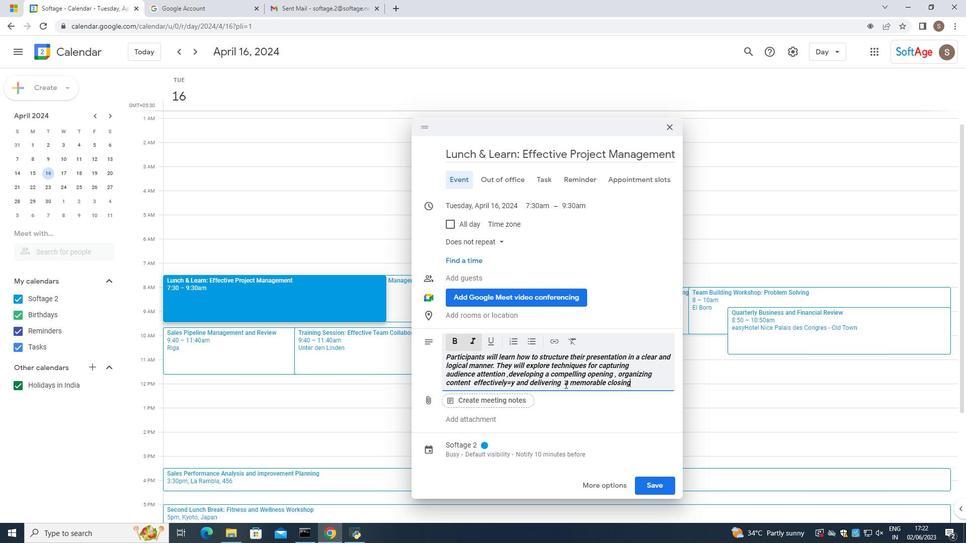 
Action: Mouse moved to (506, 453)
Screenshot: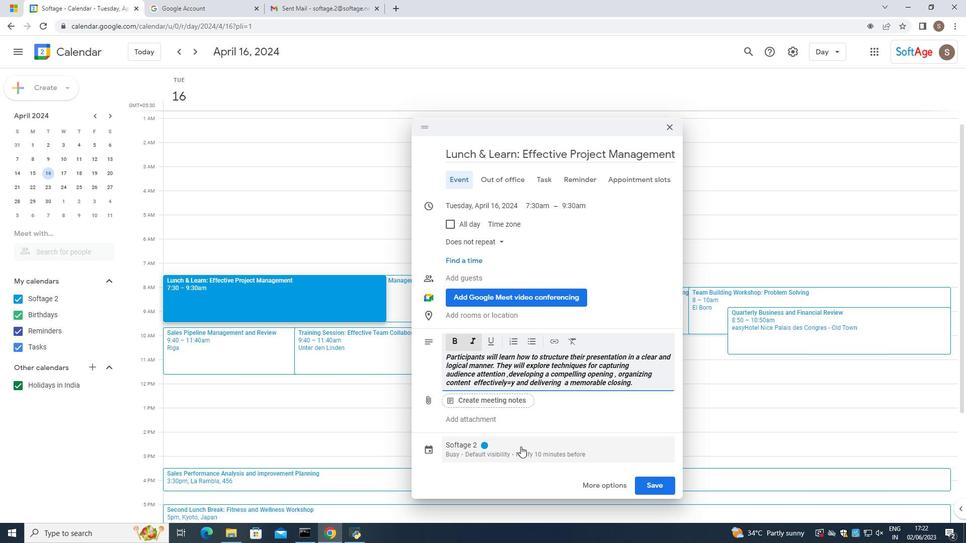 
Action: Mouse pressed left at (506, 453)
Screenshot: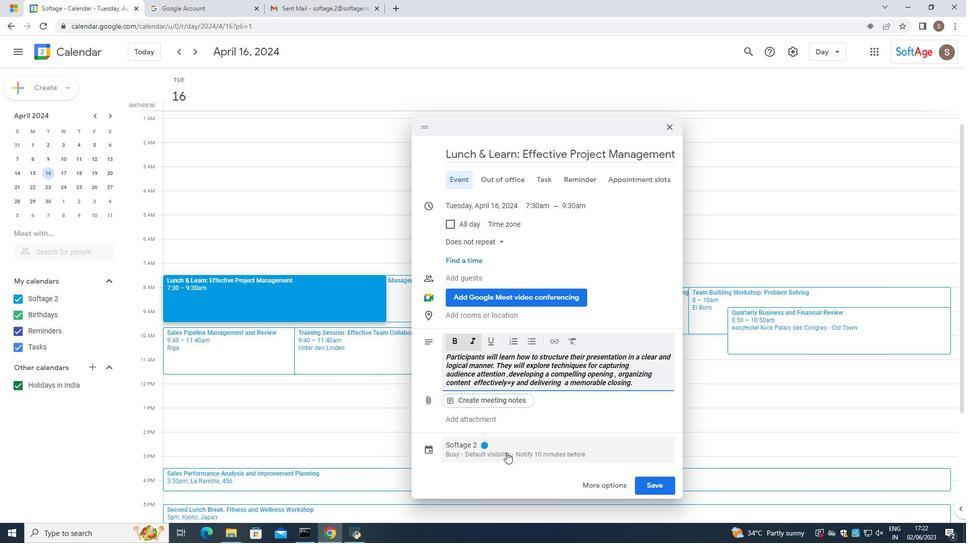 
Action: Mouse moved to (511, 365)
Screenshot: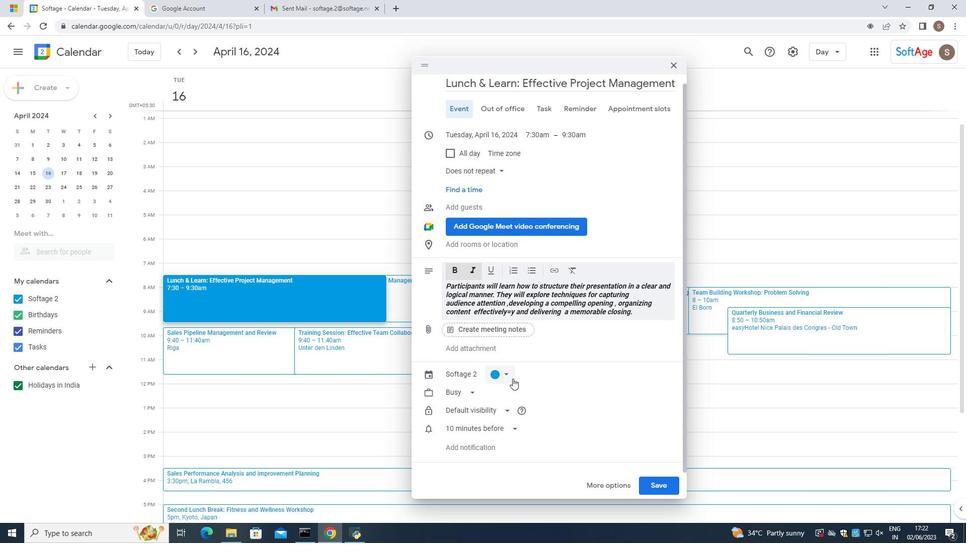 
Action: Mouse pressed left at (511, 365)
Screenshot: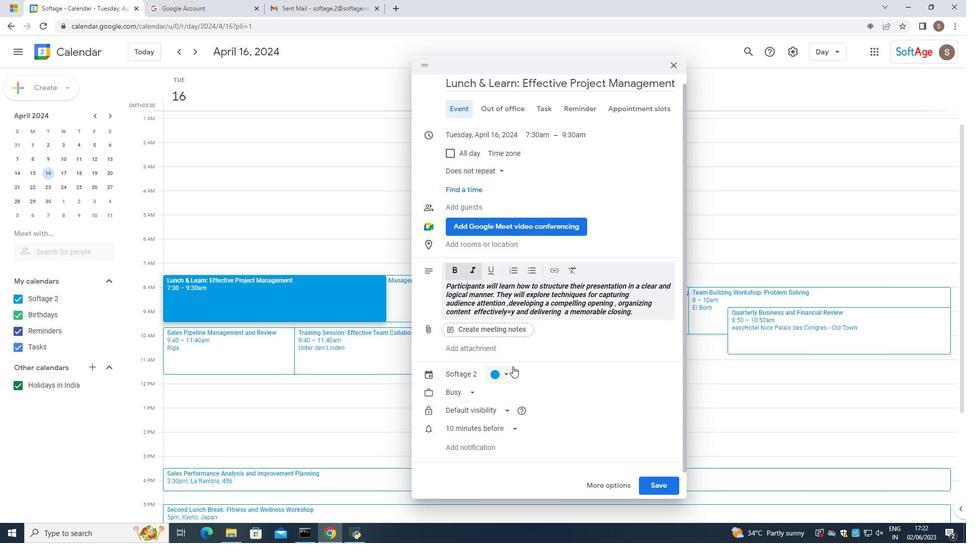 
Action: Mouse moved to (507, 372)
Screenshot: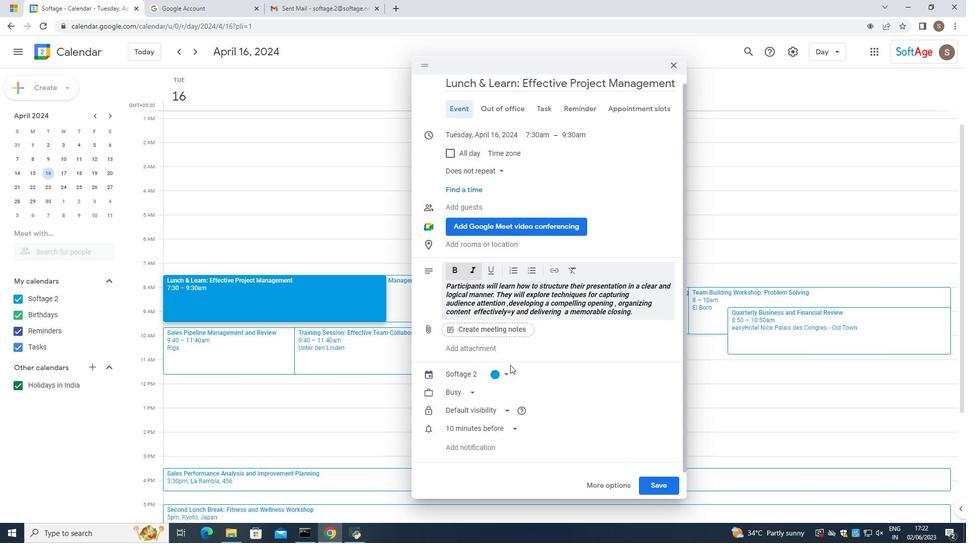 
Action: Mouse pressed left at (507, 372)
Screenshot: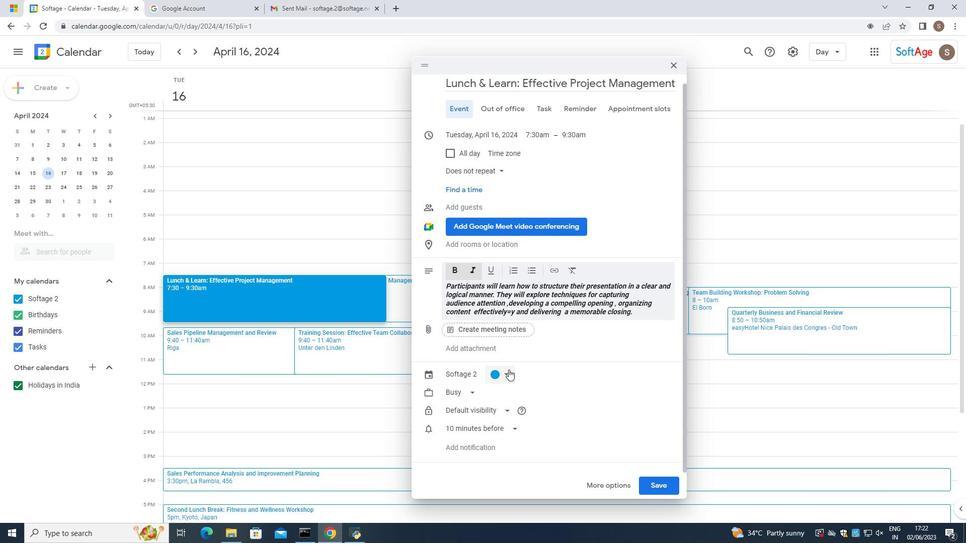 
Action: Mouse moved to (493, 422)
Screenshot: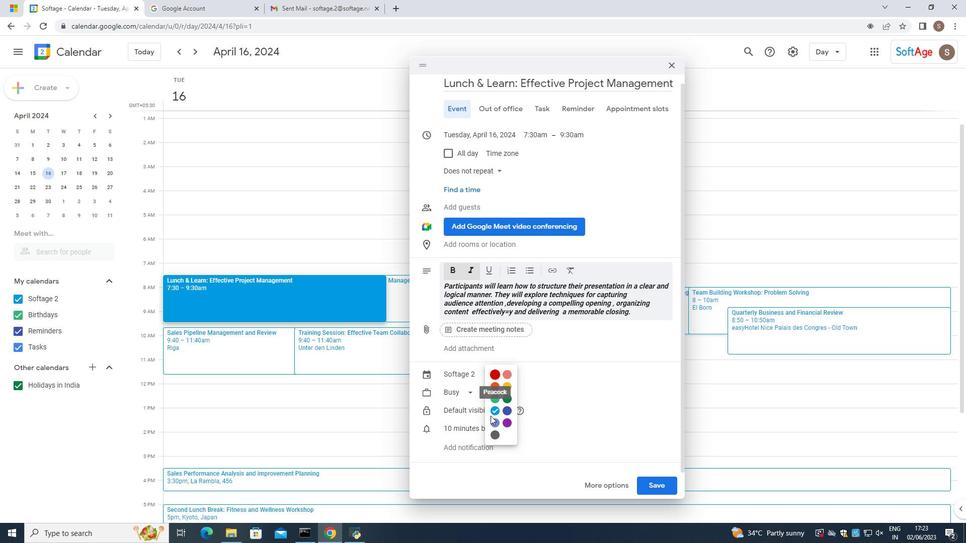 
Action: Mouse pressed left at (493, 422)
Screenshot: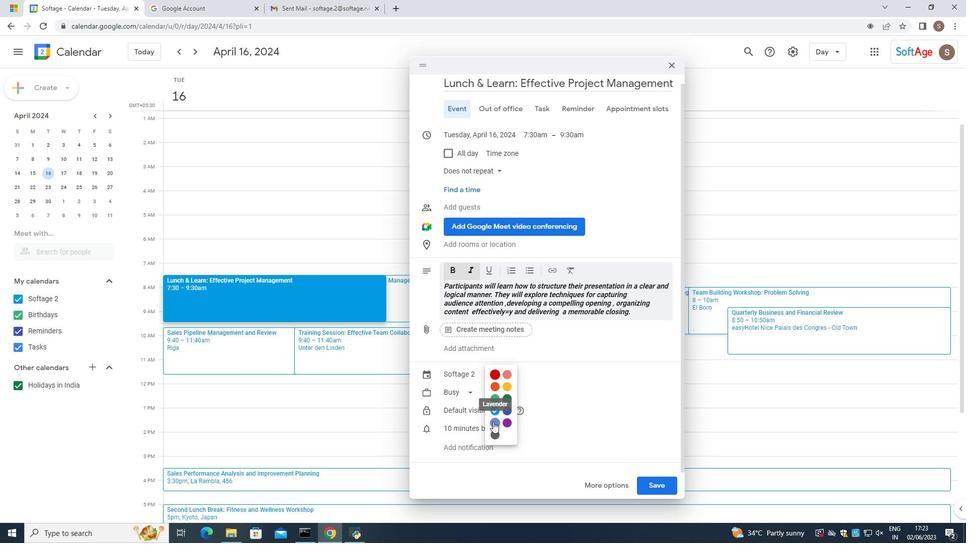 
Action: Mouse moved to (522, 332)
Screenshot: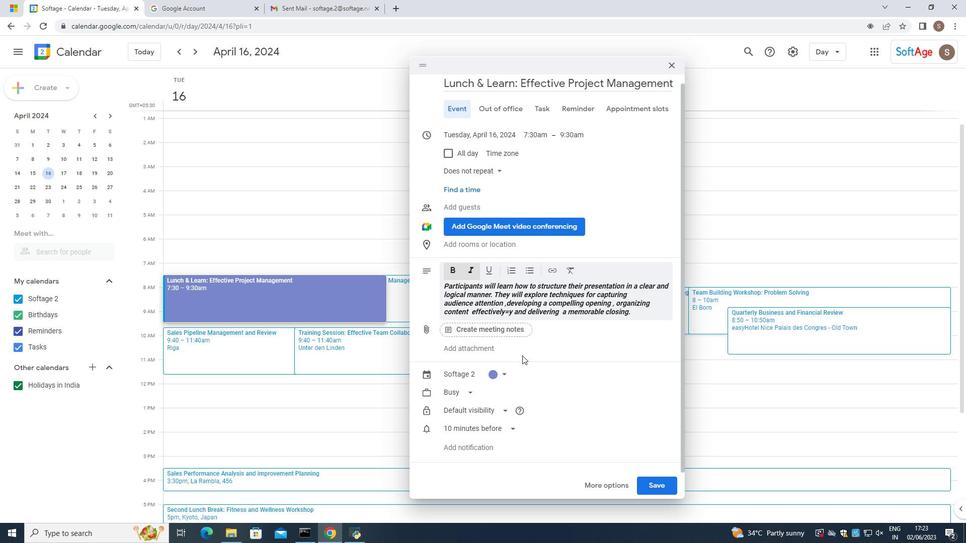 
Action: Mouse scrolled (522, 333) with delta (0, 0)
Screenshot: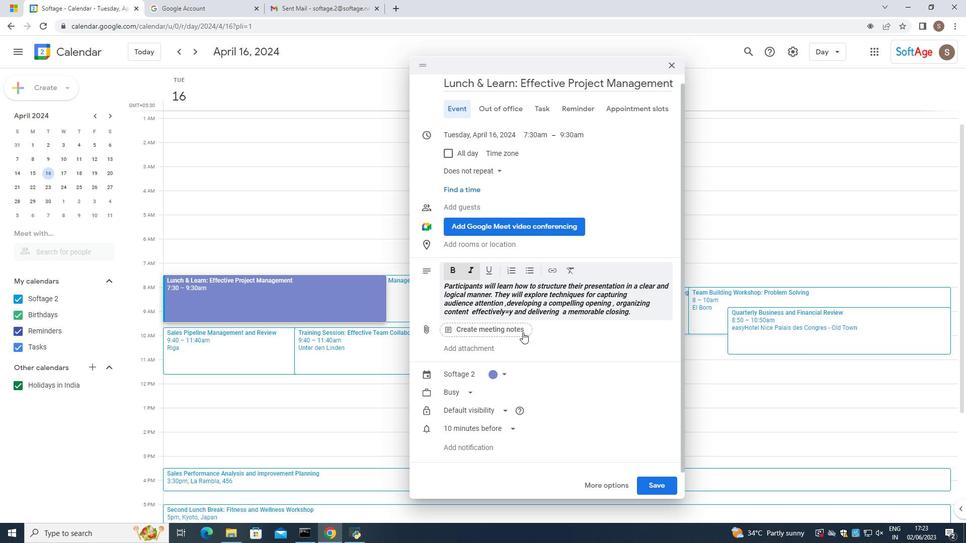 
Action: Mouse scrolled (522, 333) with delta (0, 0)
Screenshot: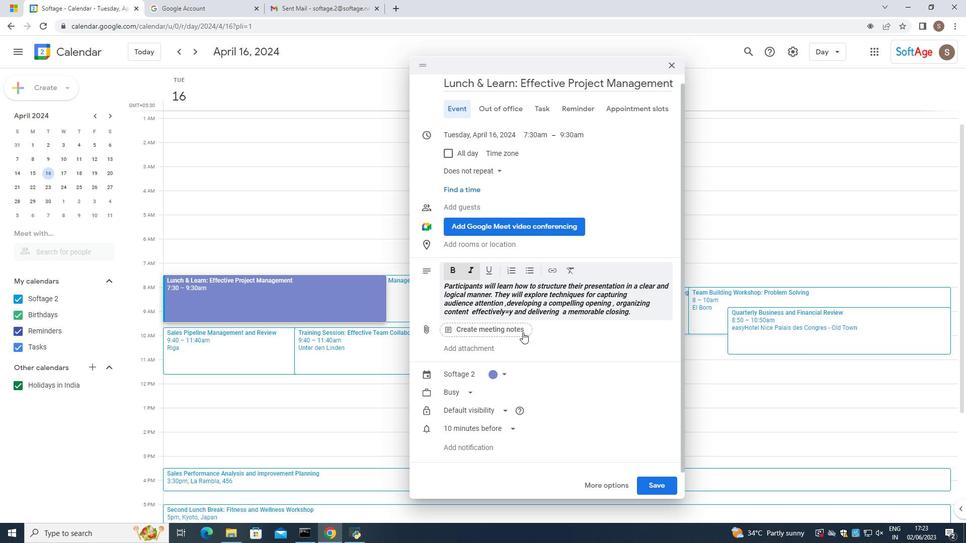 
Action: Mouse scrolled (522, 333) with delta (0, 0)
Screenshot: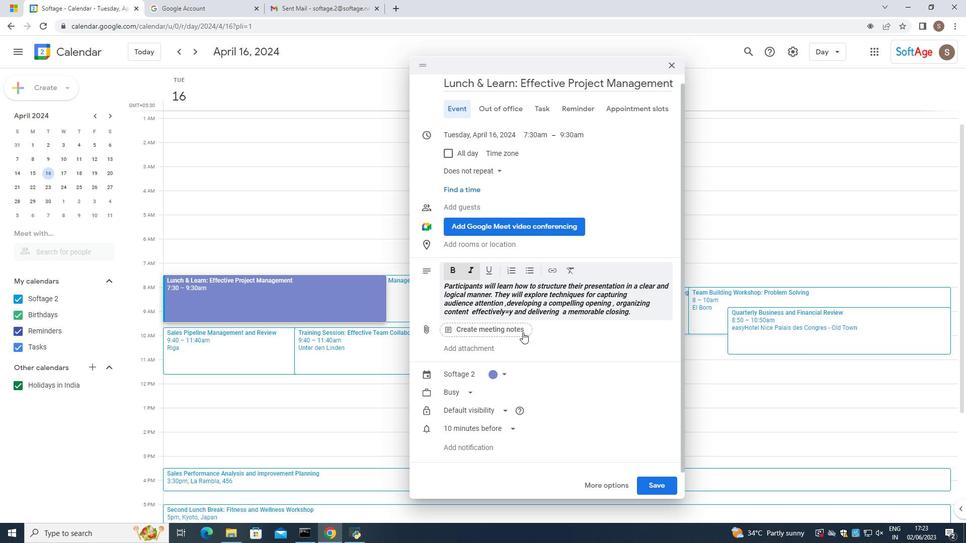 
Action: Mouse scrolled (522, 333) with delta (0, 0)
Screenshot: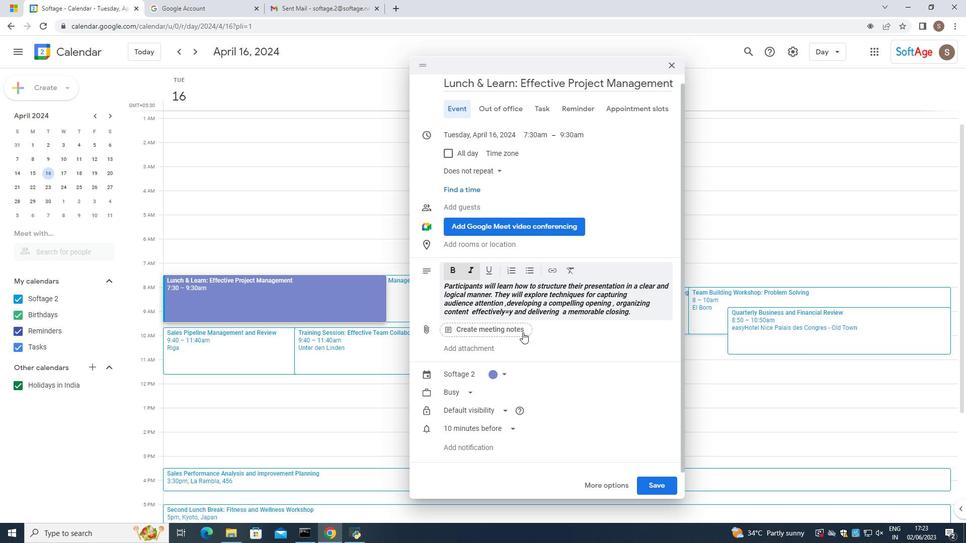 
Action: Mouse scrolled (522, 333) with delta (0, 0)
Screenshot: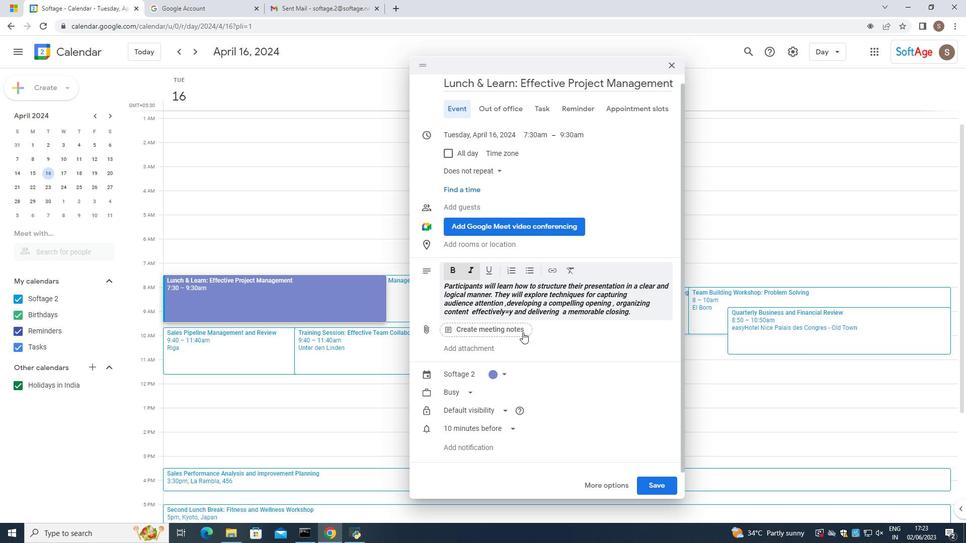 
Action: Mouse moved to (507, 271)
Screenshot: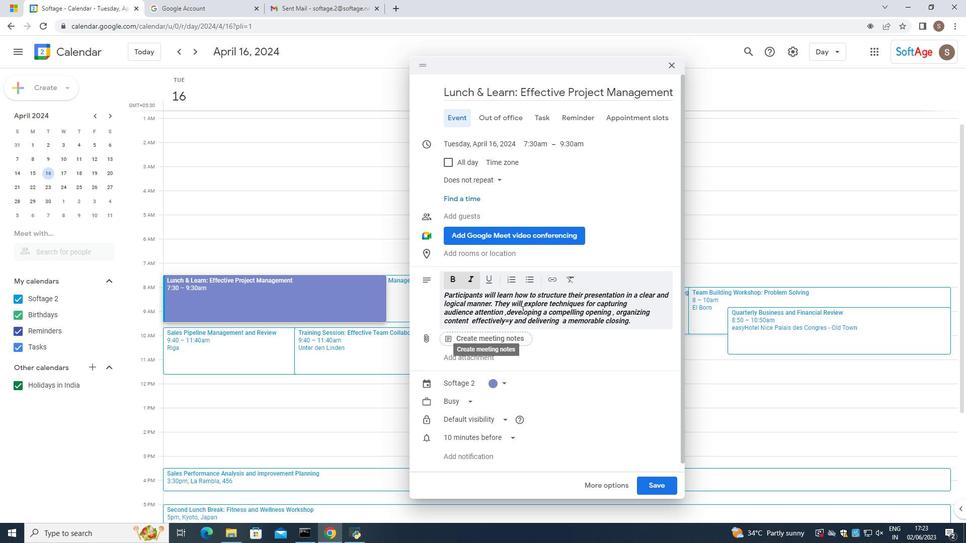 
Action: Mouse scrolled (507, 271) with delta (0, 0)
Screenshot: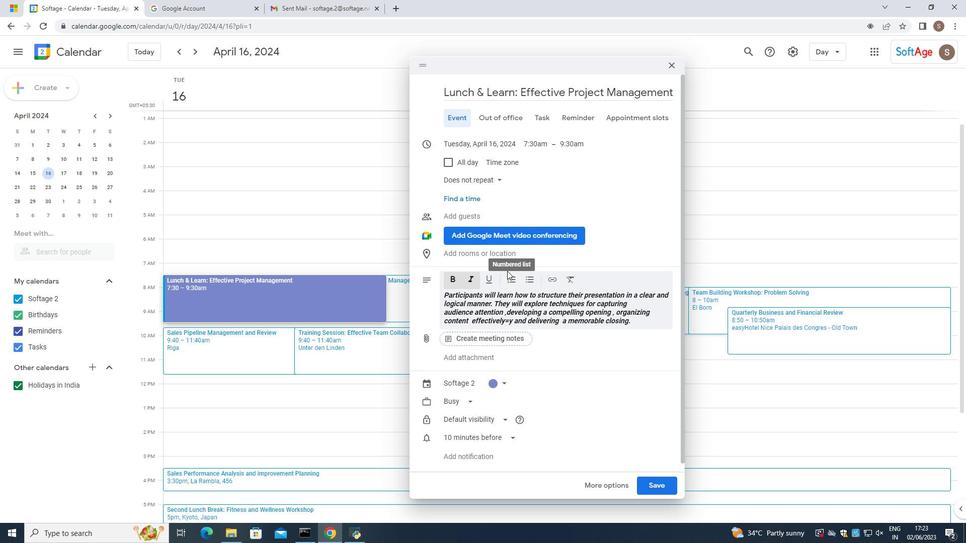 
Action: Mouse scrolled (507, 271) with delta (0, 0)
Screenshot: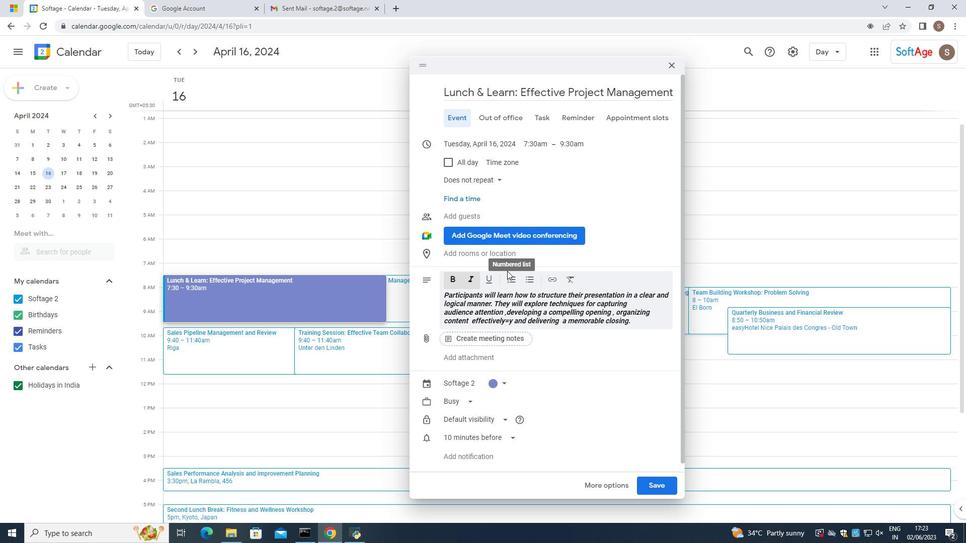 
Action: Mouse scrolled (507, 271) with delta (0, 0)
Screenshot: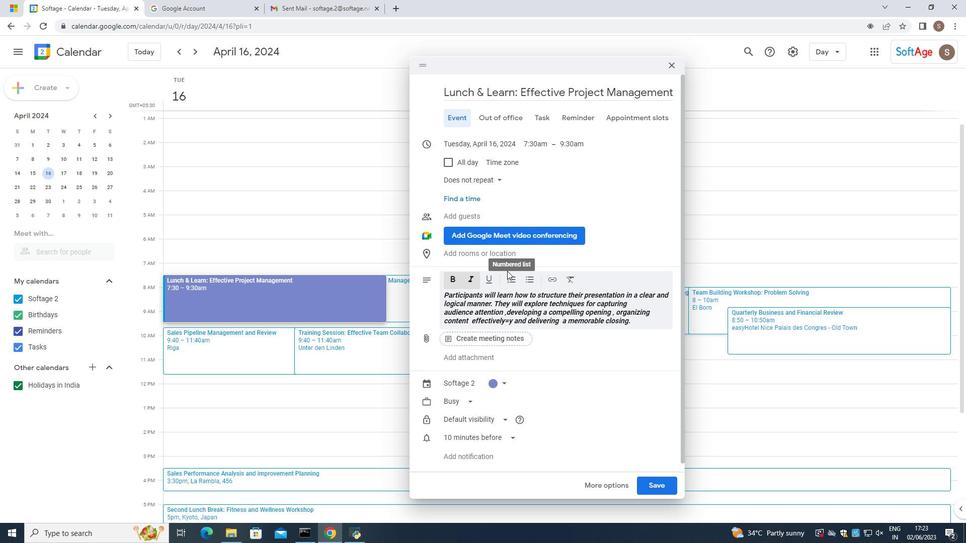 
Action: Mouse moved to (490, 248)
Screenshot: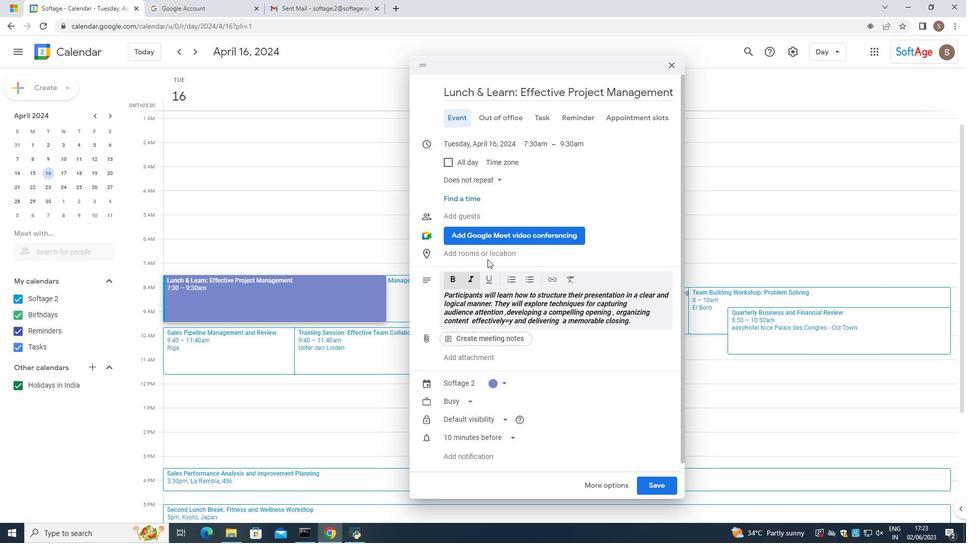 
Action: Mouse scrolled (490, 248) with delta (0, 0)
Screenshot: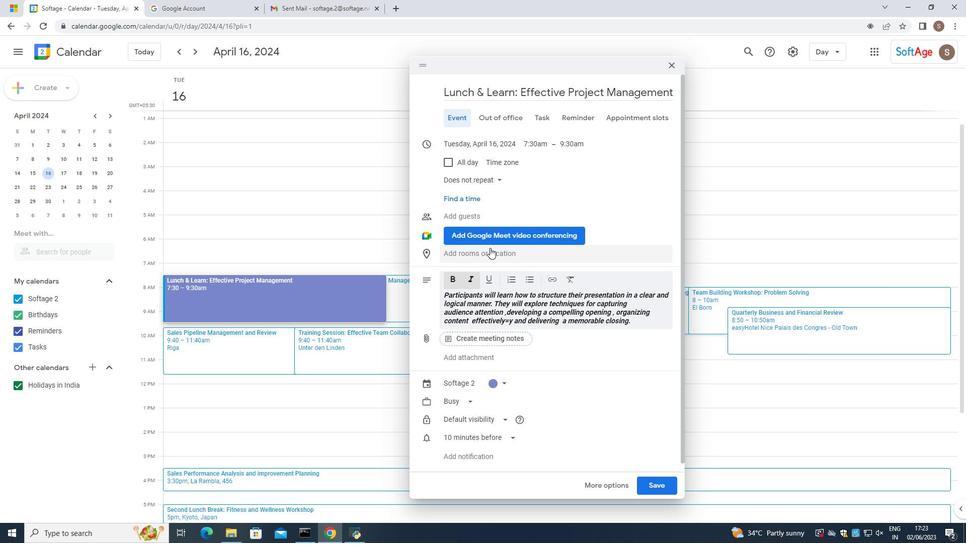 
Action: Mouse scrolled (490, 248) with delta (0, 0)
Screenshot: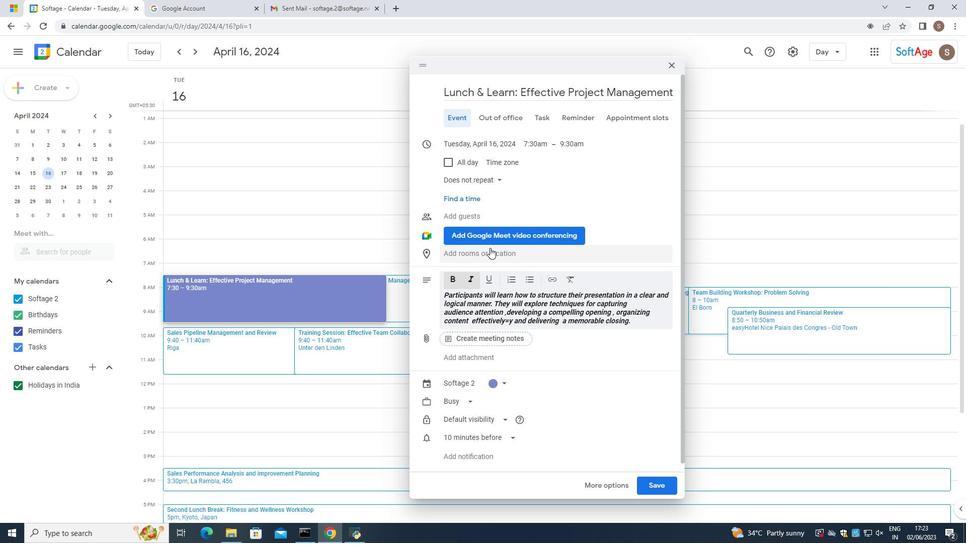 
Action: Mouse scrolled (490, 248) with delta (0, 0)
Screenshot: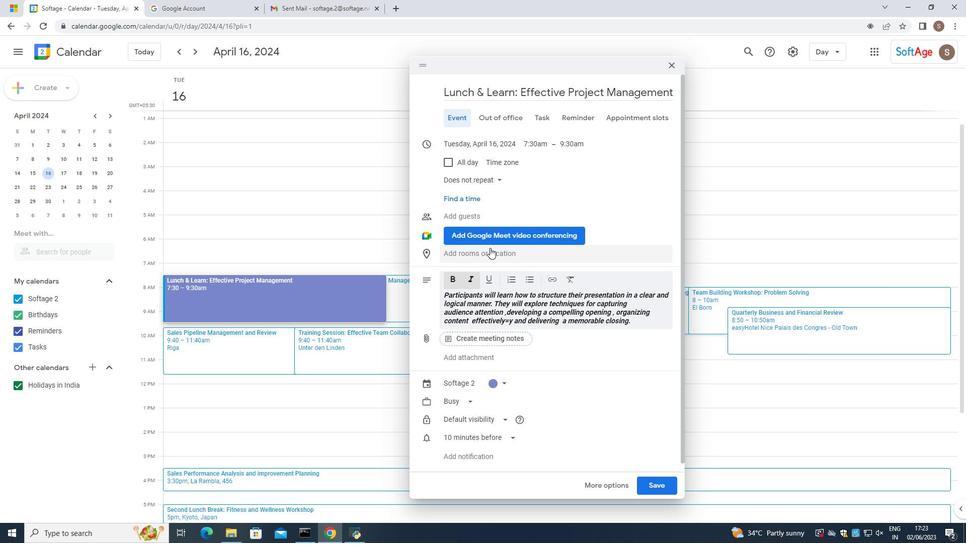 
Action: Mouse scrolled (490, 248) with delta (0, 0)
Screenshot: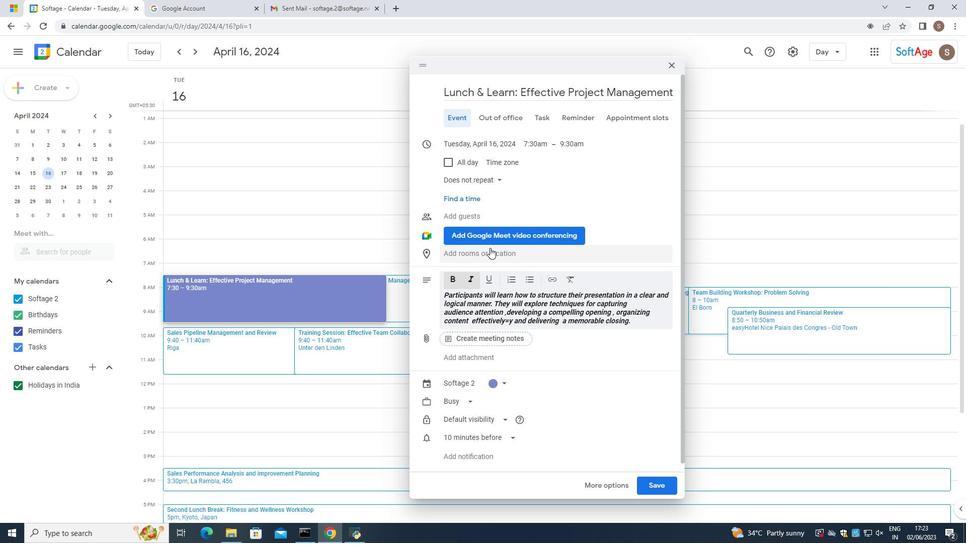 
Action: Mouse moved to (473, 260)
Screenshot: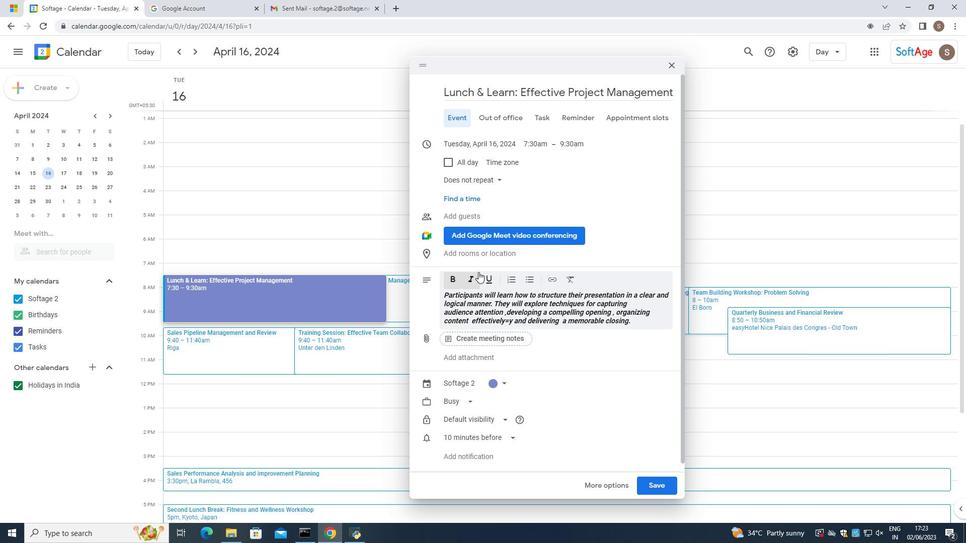 
Action: Mouse scrolled (473, 261) with delta (0, 0)
Screenshot: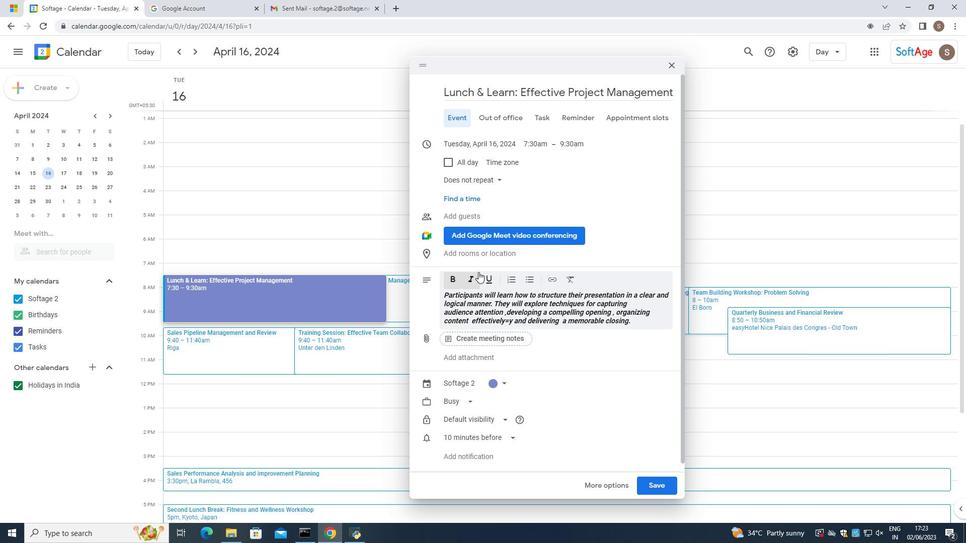 
Action: Mouse moved to (472, 257)
Screenshot: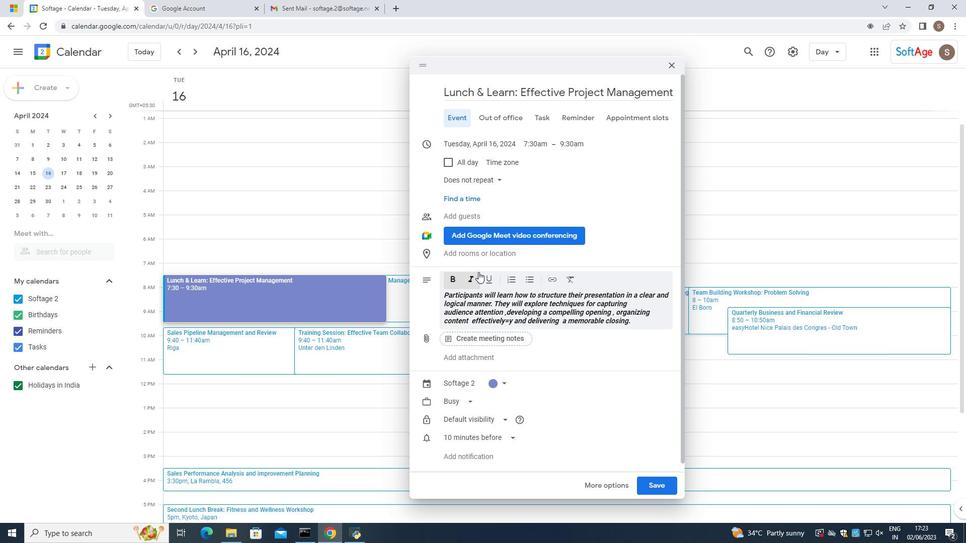 
Action: Mouse scrolled (472, 258) with delta (0, 0)
Screenshot: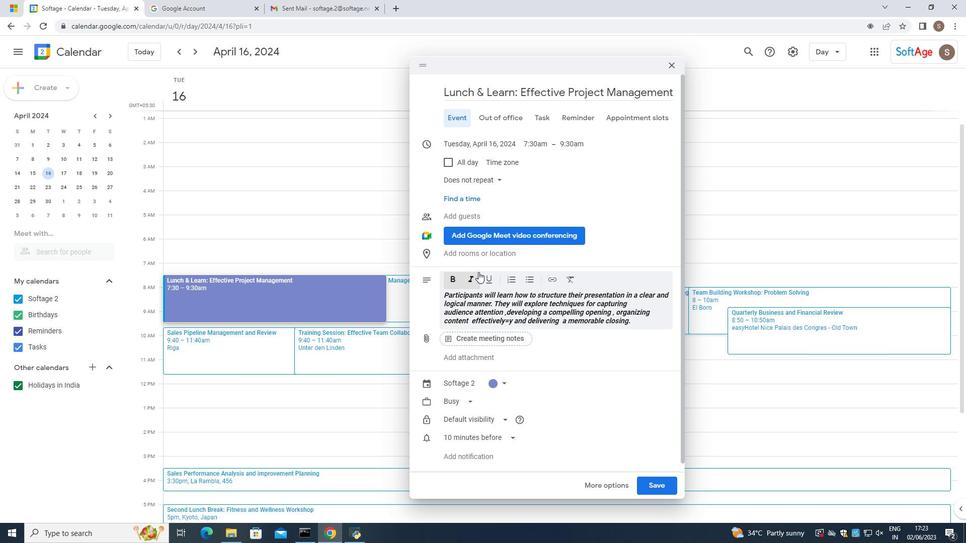 
Action: Mouse scrolled (472, 258) with delta (0, 0)
Screenshot: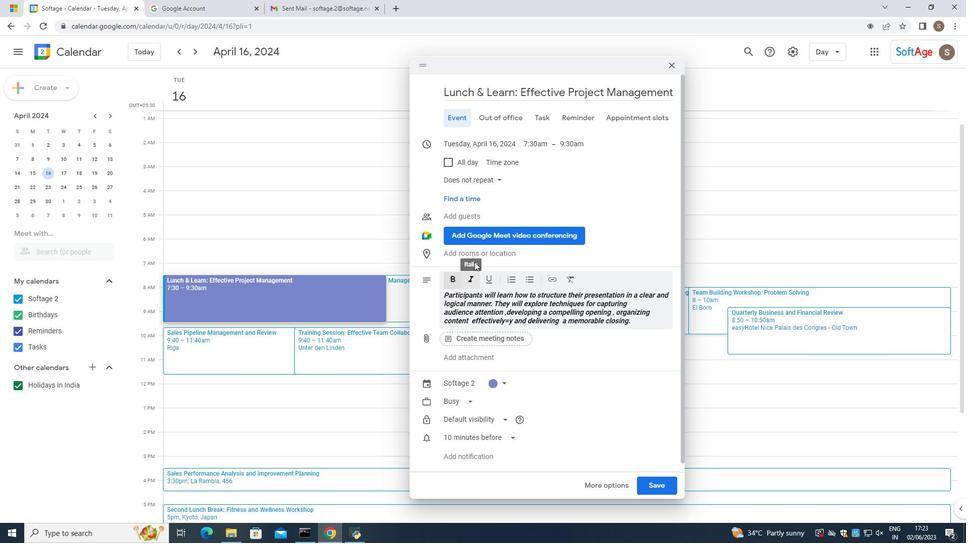 
Action: Mouse moved to (460, 249)
Screenshot: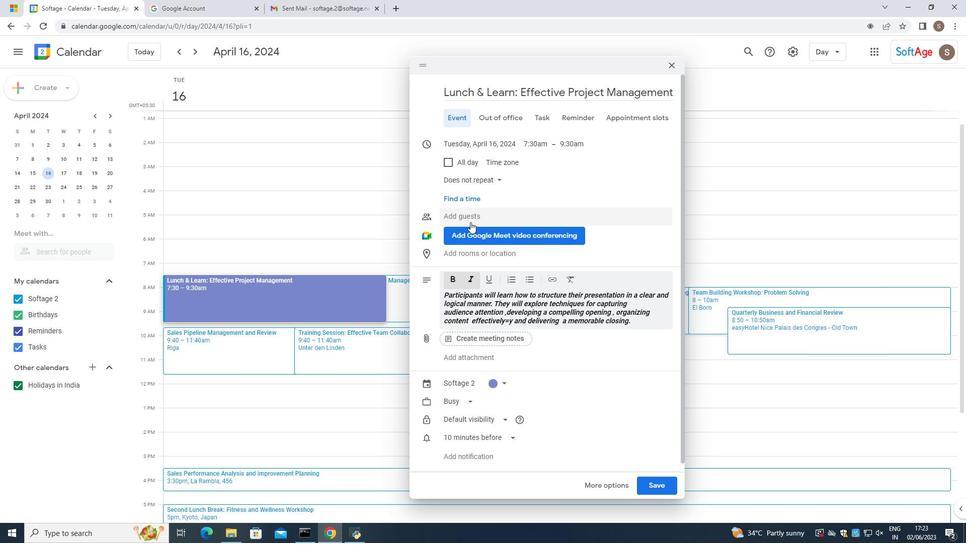 
Action: Mouse pressed left at (460, 249)
Screenshot: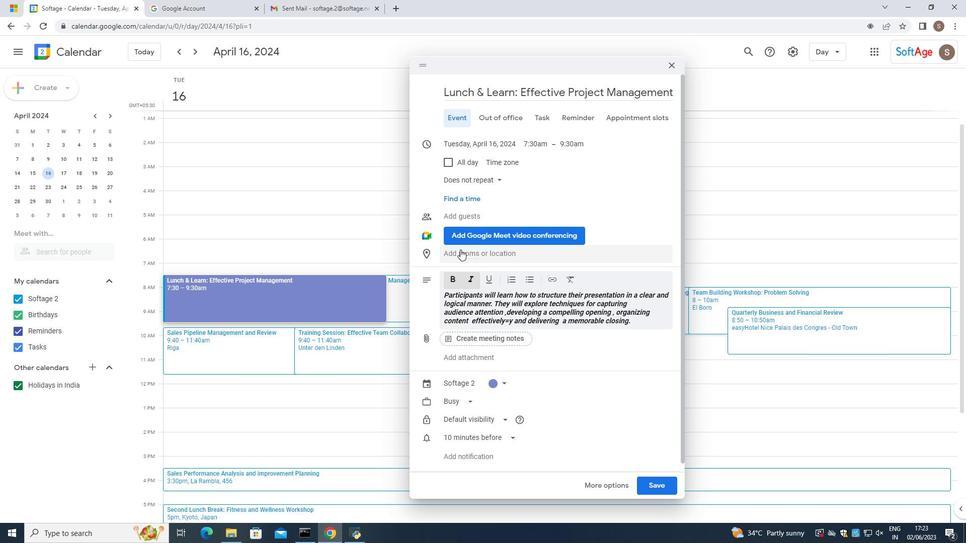 
Action: Mouse scrolled (460, 250) with delta (0, 0)
Screenshot: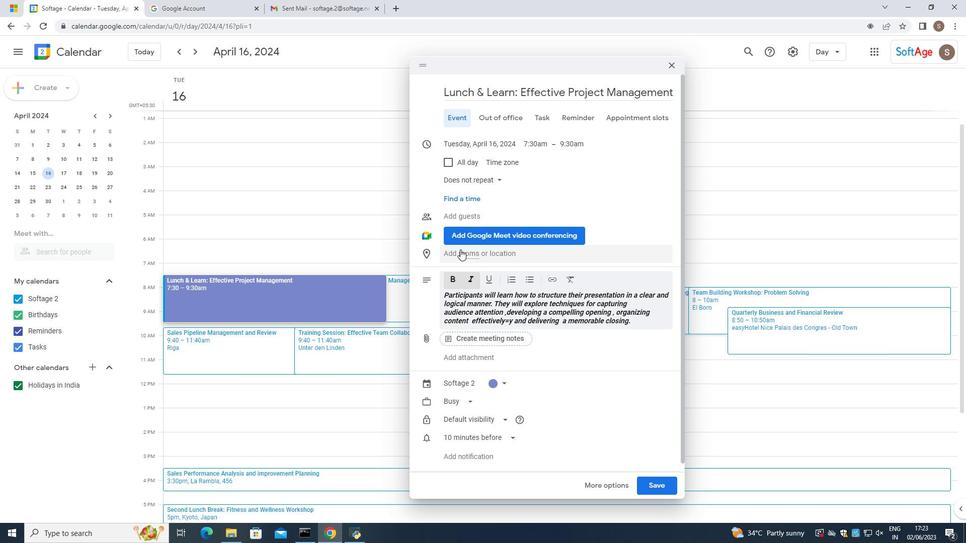 
Action: Mouse moved to (430, 75)
Screenshot: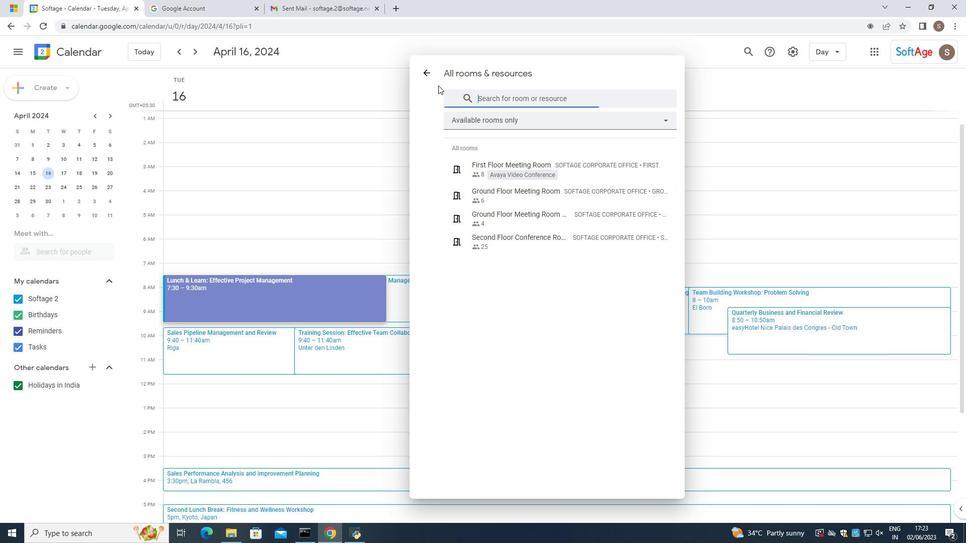 
Action: Mouse pressed left at (430, 75)
Screenshot: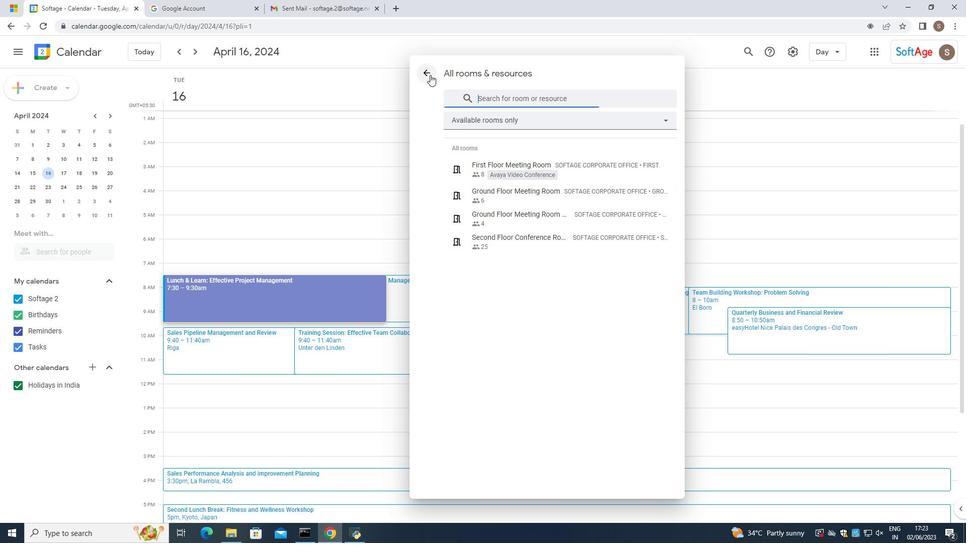 
Action: Mouse moved to (445, 274)
Screenshot: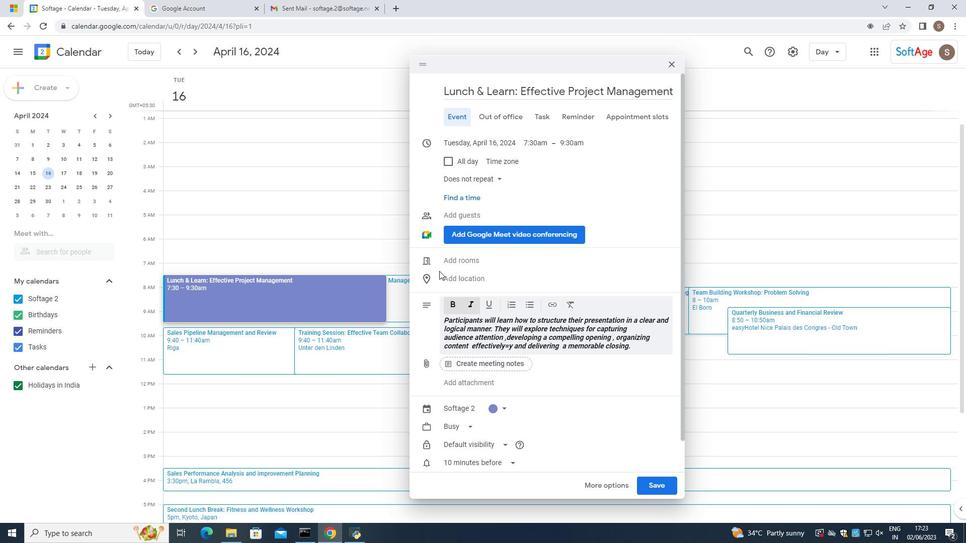 
Action: Mouse pressed left at (445, 274)
Screenshot: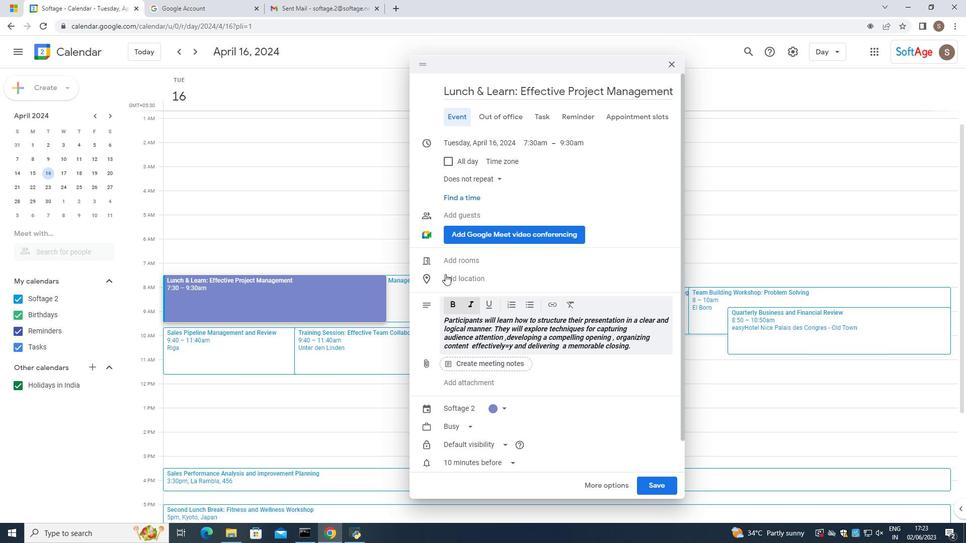
Action: Mouse moved to (446, 275)
Screenshot: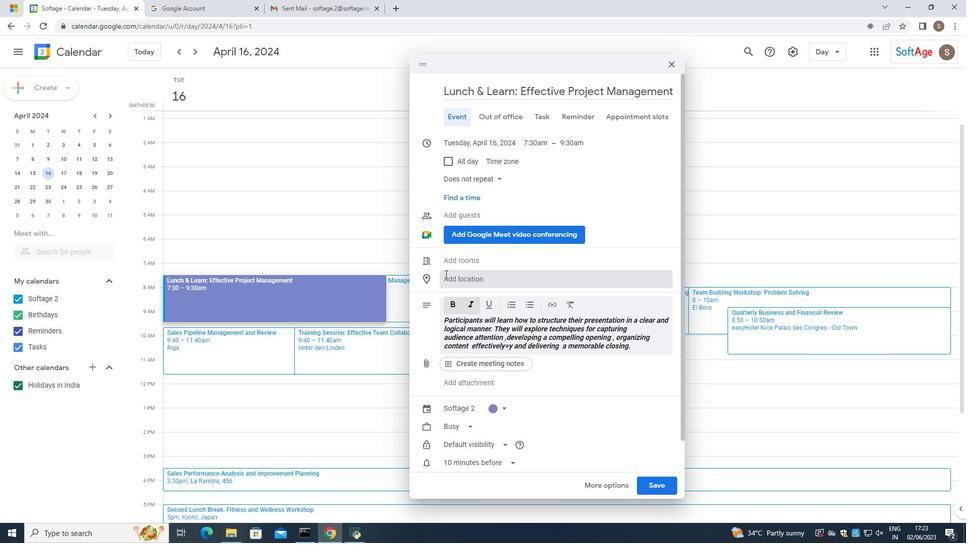 
Action: Mouse pressed left at (446, 275)
Screenshot: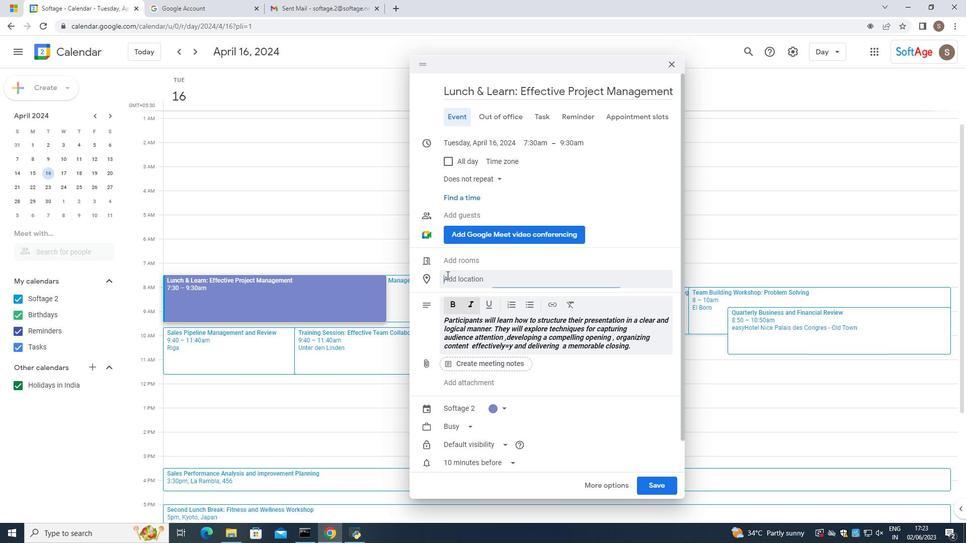
Action: Mouse moved to (448, 275)
Screenshot: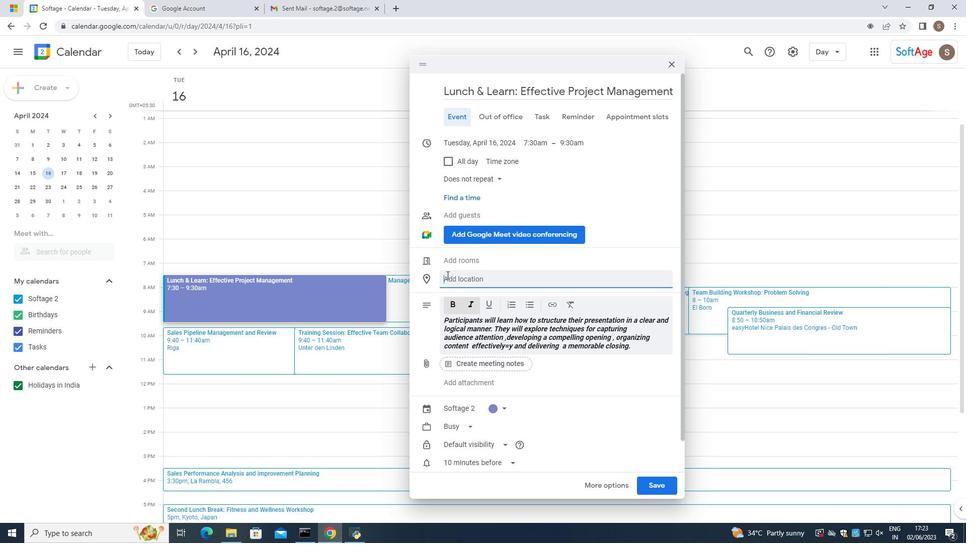 
Action: Key pressed 654,<Key.space><Key.caps_lock>B<Key.caps_lock>asilkica\<Key.backspace><Key.backspace><Key.backspace><Key.backspace><Key.backspace><Key.backspace>lica<Key.space><Key.caps_lock>C<Key.caps_lock>istern,<Key.space><Key.caps_lock>I<Key.caps_lock>stanbul,m<Key.backspace><Key.space><Key.caps_lock>T<Key.caps_lock>urkey'<Key.enter>
Screenshot: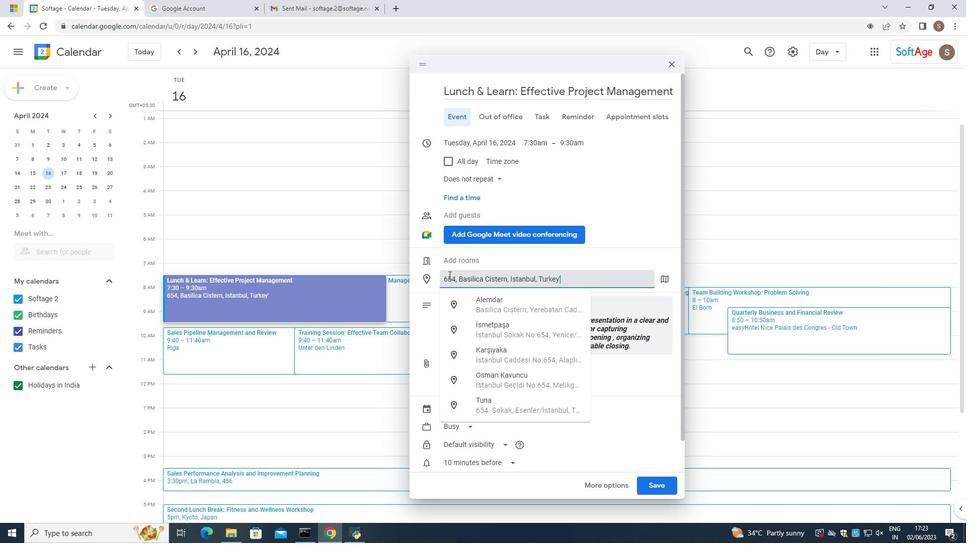 
Action: Mouse moved to (452, 321)
Screenshot: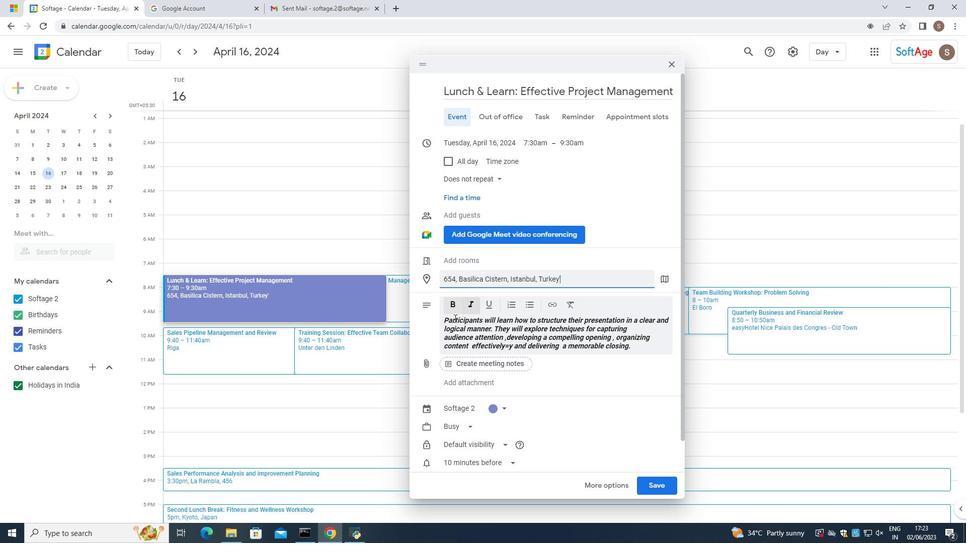 
Action: Mouse pressed left at (452, 321)
Screenshot: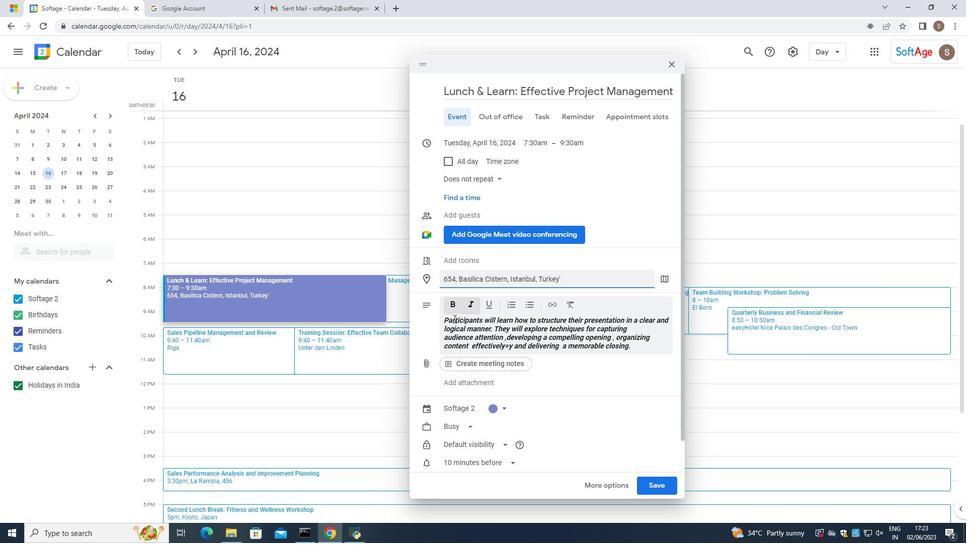 
Action: Mouse moved to (442, 321)
Screenshot: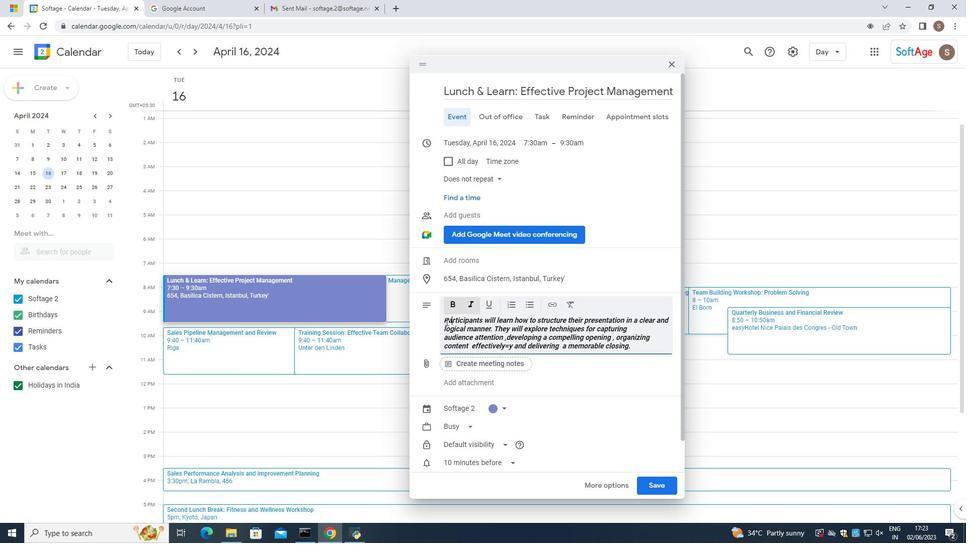 
Action: Mouse pressed left at (442, 321)
Screenshot: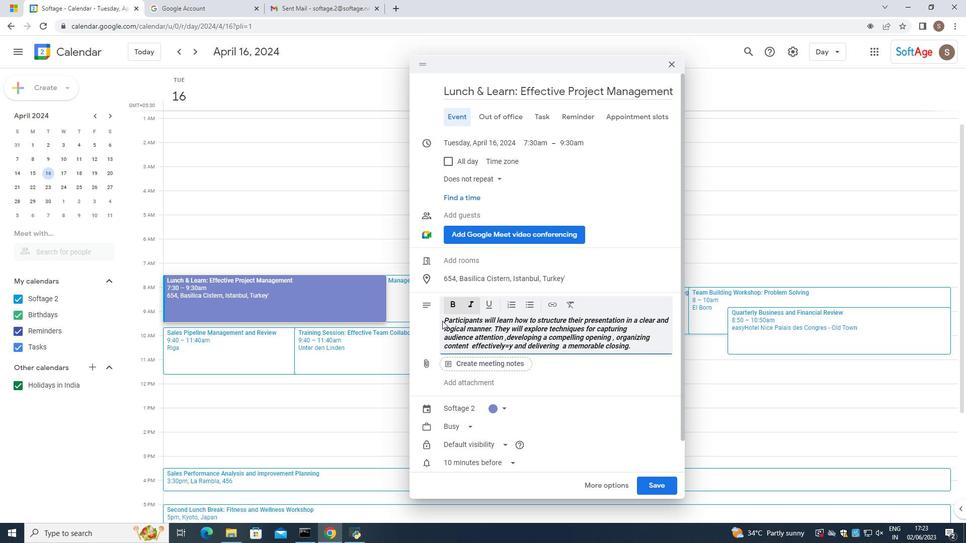 
Action: Mouse moved to (528, 322)
Screenshot: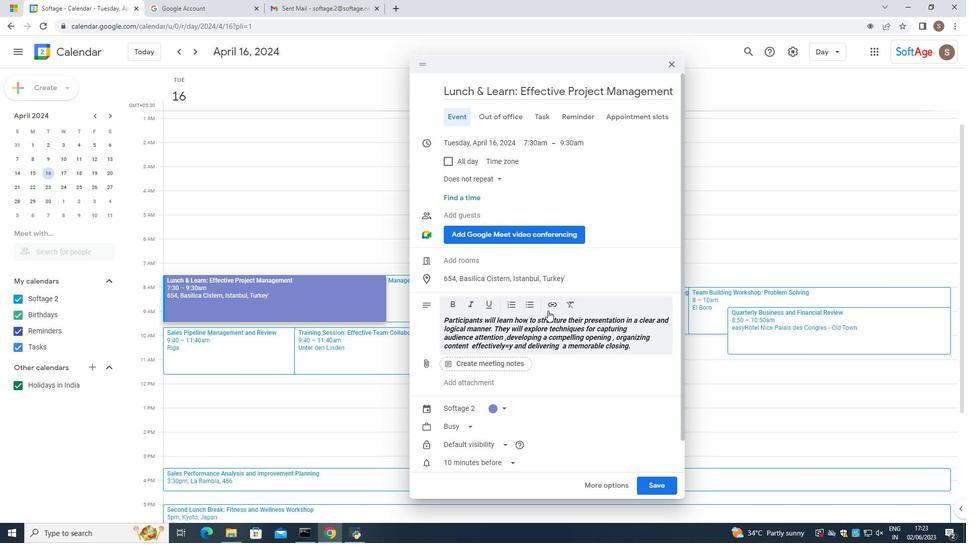 
Action: Mouse scrolled (528, 322) with delta (0, 0)
Screenshot: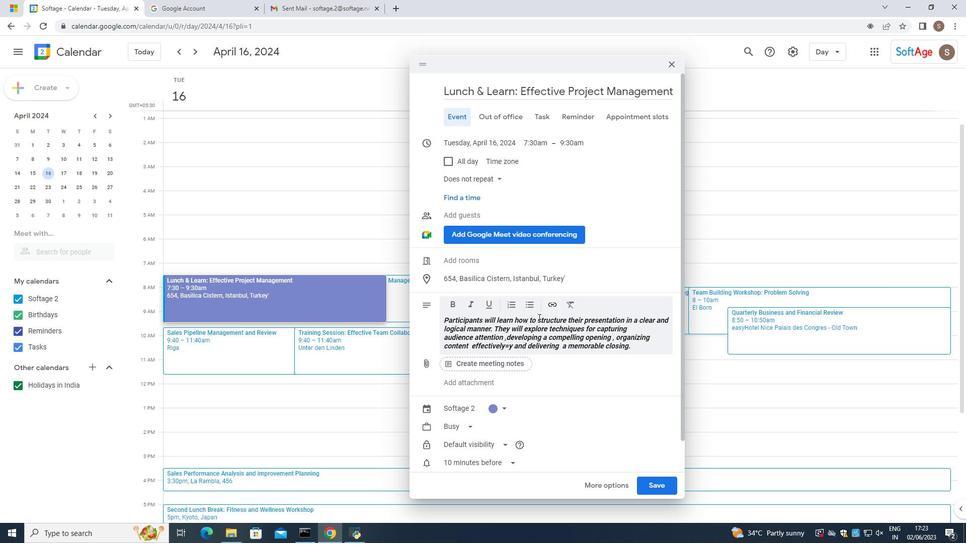 
Action: Mouse scrolled (528, 322) with delta (0, 0)
Screenshot: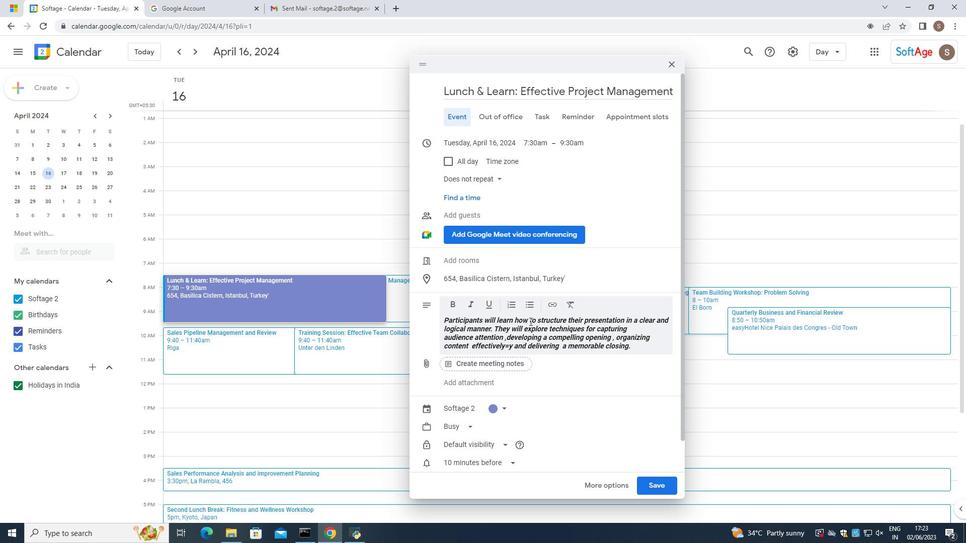 
Action: Mouse moved to (503, 324)
Screenshot: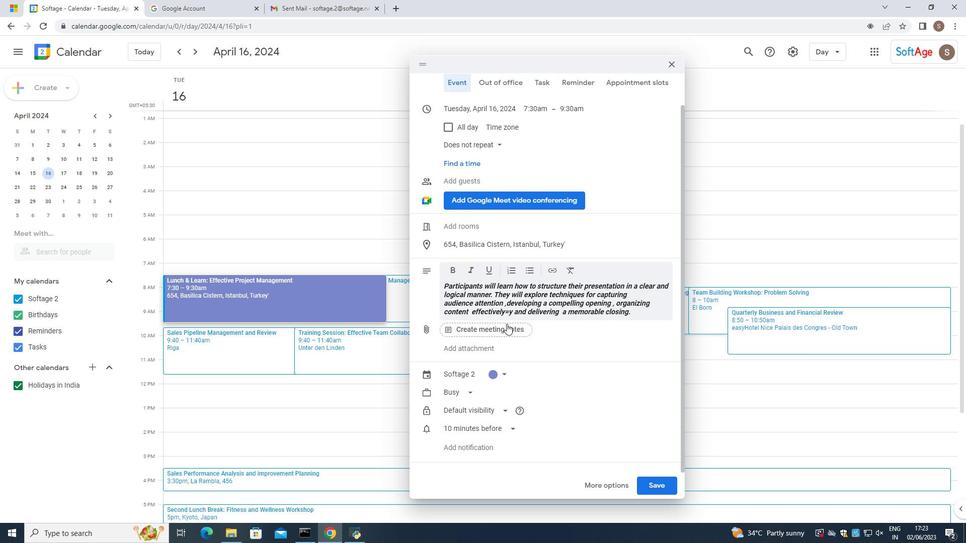 
Action: Mouse scrolled (503, 325) with delta (0, 0)
Screenshot: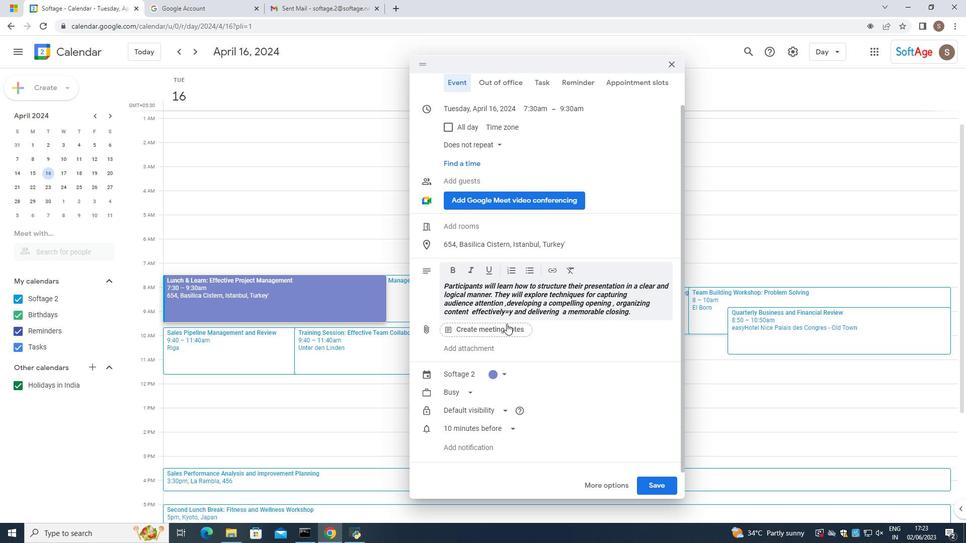 
Action: Mouse scrolled (503, 325) with delta (0, 0)
Screenshot: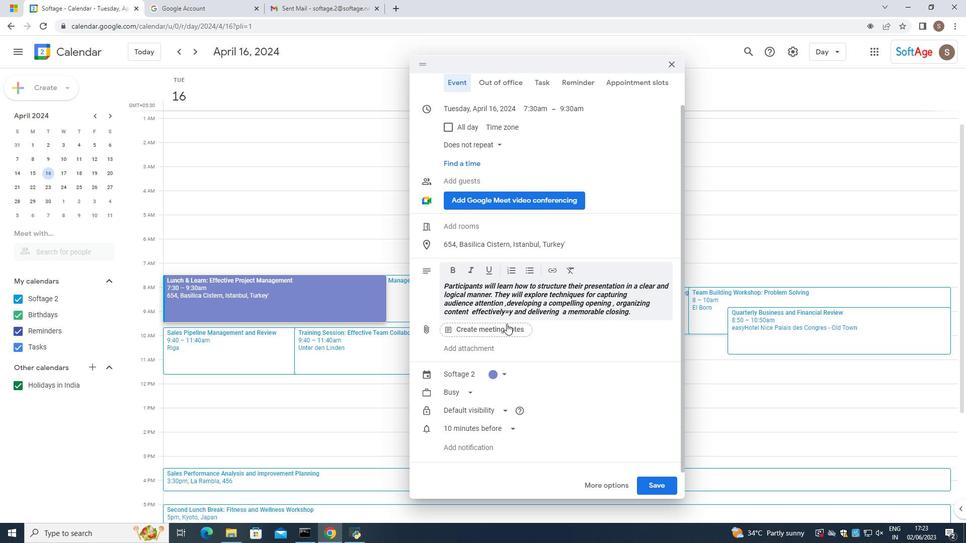 
Action: Mouse scrolled (503, 325) with delta (0, 0)
Screenshot: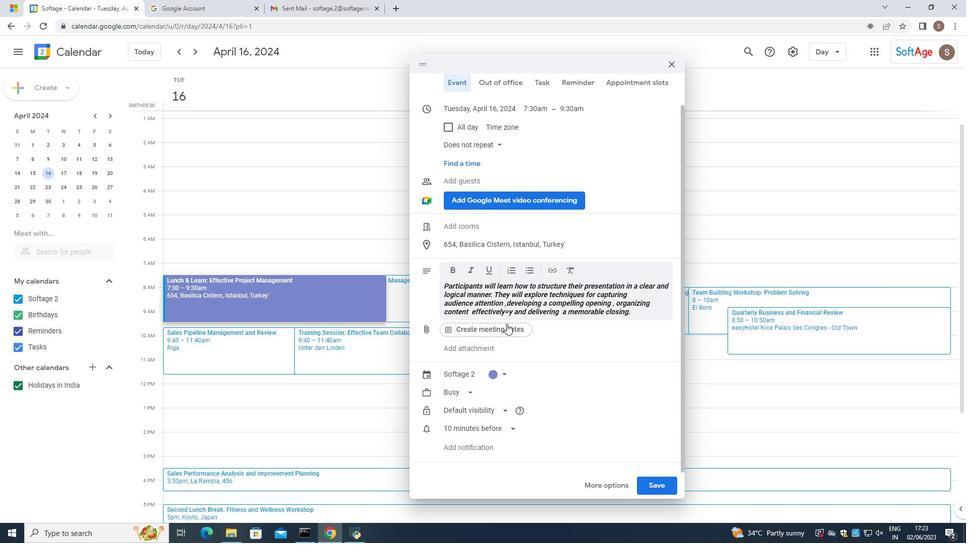 
Action: Mouse moved to (452, 177)
Screenshot: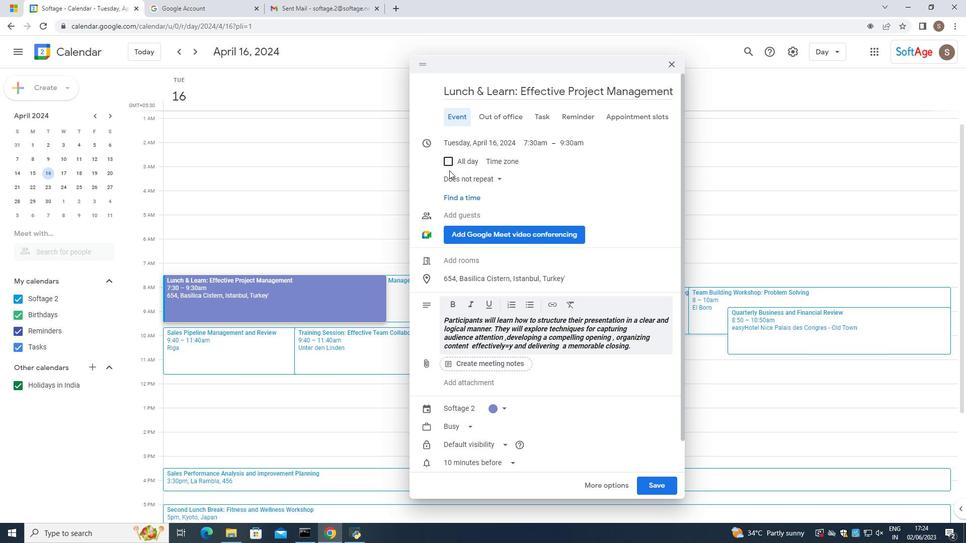 
Action: Mouse pressed left at (452, 177)
Screenshot: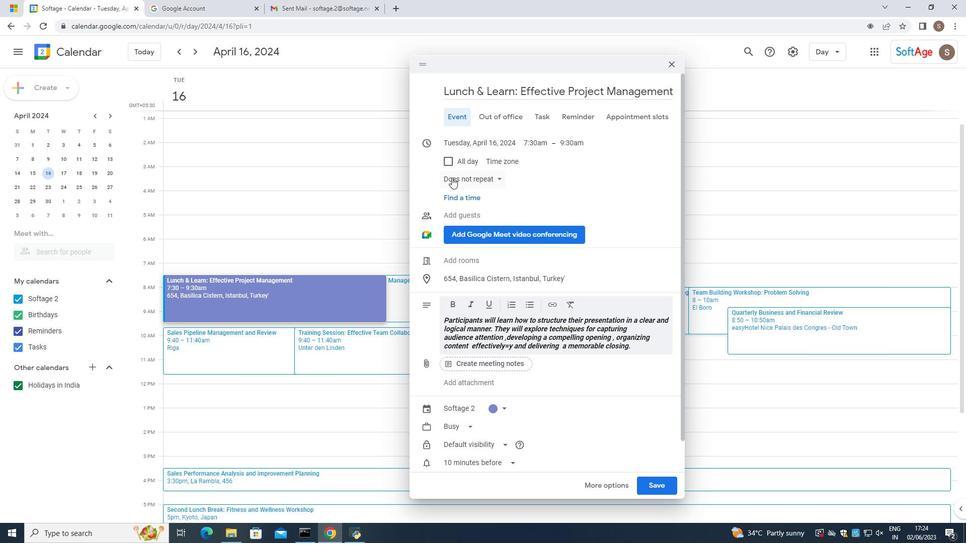 
Action: Mouse moved to (469, 293)
Screenshot: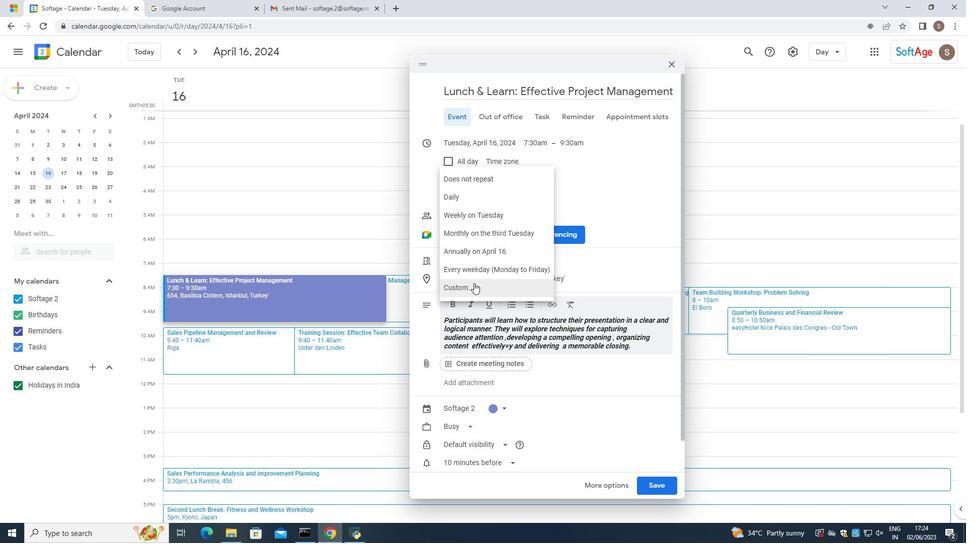 
Action: Mouse pressed left at (469, 293)
Screenshot: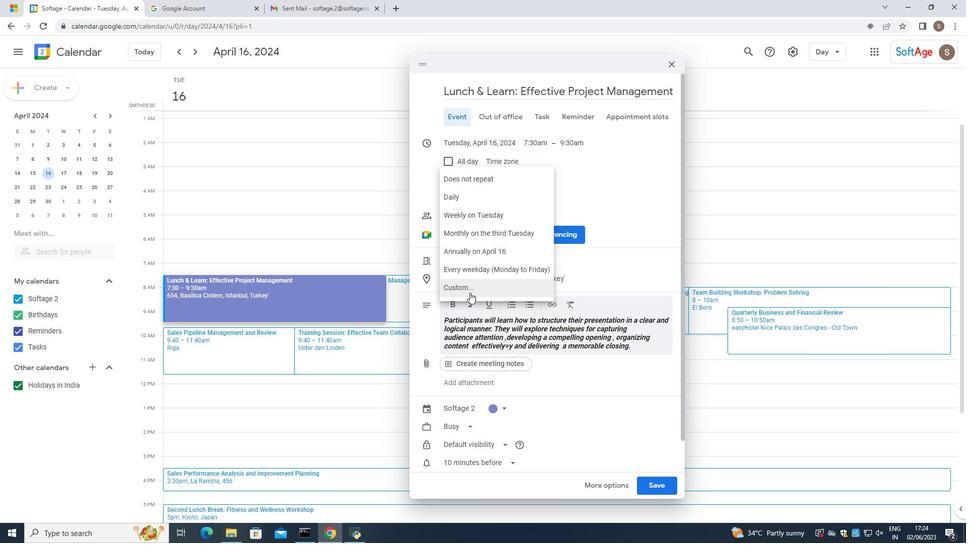 
Action: Mouse moved to (408, 261)
Screenshot: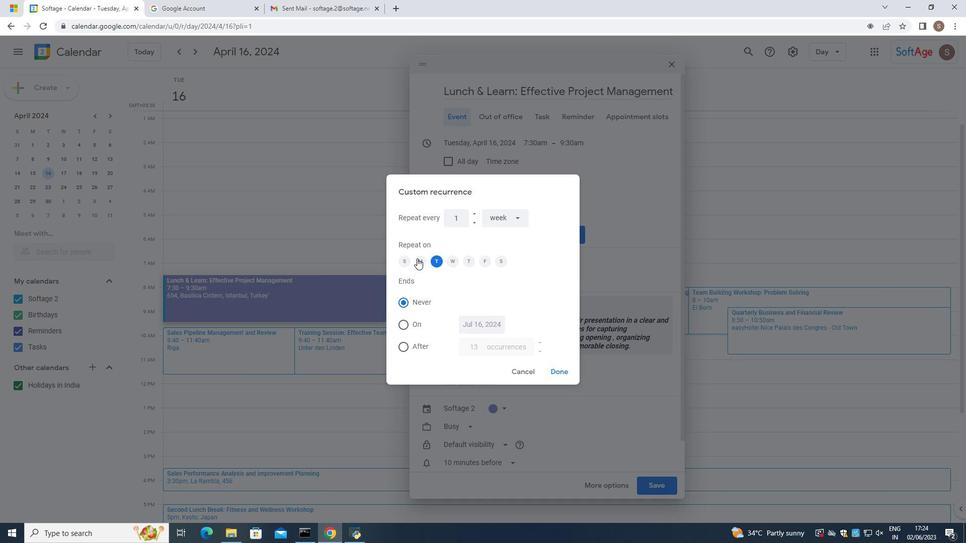 
Action: Mouse pressed left at (408, 261)
Screenshot: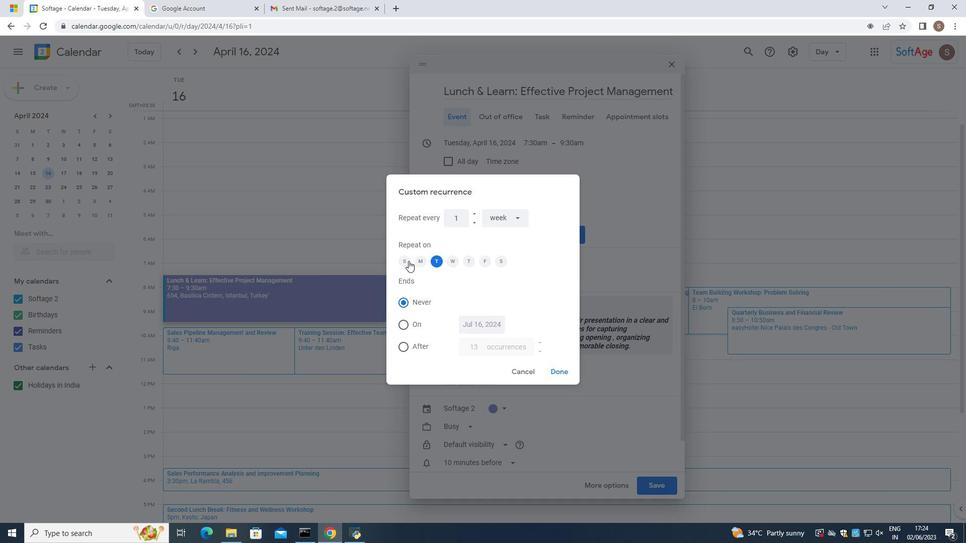 
Action: Mouse moved to (492, 218)
Screenshot: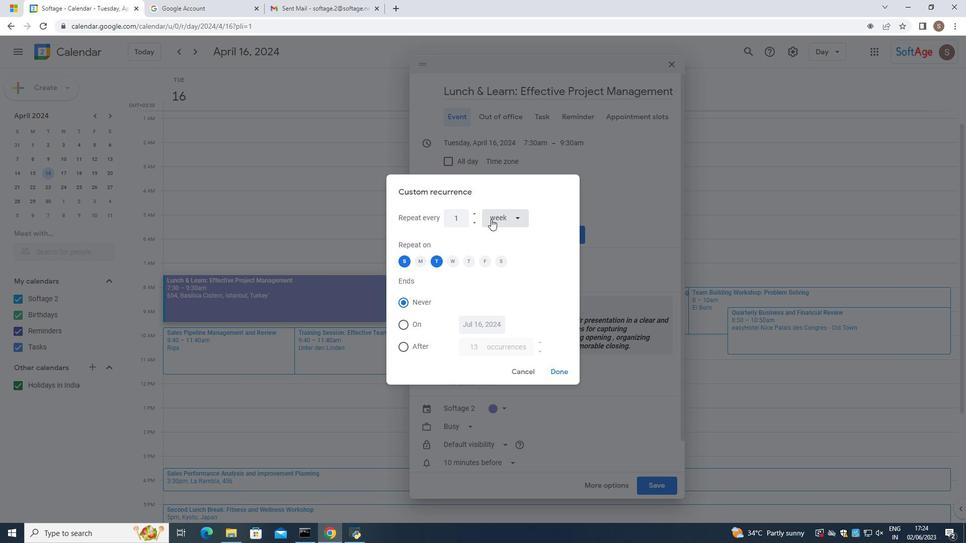 
Action: Mouse pressed left at (492, 218)
Screenshot: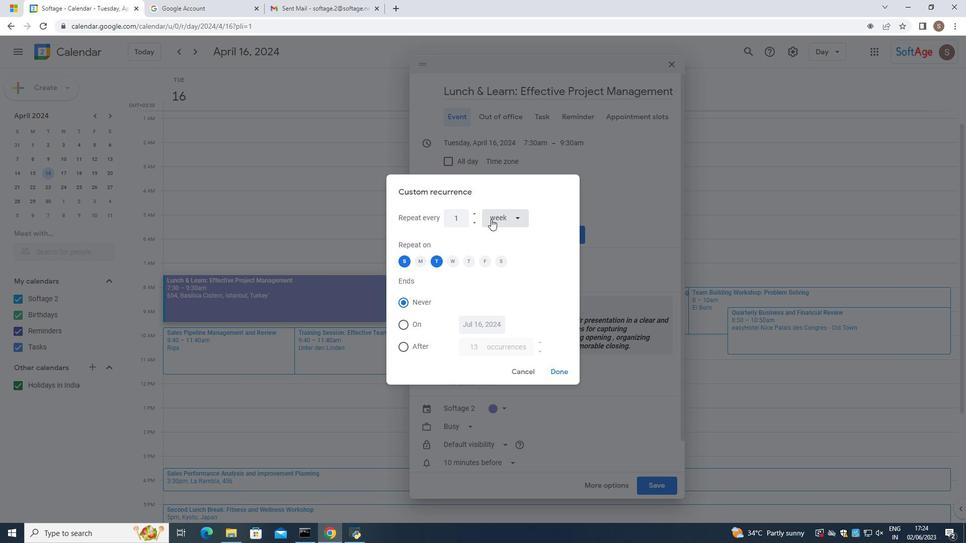 
Action: Mouse moved to (508, 266)
Screenshot: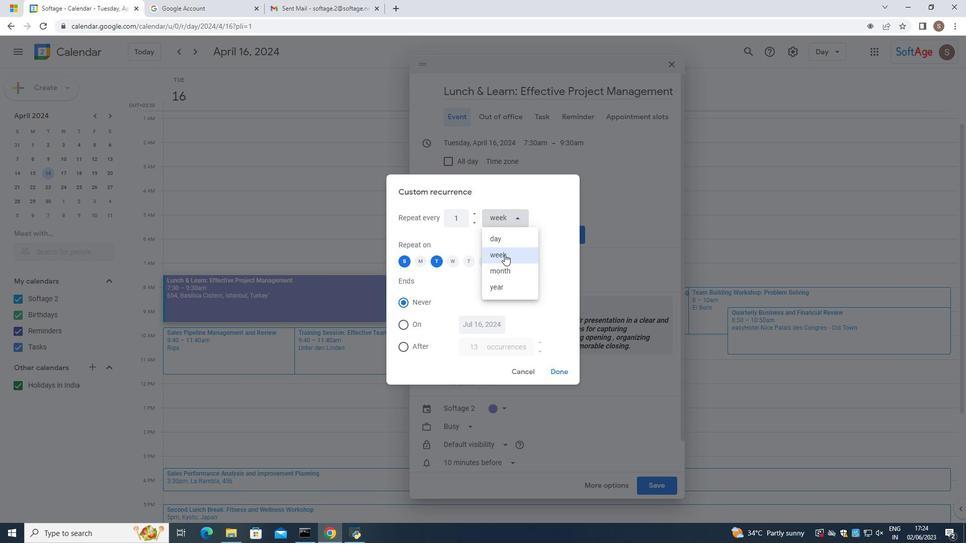 
Action: Mouse pressed left at (508, 266)
Screenshot: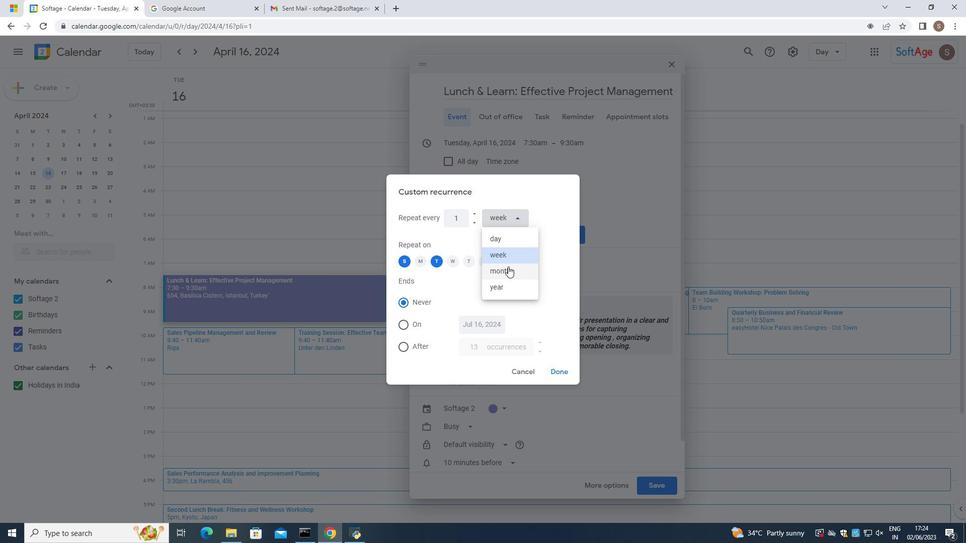 
Action: Mouse moved to (465, 255)
Screenshot: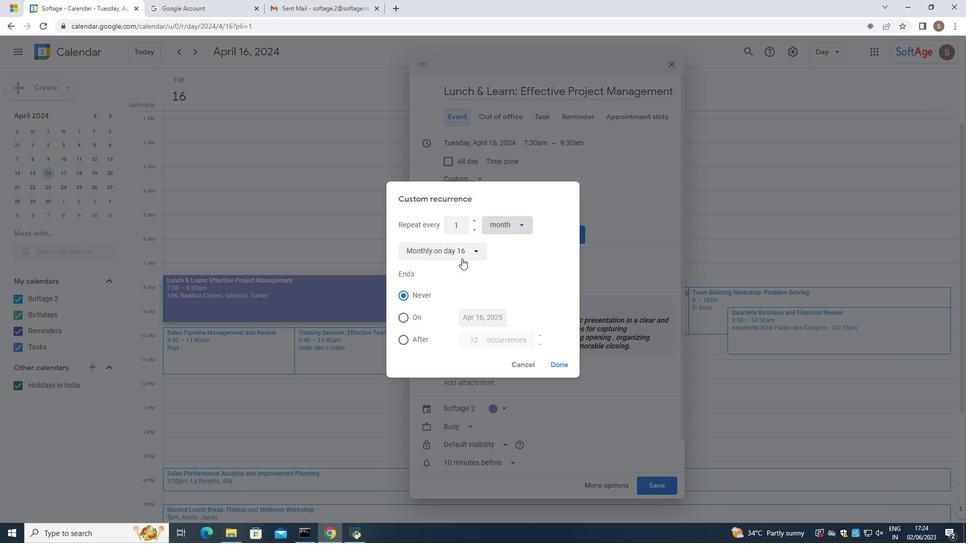 
Action: Mouse pressed left at (465, 255)
Screenshot: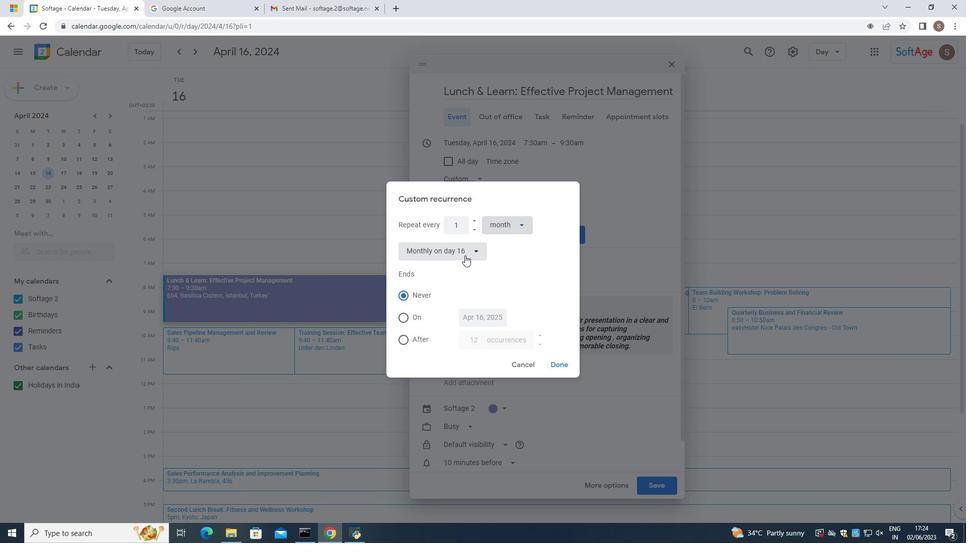 
Action: Mouse moved to (461, 283)
Screenshot: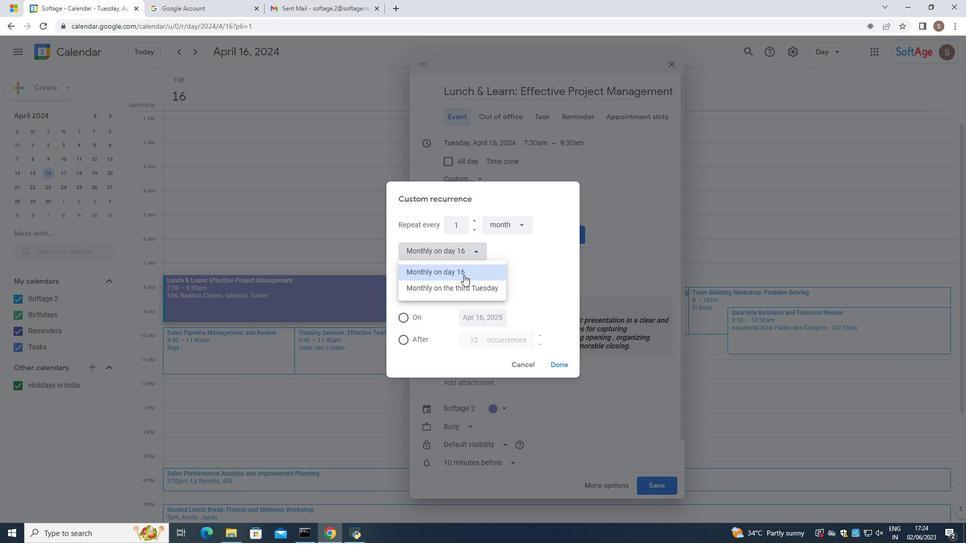 
Action: Mouse pressed left at (461, 283)
Screenshot: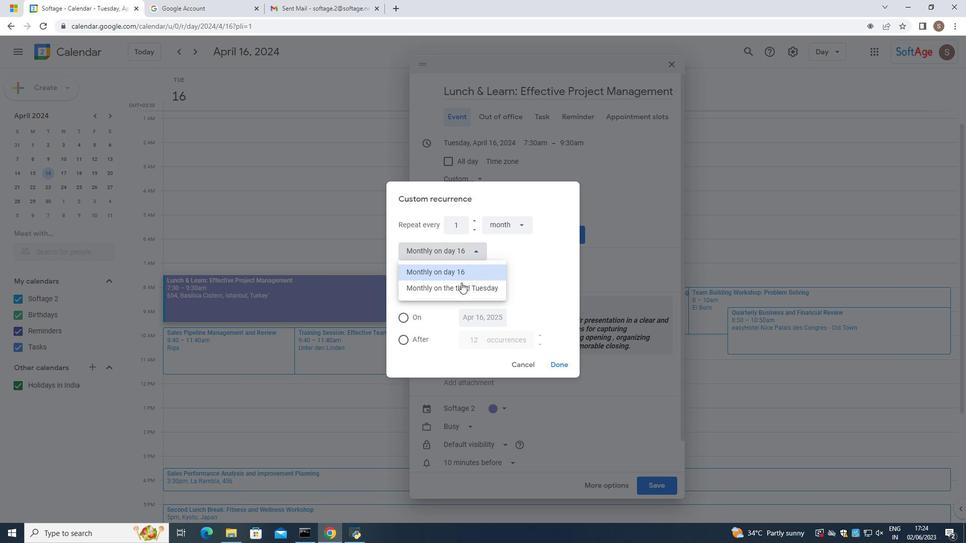 
Action: Mouse moved to (563, 367)
Screenshot: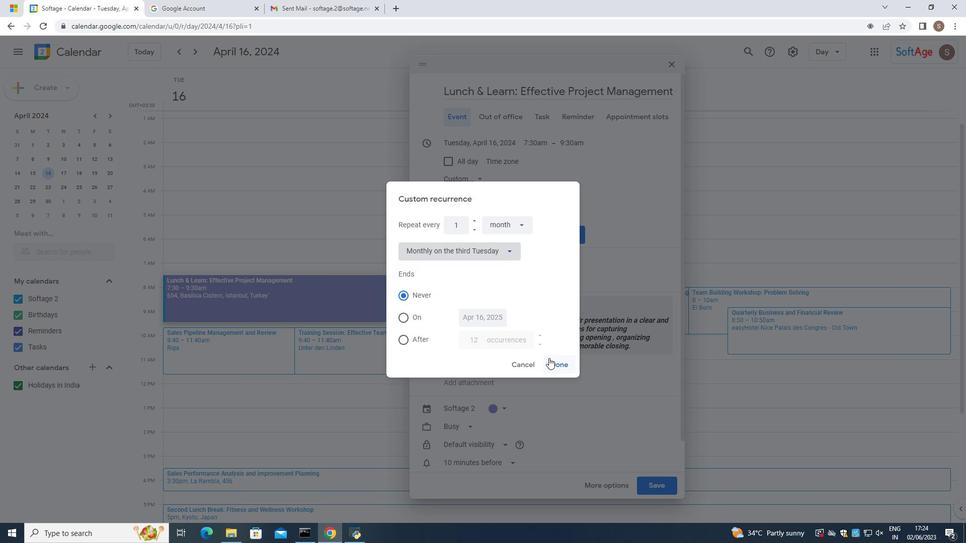 
Action: Mouse pressed left at (563, 367)
Screenshot: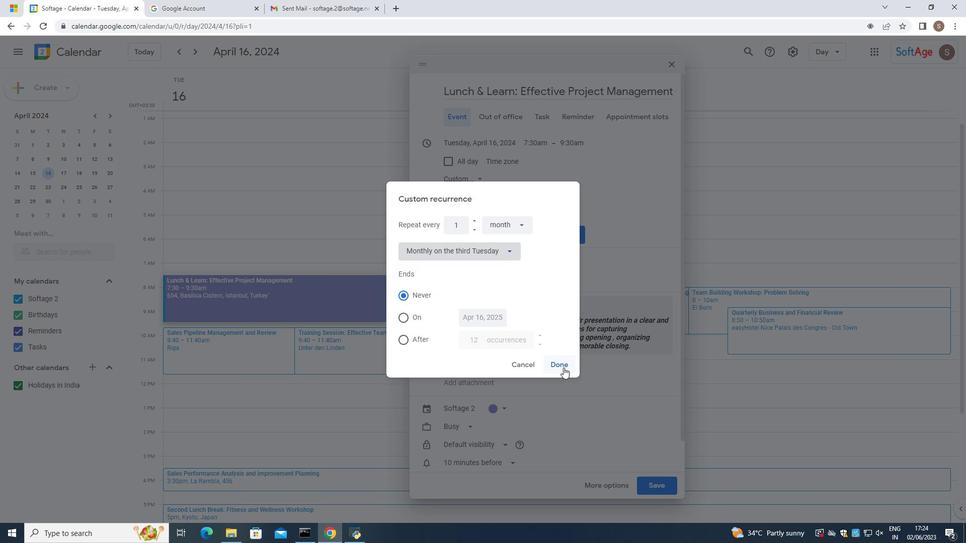 
Action: Mouse moved to (498, 266)
Screenshot: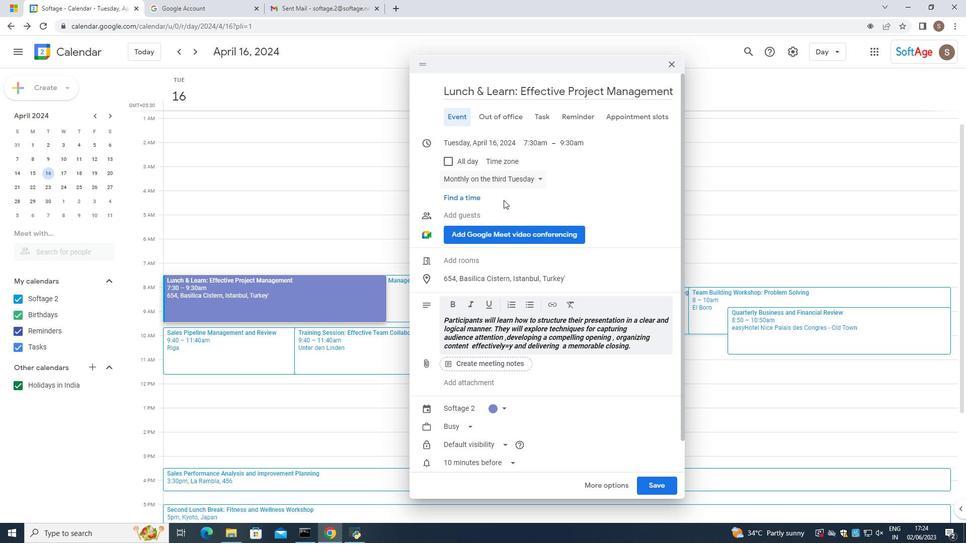 
Action: Mouse scrolled (500, 256) with delta (0, 0)
Screenshot: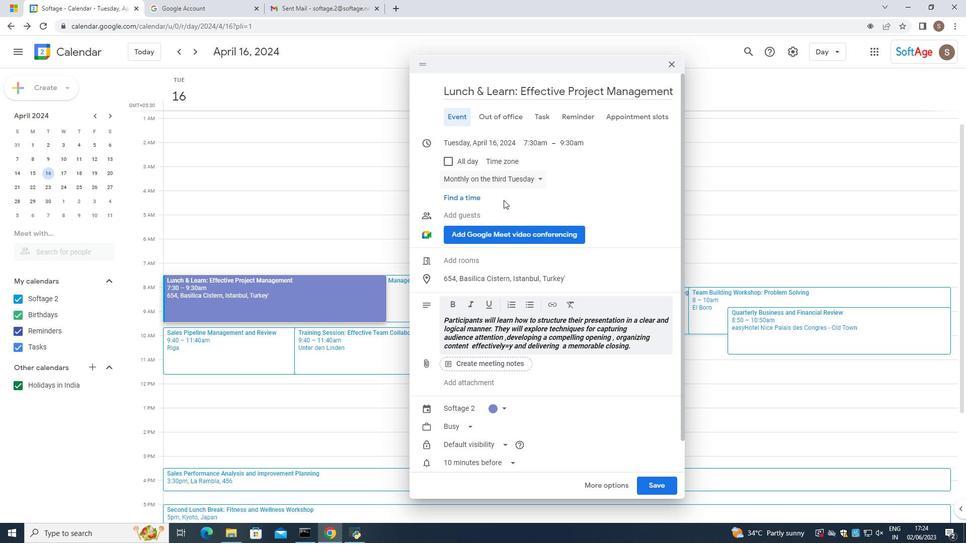 
Action: Mouse moved to (497, 267)
Screenshot: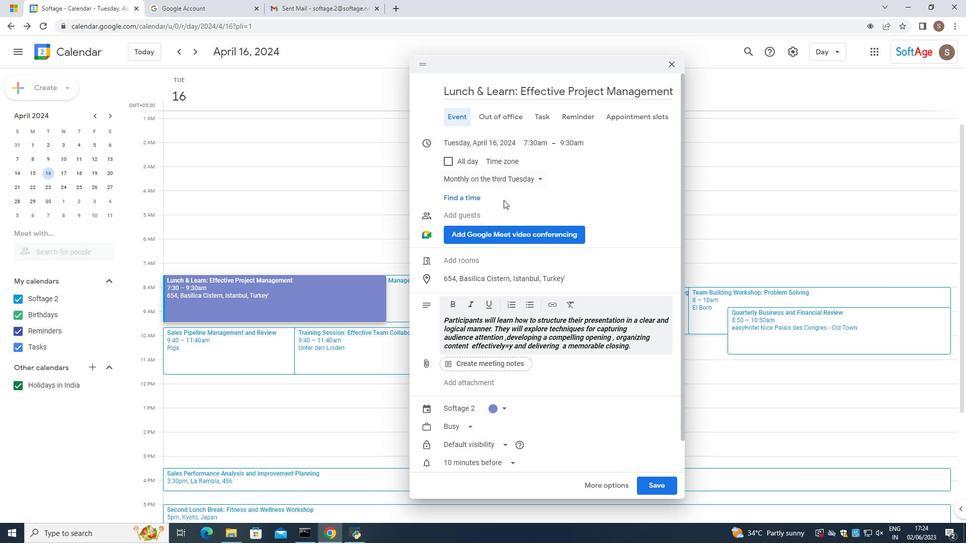 
Action: Mouse scrolled (499, 260) with delta (0, 0)
Screenshot: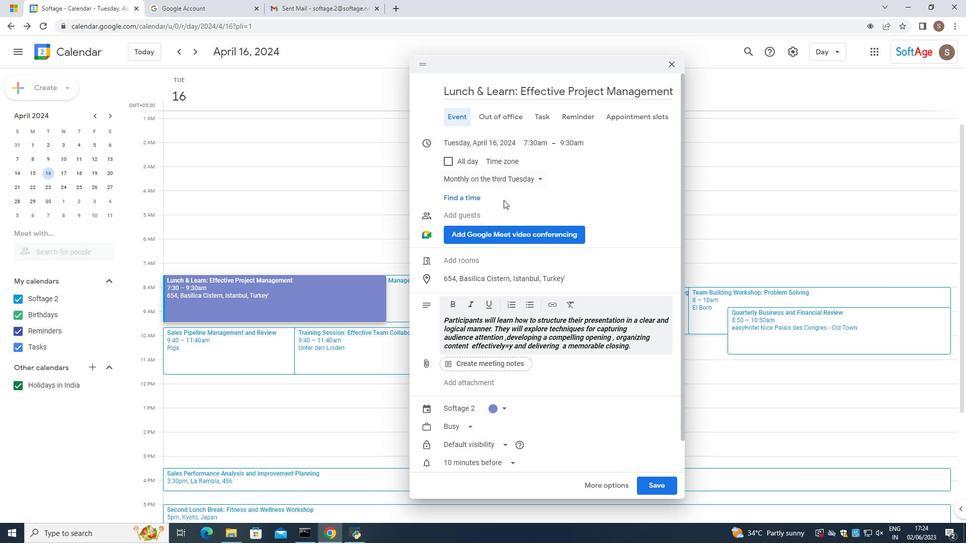
Action: Mouse moved to (497, 268)
Screenshot: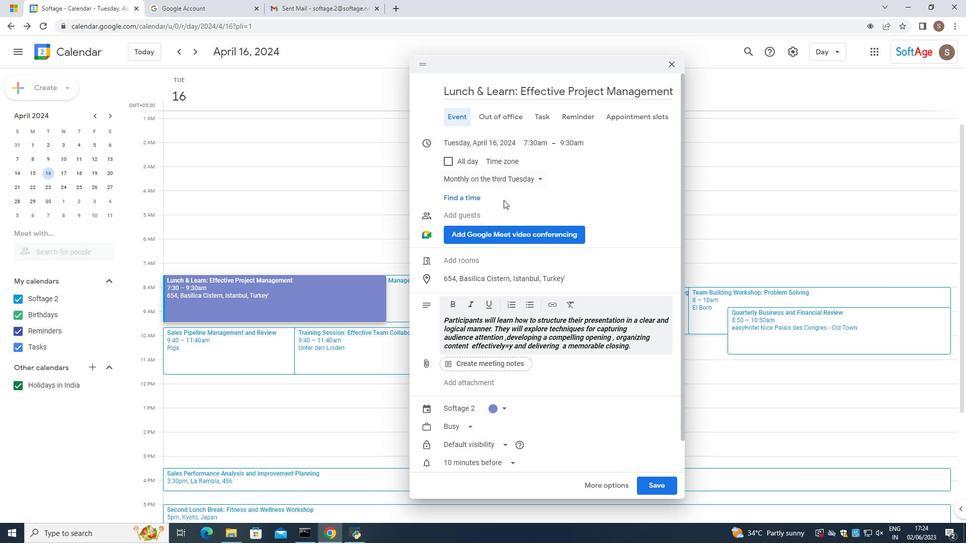 
Action: Mouse scrolled (498, 265) with delta (0, 0)
Screenshot: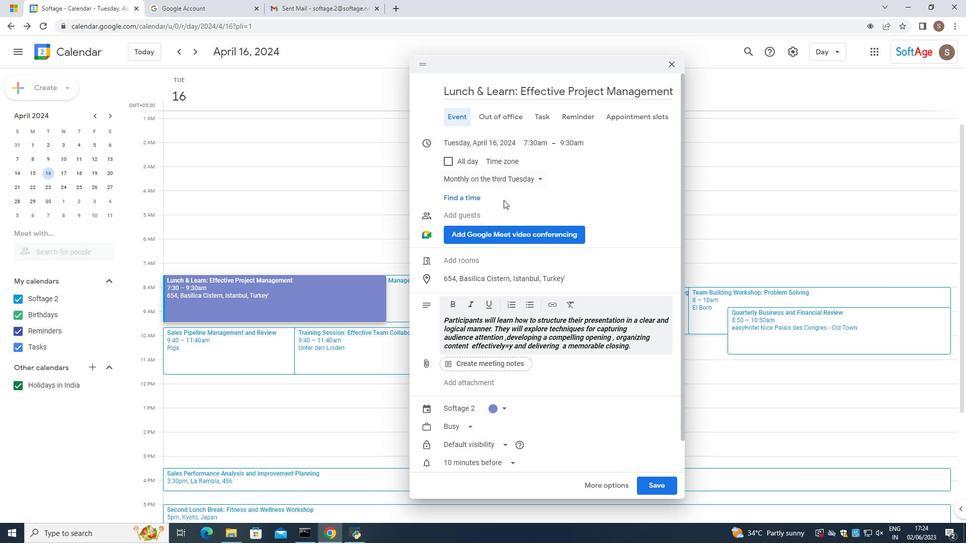 
Action: Mouse moved to (497, 268)
Screenshot: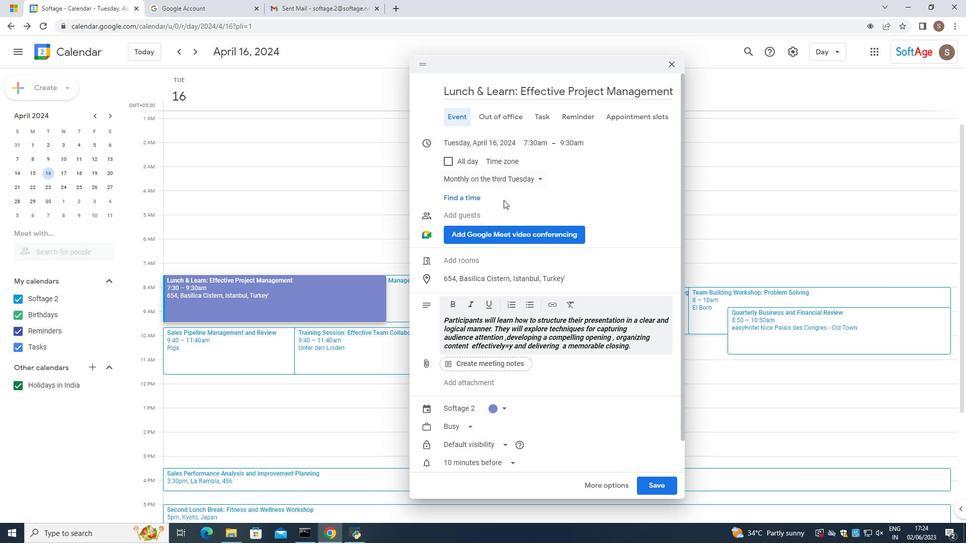 
Action: Mouse scrolled (497, 266) with delta (0, 0)
Screenshot: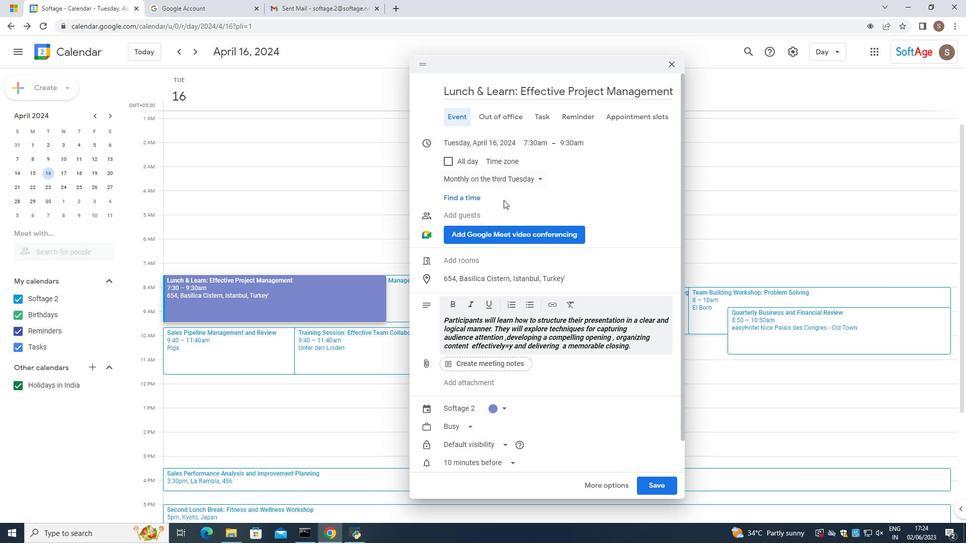 
Action: Mouse moved to (497, 269)
Screenshot: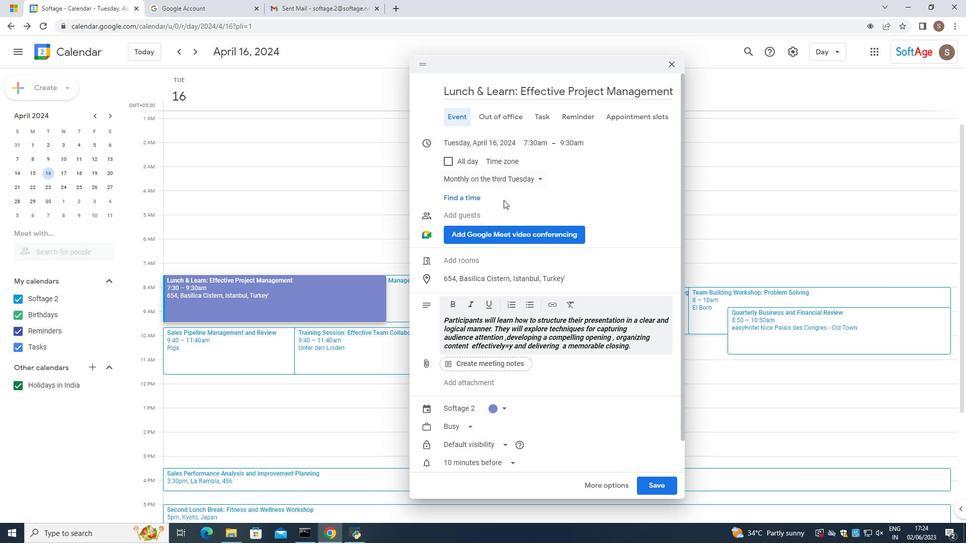 
Action: Mouse scrolled (497, 267) with delta (0, 0)
Screenshot: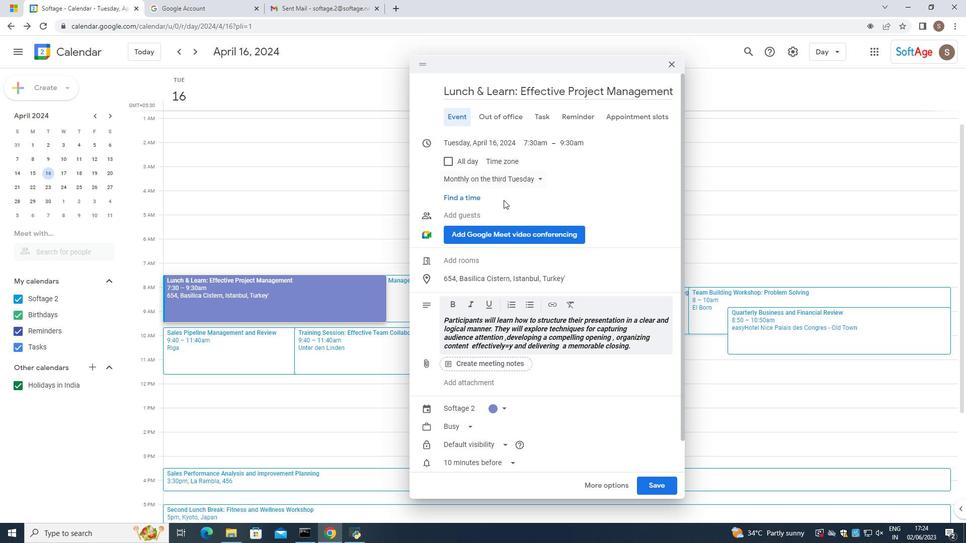 
Action: Mouse moved to (497, 269)
Screenshot: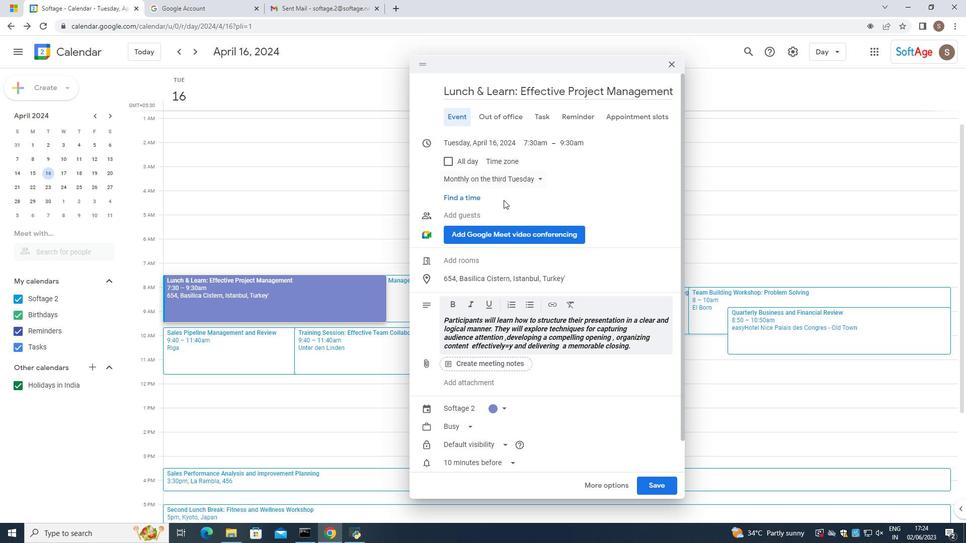 
Action: Mouse scrolled (497, 268) with delta (0, 0)
Screenshot: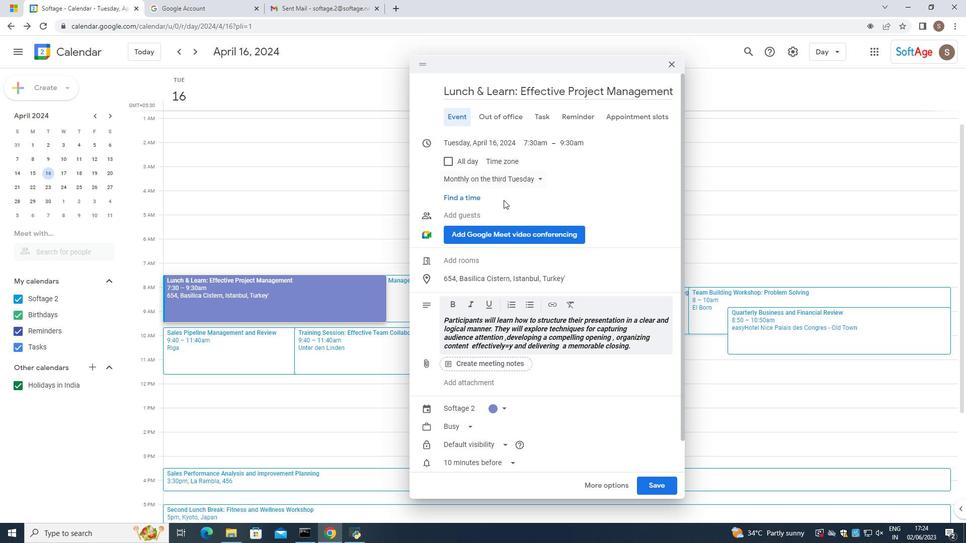 
Action: Mouse moved to (493, 280)
Screenshot: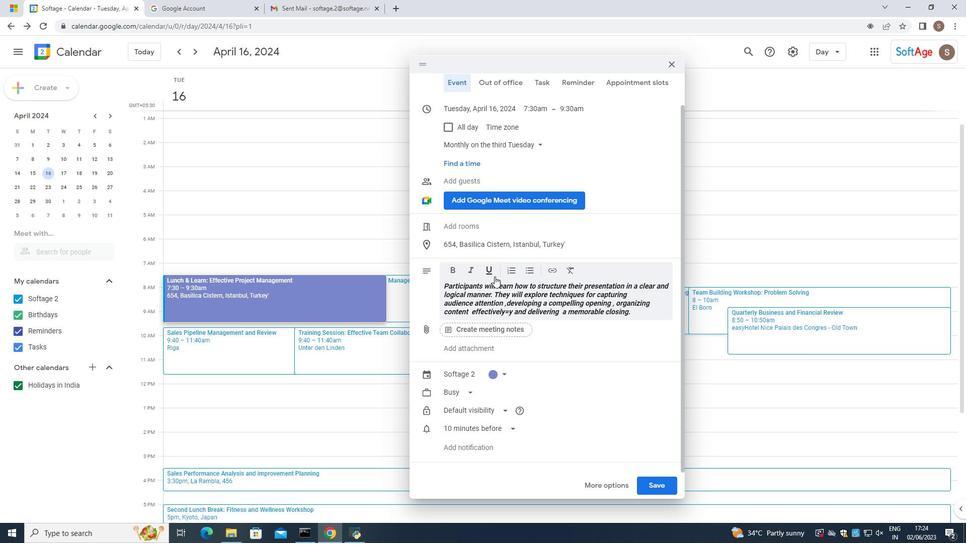 
Action: Mouse scrolled (493, 280) with delta (0, 0)
Screenshot: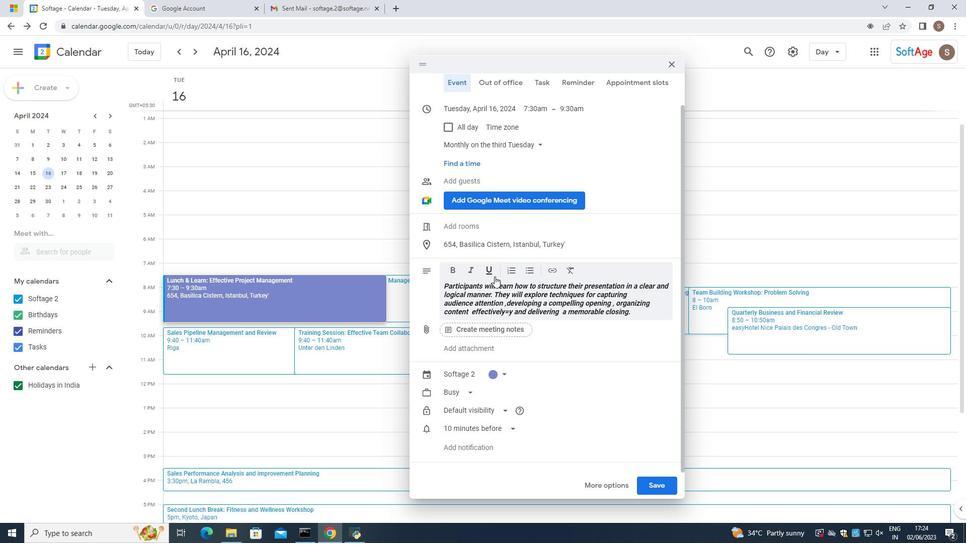 
Action: Mouse moved to (492, 283)
Screenshot: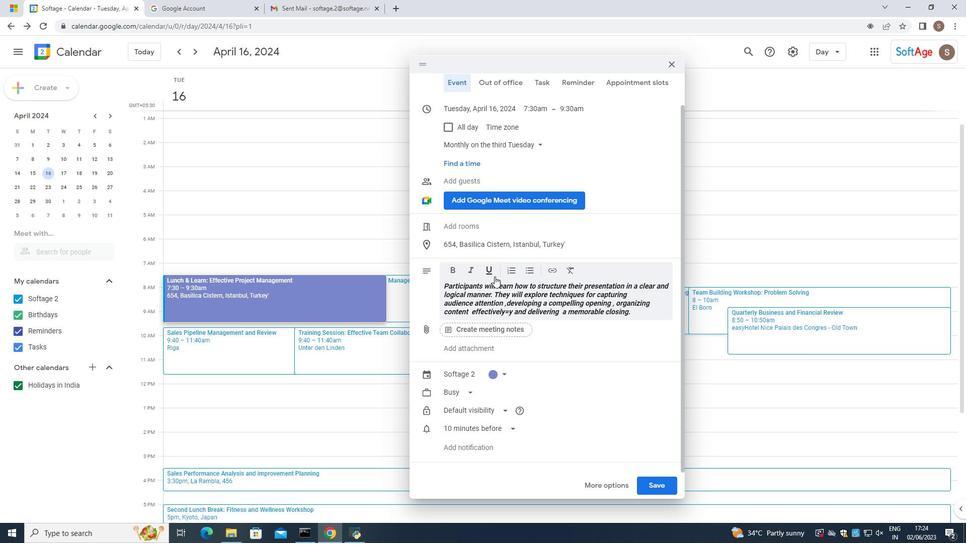
Action: Mouse scrolled (492, 282) with delta (0, 0)
Screenshot: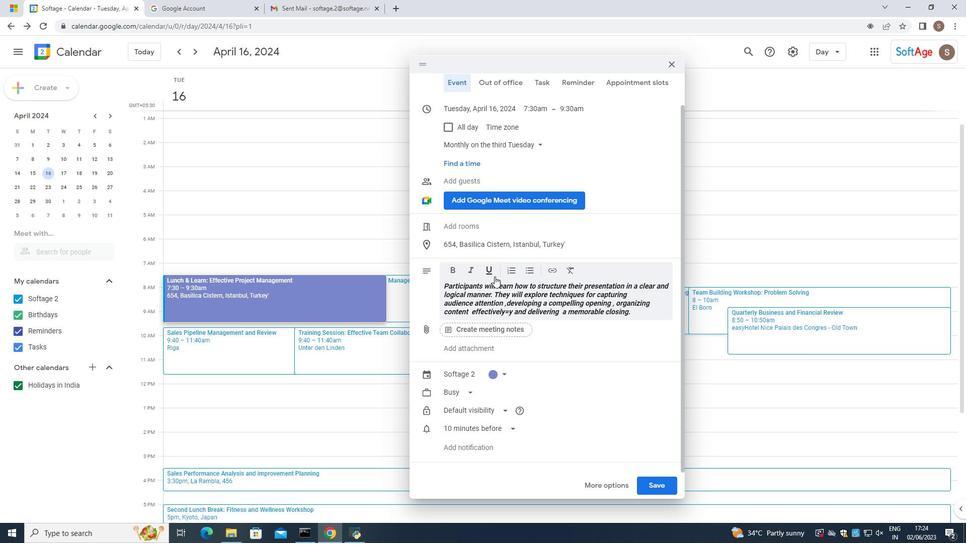 
Action: Mouse moved to (491, 284)
Screenshot: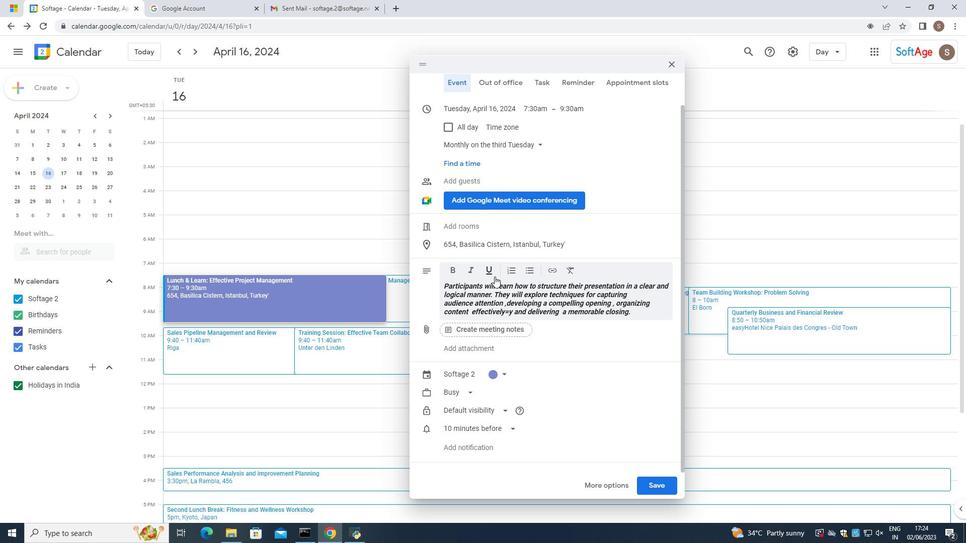 
Action: Mouse scrolled (491, 284) with delta (0, 0)
Screenshot: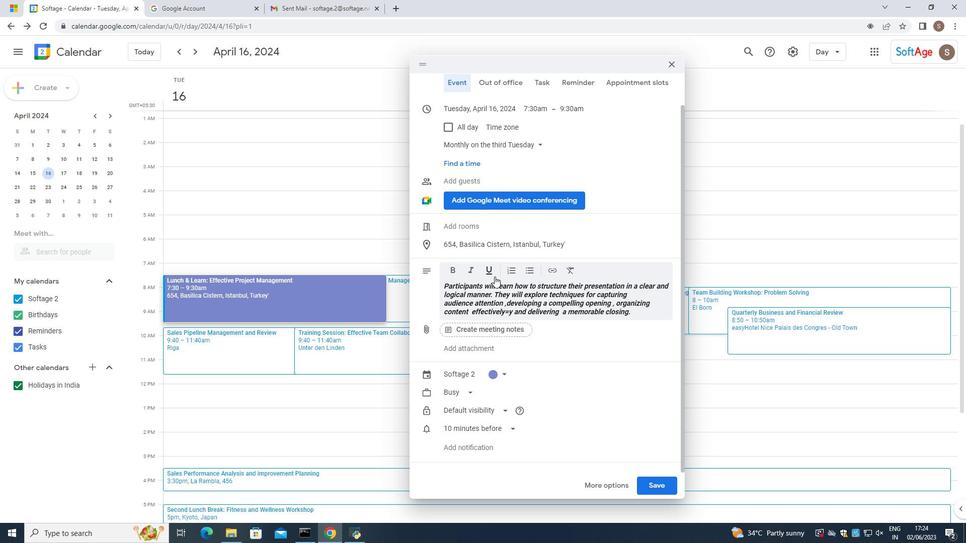 
Action: Mouse moved to (490, 287)
Screenshot: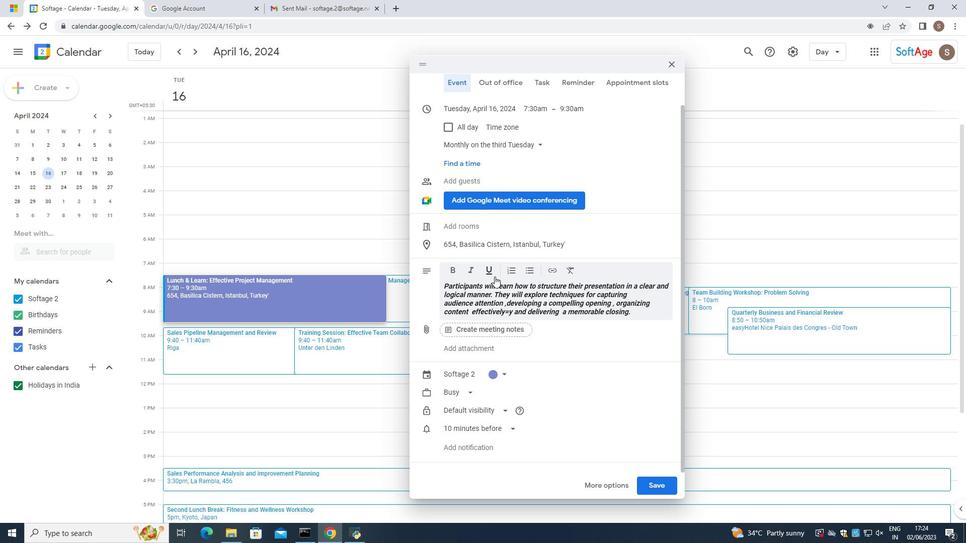 
Action: Mouse scrolled (491, 284) with delta (0, 0)
Screenshot: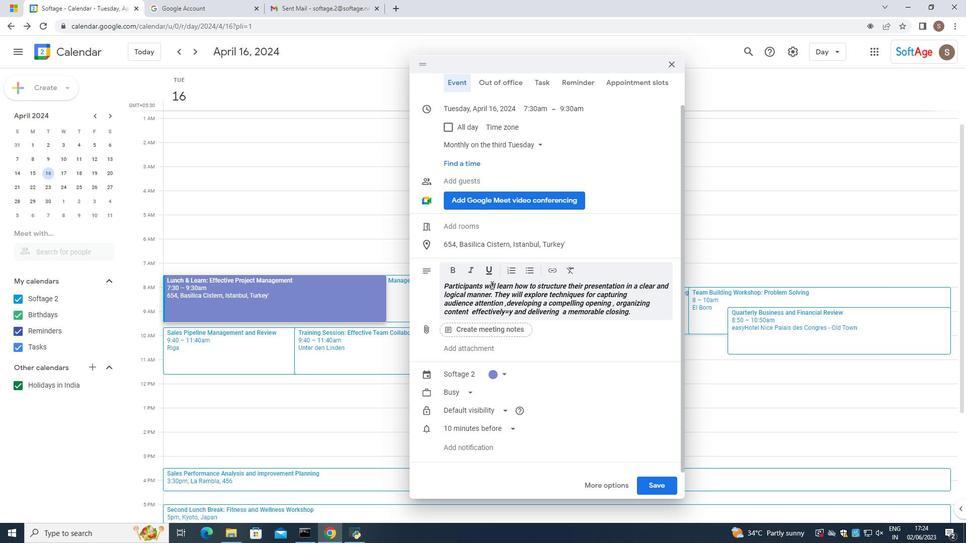
Action: Mouse moved to (490, 289)
Screenshot: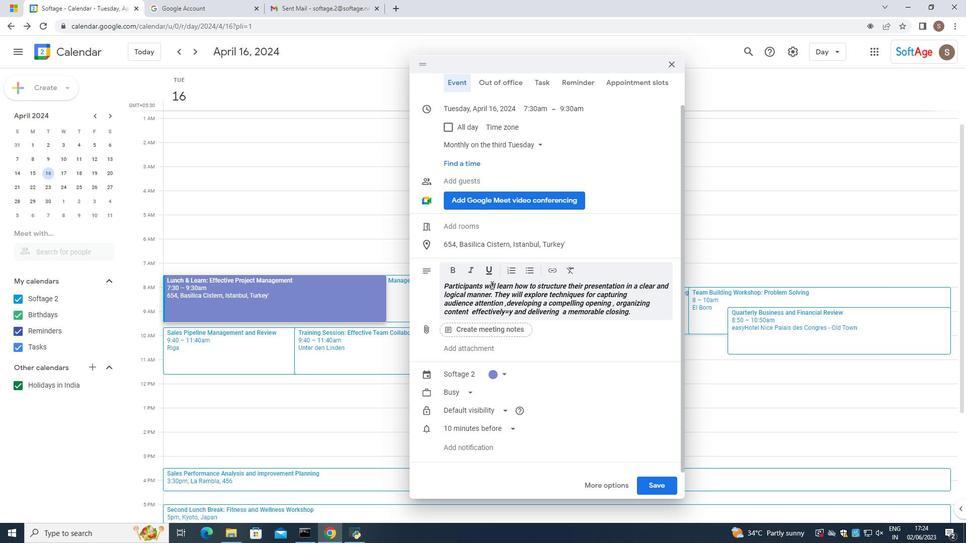 
Action: Mouse scrolled (490, 287) with delta (0, 0)
Screenshot: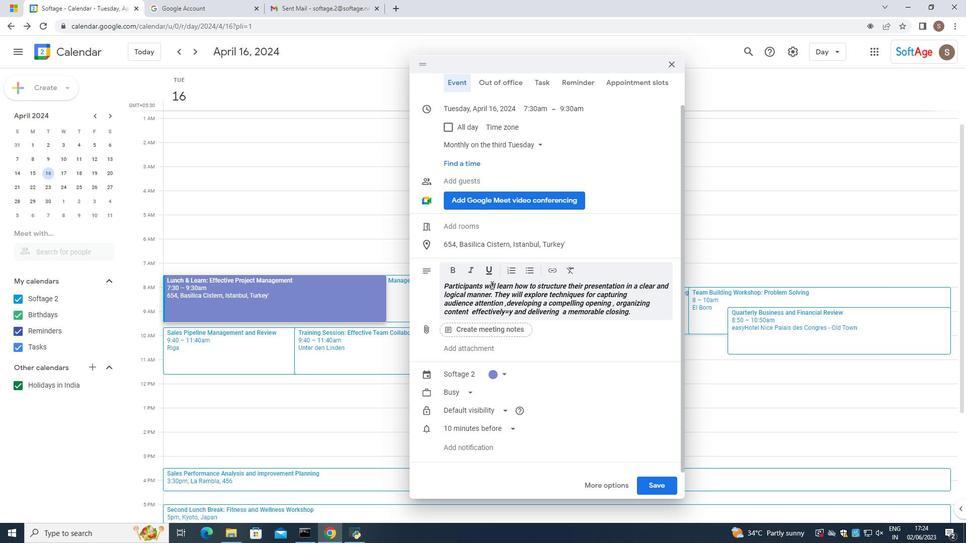 
Action: Mouse moved to (490, 298)
Screenshot: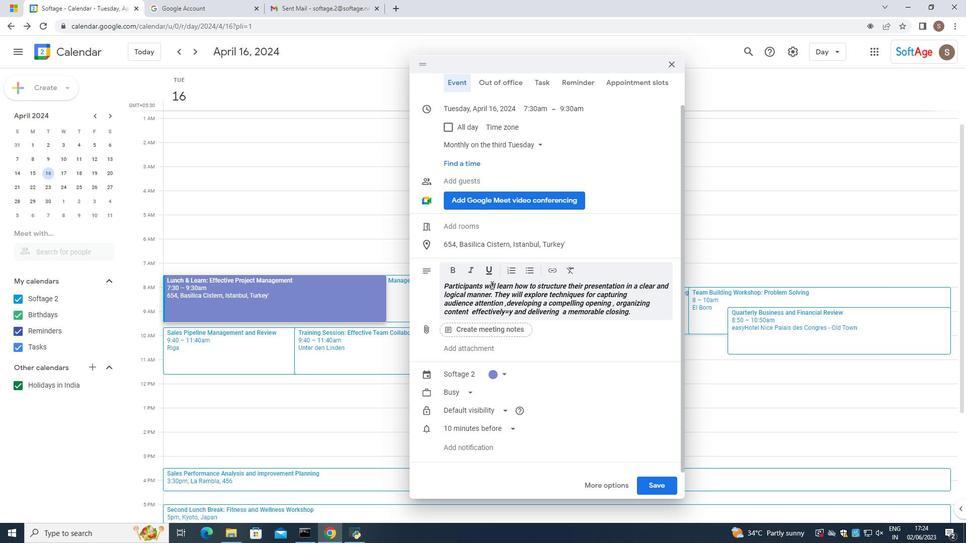 
Action: Mouse scrolled (490, 291) with delta (0, 0)
Screenshot: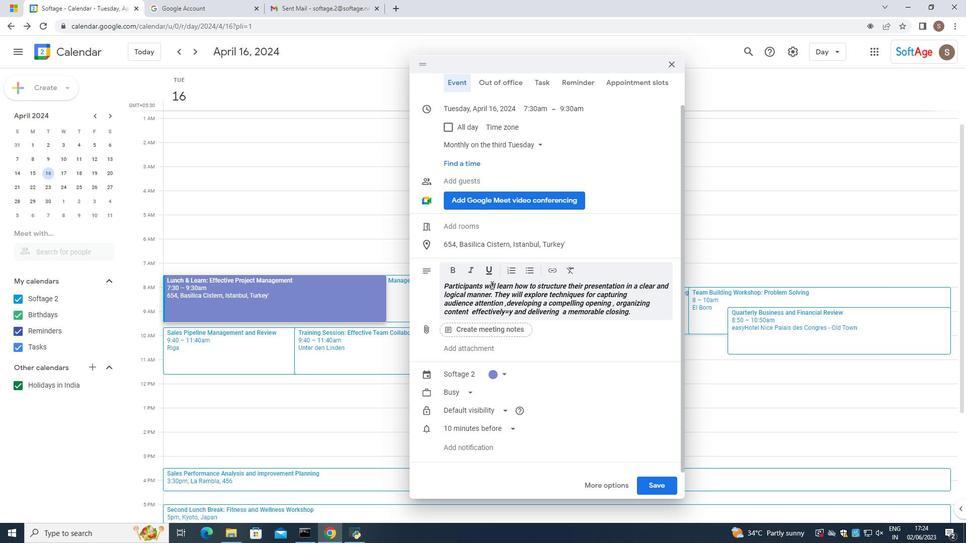 
Action: Mouse moved to (562, 410)
Screenshot: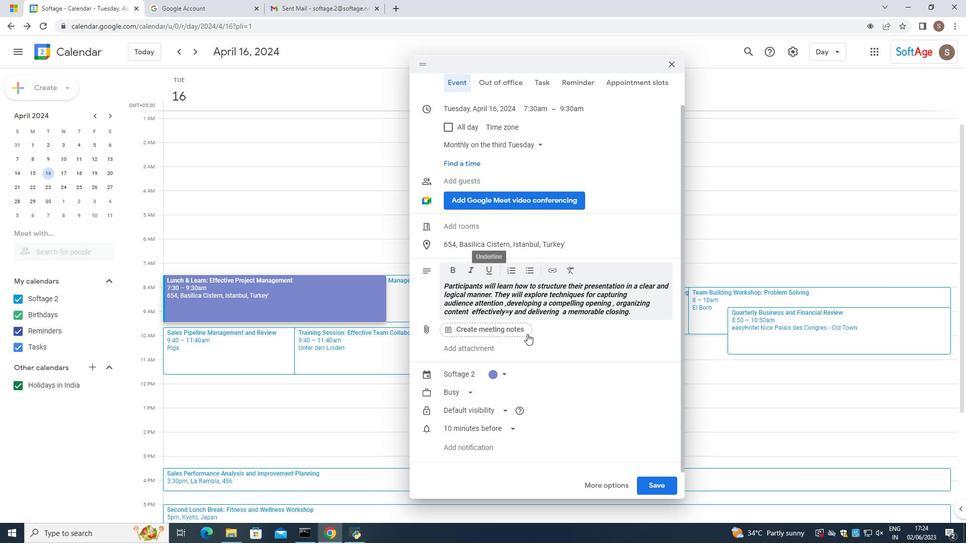 
Action: Mouse scrolled (562, 411) with delta (0, 0)
Screenshot: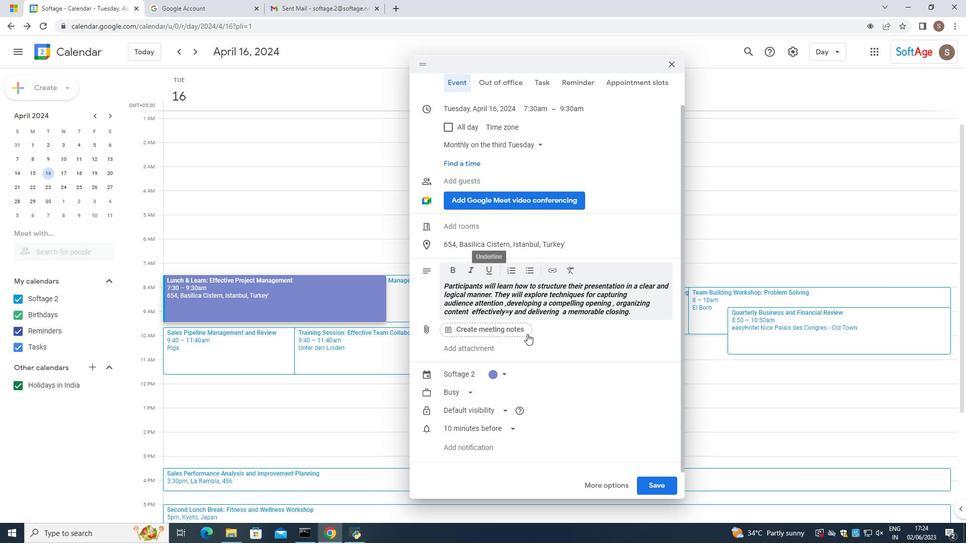 
Action: Mouse moved to (614, 434)
Screenshot: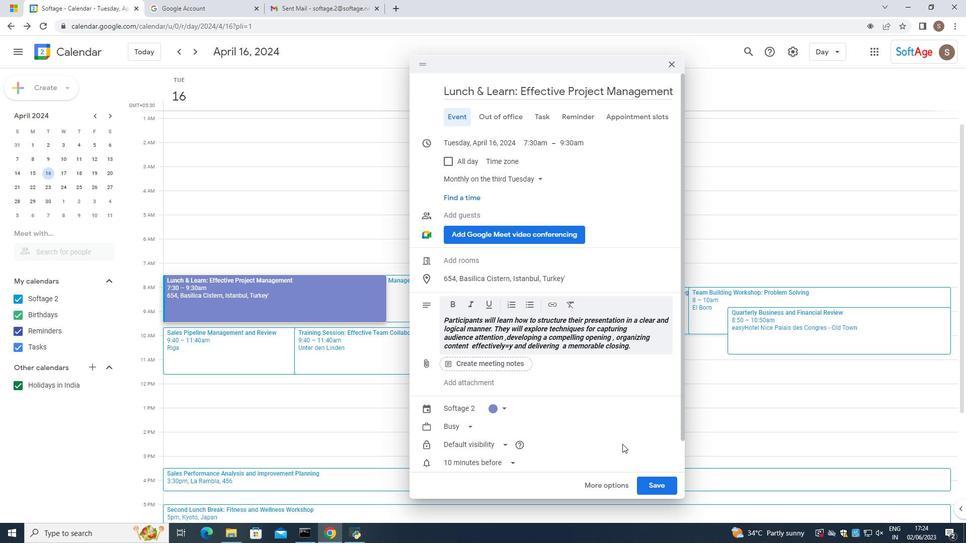 
Action: Mouse scrolled (614, 434) with delta (0, 0)
Screenshot: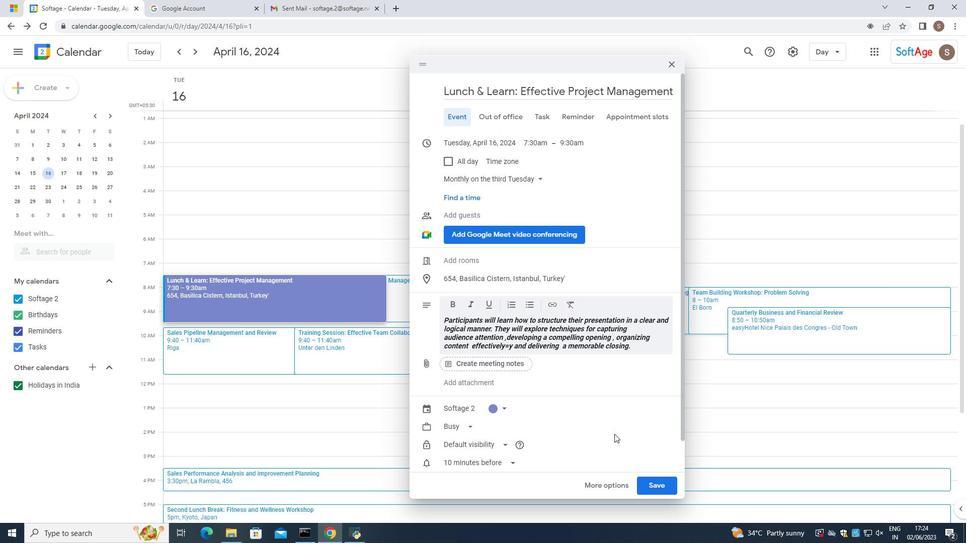 
Action: Mouse scrolled (614, 434) with delta (0, 0)
Screenshot: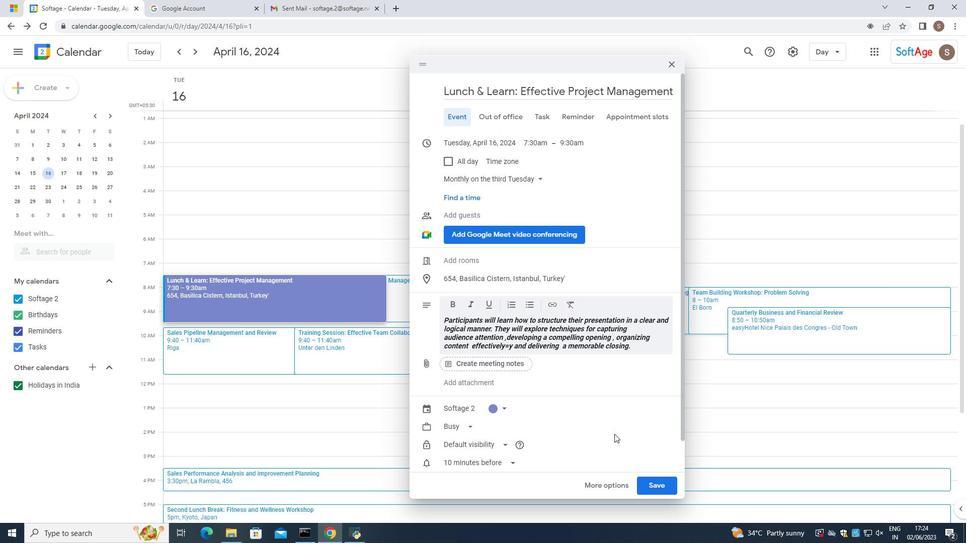 
Action: Mouse scrolled (614, 434) with delta (0, 0)
Screenshot: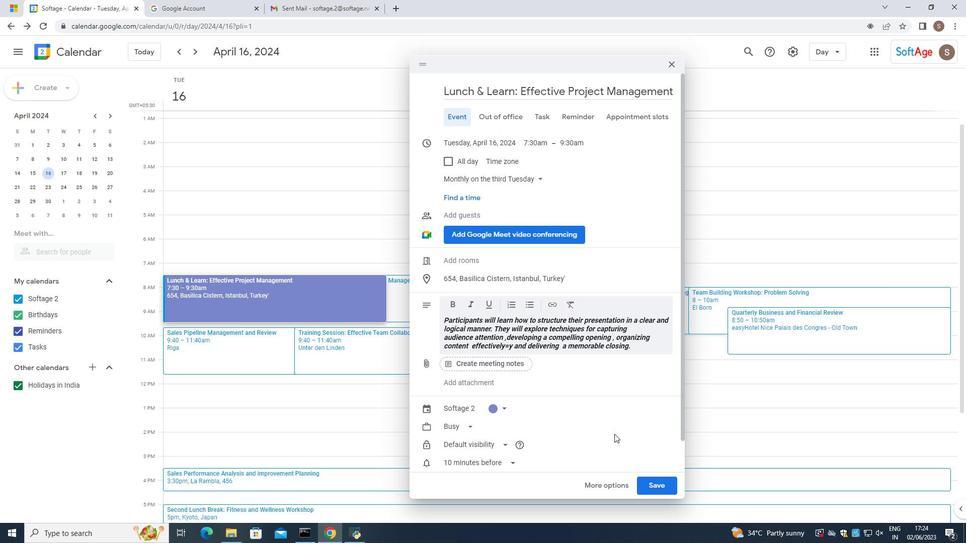 
Action: Mouse moved to (646, 491)
Screenshot: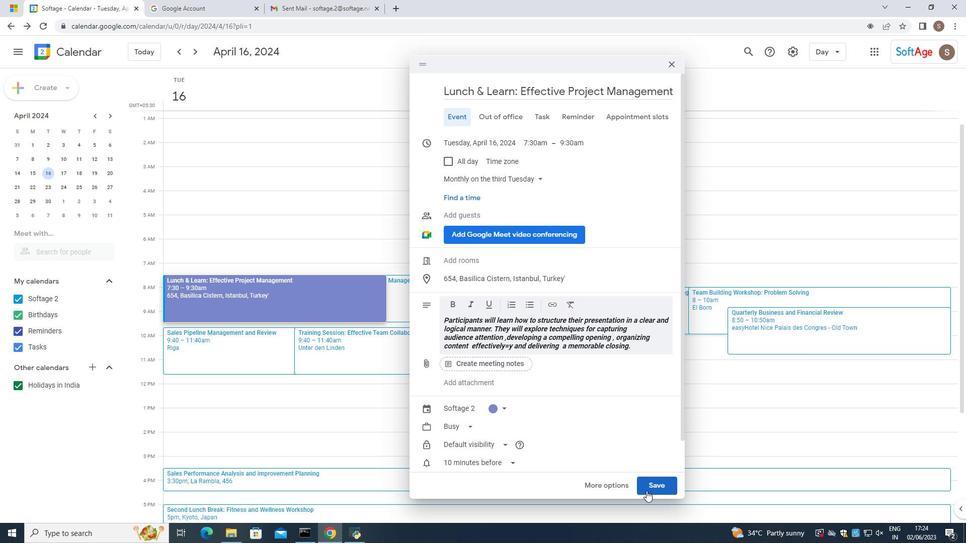 
Action: Mouse pressed left at (646, 491)
Screenshot: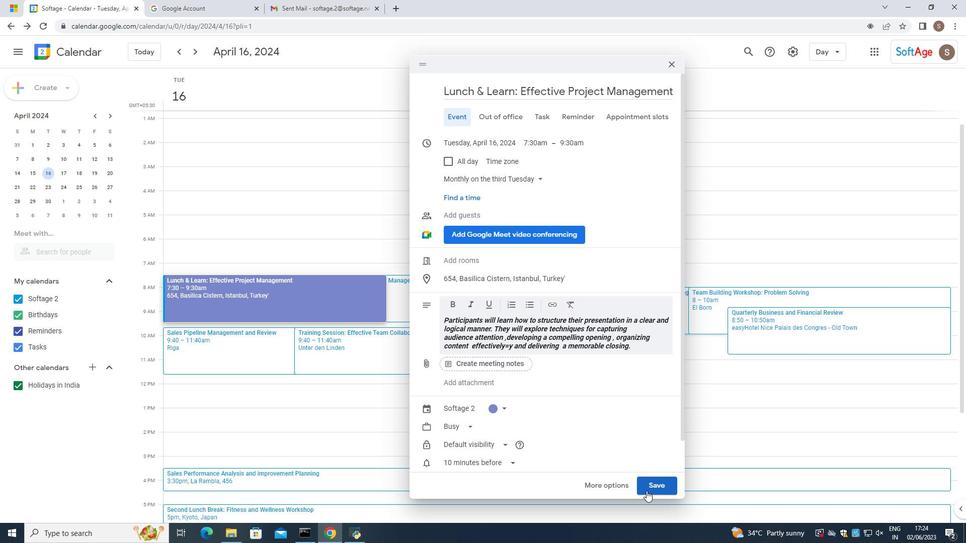 
Action: Mouse moved to (644, 485)
Screenshot: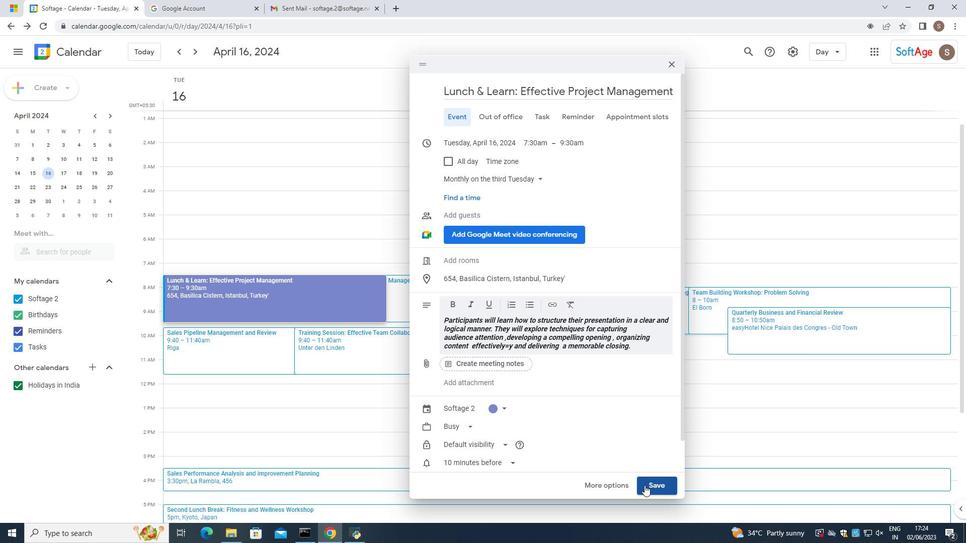 
Action: Mouse pressed left at (644, 485)
Screenshot: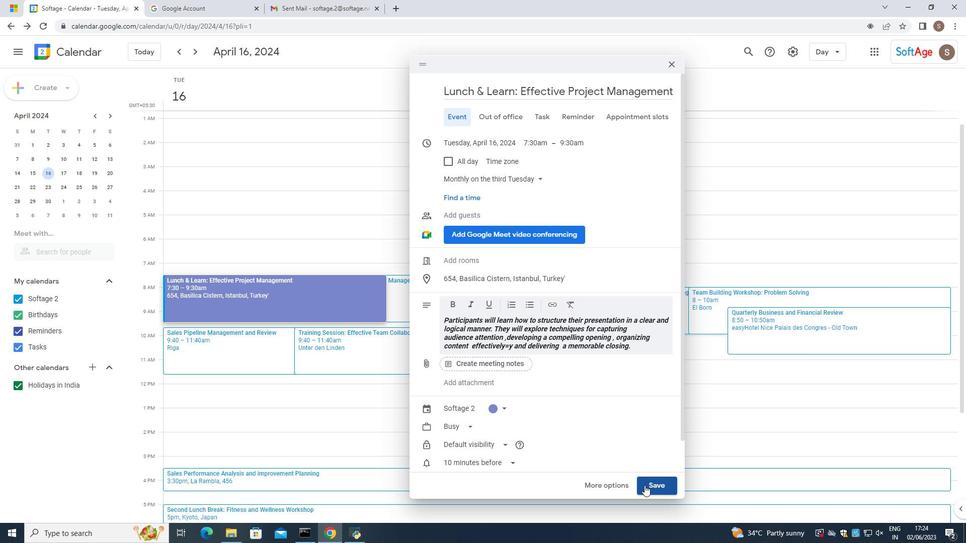 
Action: Mouse moved to (225, 285)
Screenshot: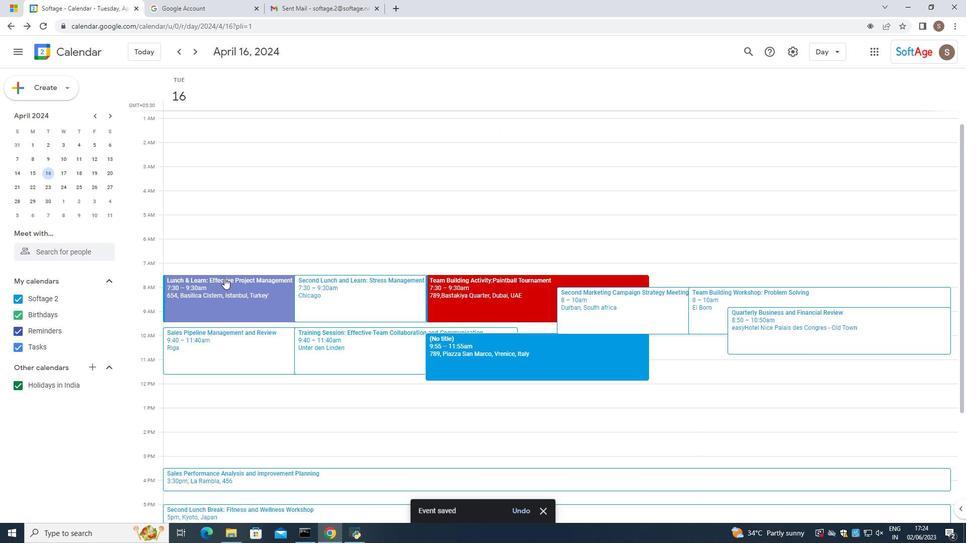 
Action: Mouse pressed left at (225, 285)
Screenshot: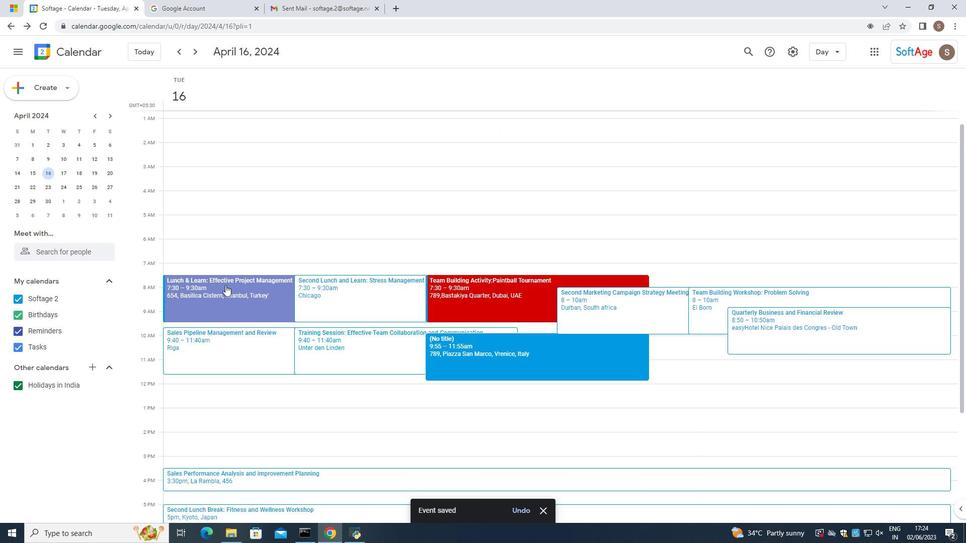 
Action: Mouse moved to (610, 153)
Screenshot: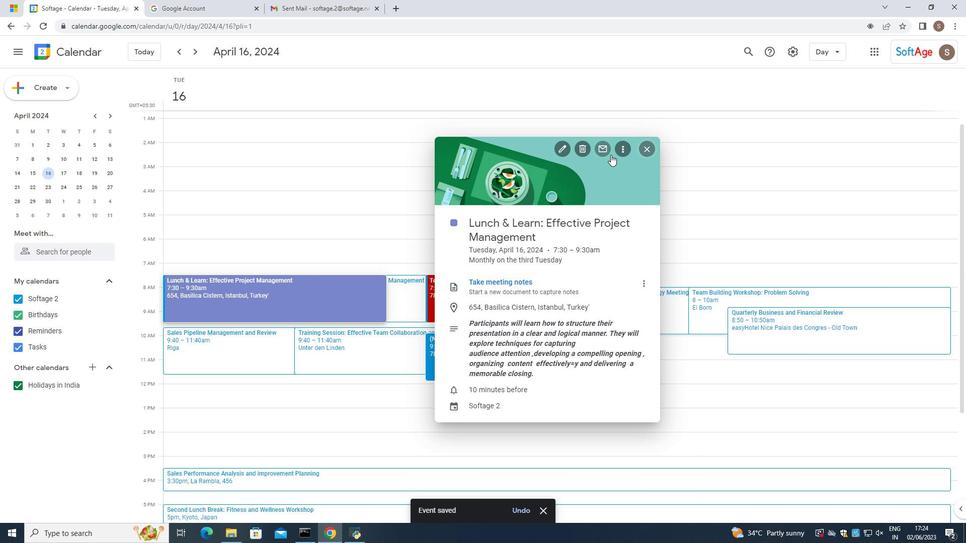 
Action: Mouse pressed left at (610, 153)
Screenshot: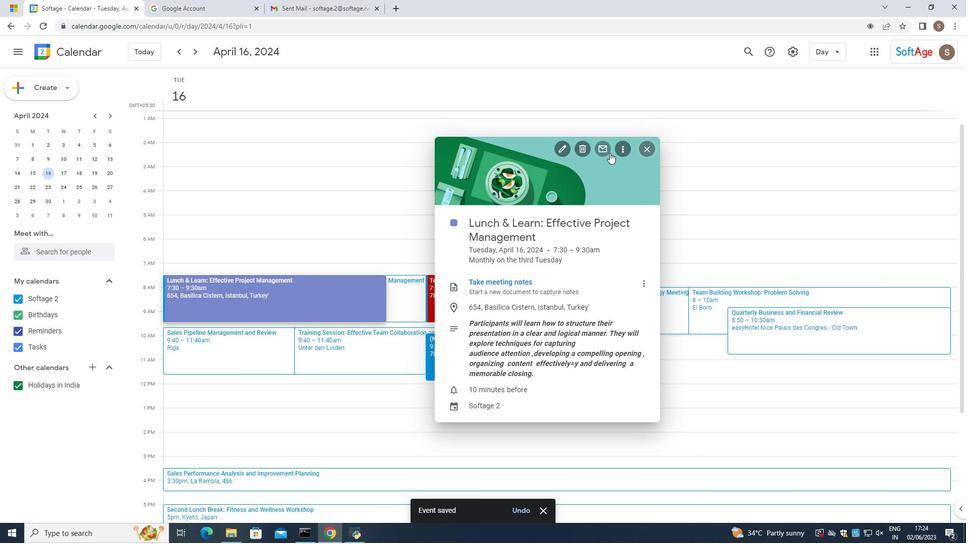 
Action: Mouse moved to (448, 234)
Screenshot: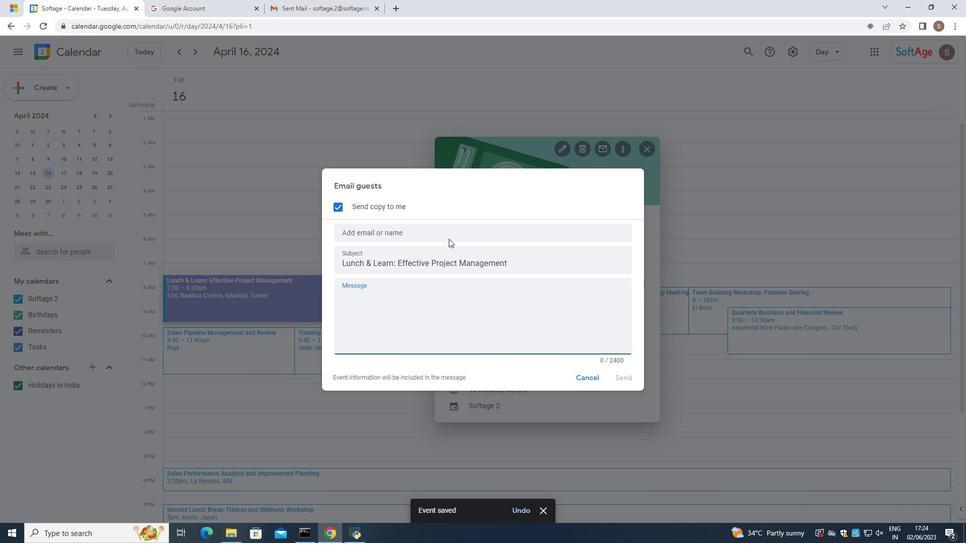 
Action: Mouse pressed left at (448, 234)
Screenshot: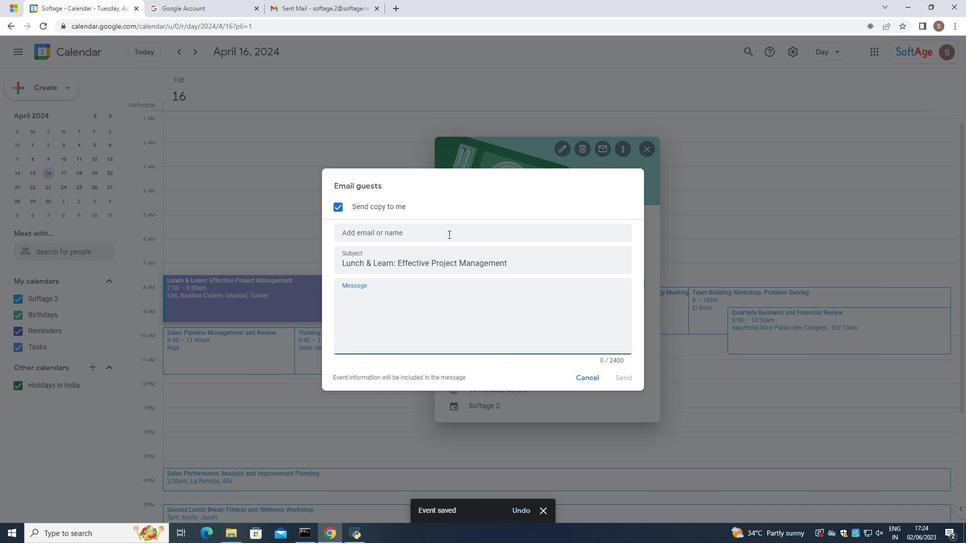
Action: Key pressed si<Key.backspace>o
Screenshot: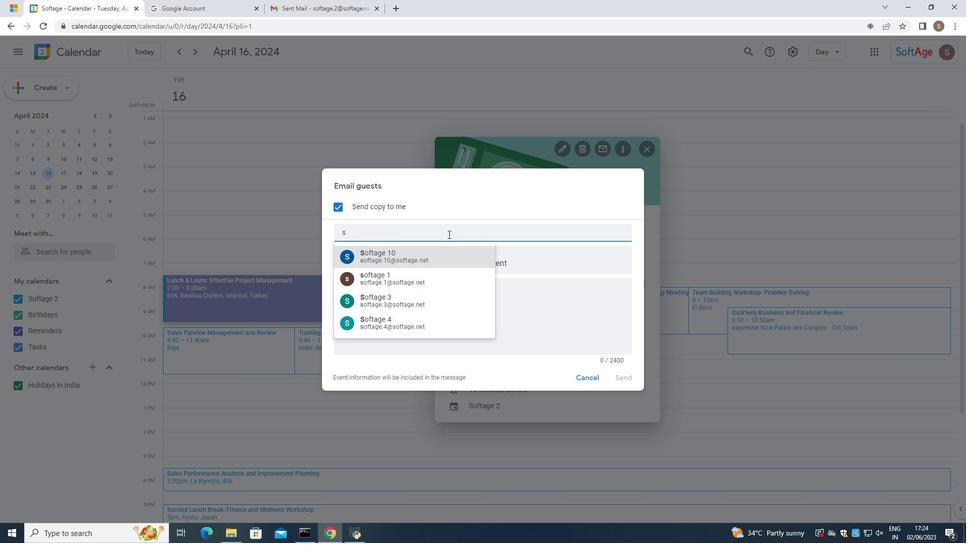 
Action: Mouse moved to (441, 267)
Screenshot: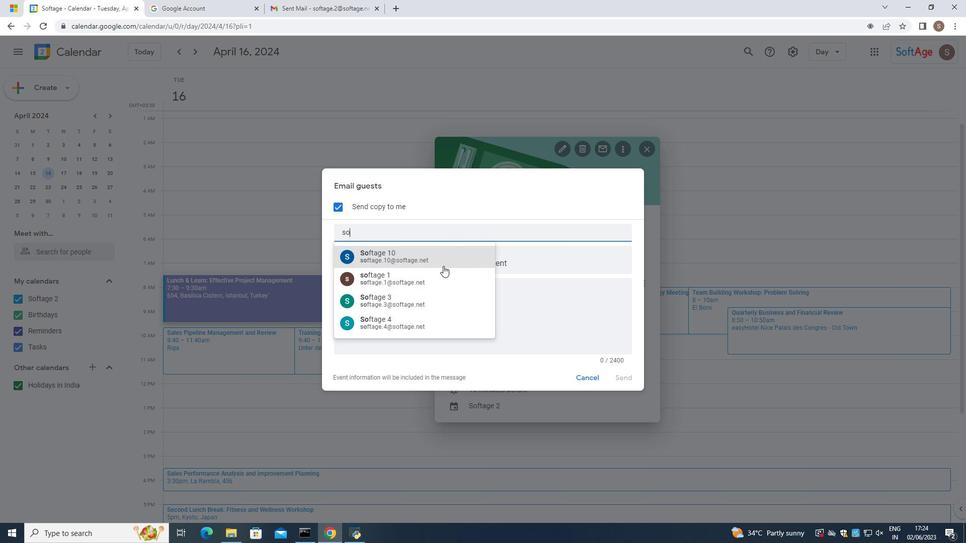 
Action: Mouse pressed left at (441, 267)
Screenshot: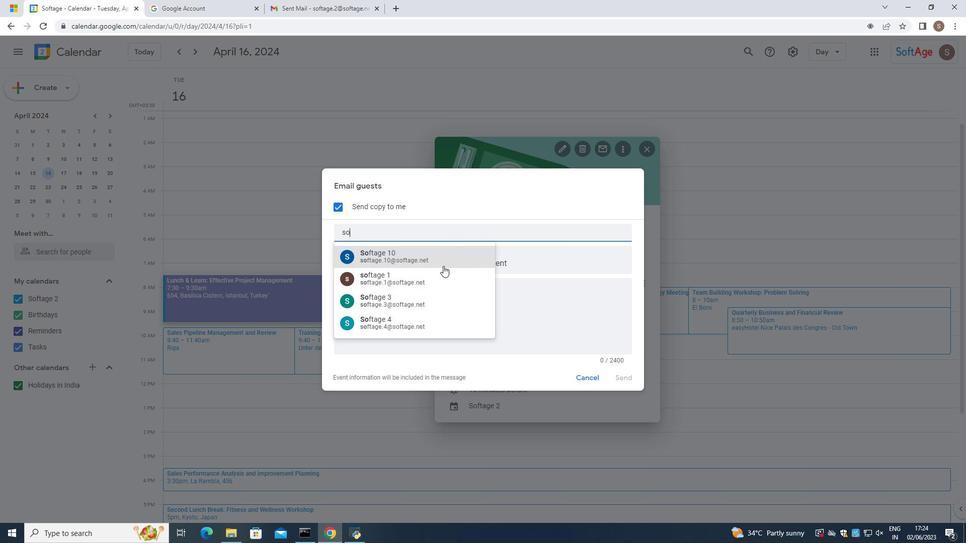 
Action: Mouse moved to (384, 242)
Screenshot: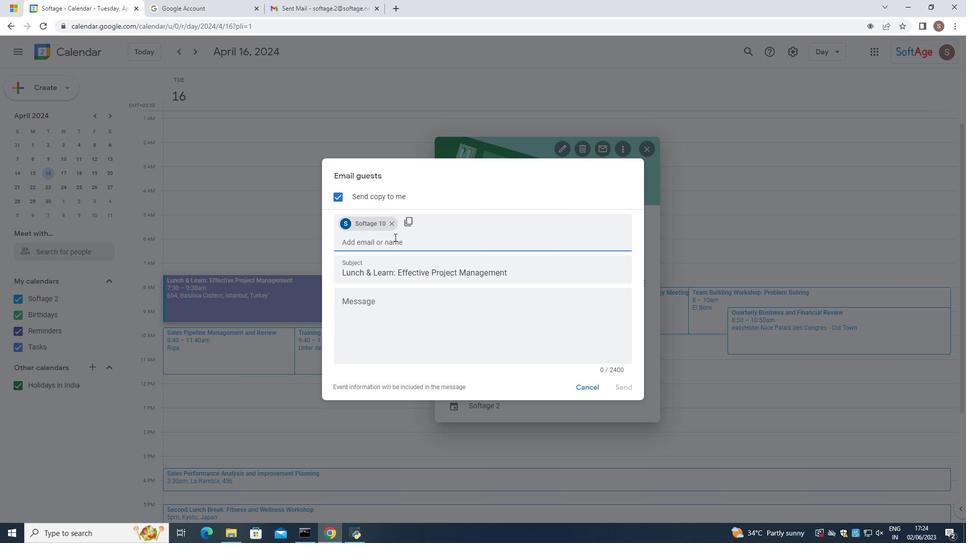 
Action: Mouse pressed left at (384, 242)
Screenshot: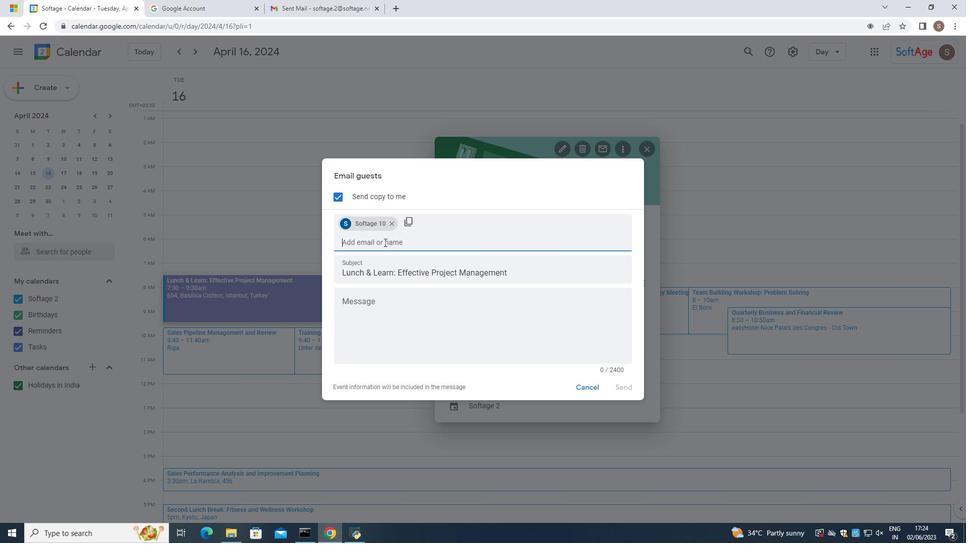 
Action: Mouse moved to (376, 285)
Screenshot: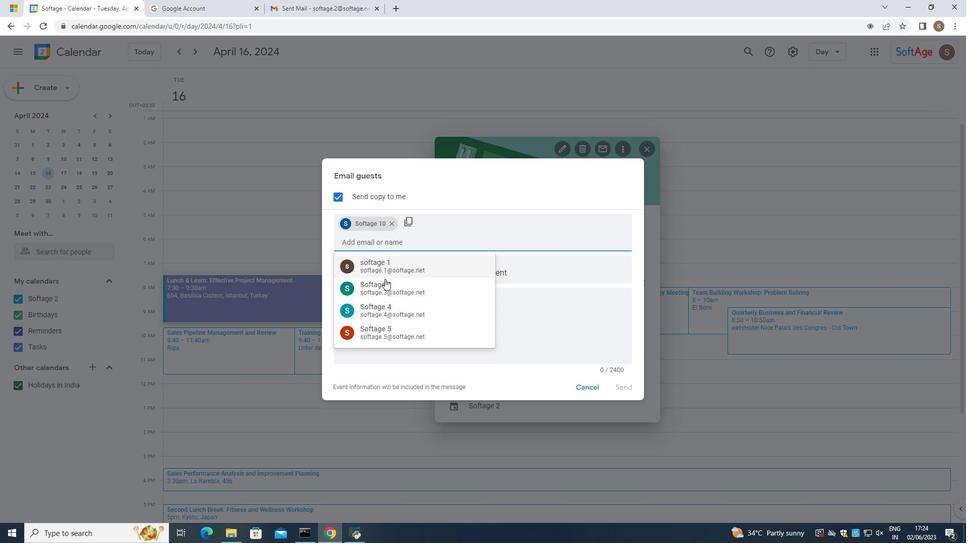 
Action: Mouse pressed left at (376, 285)
Screenshot: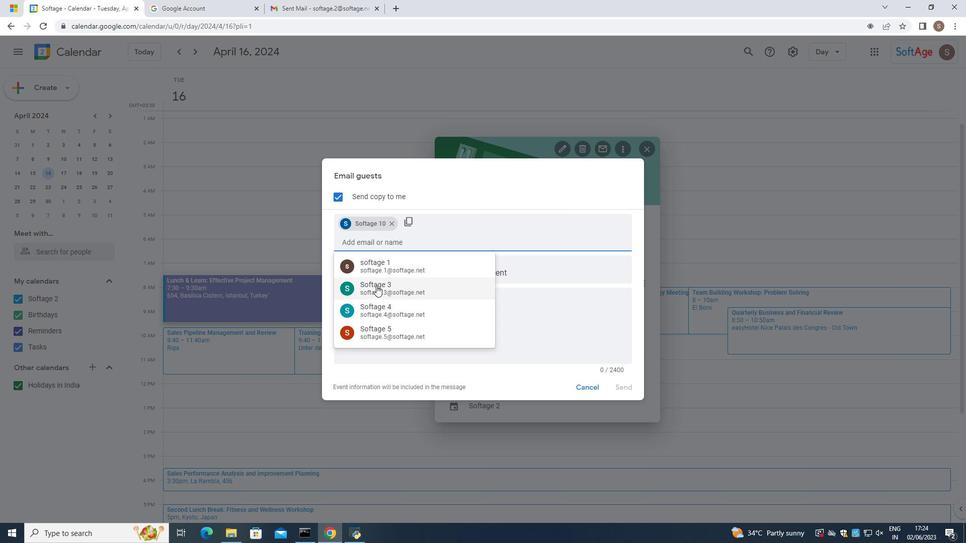 
Action: Mouse moved to (368, 301)
Screenshot: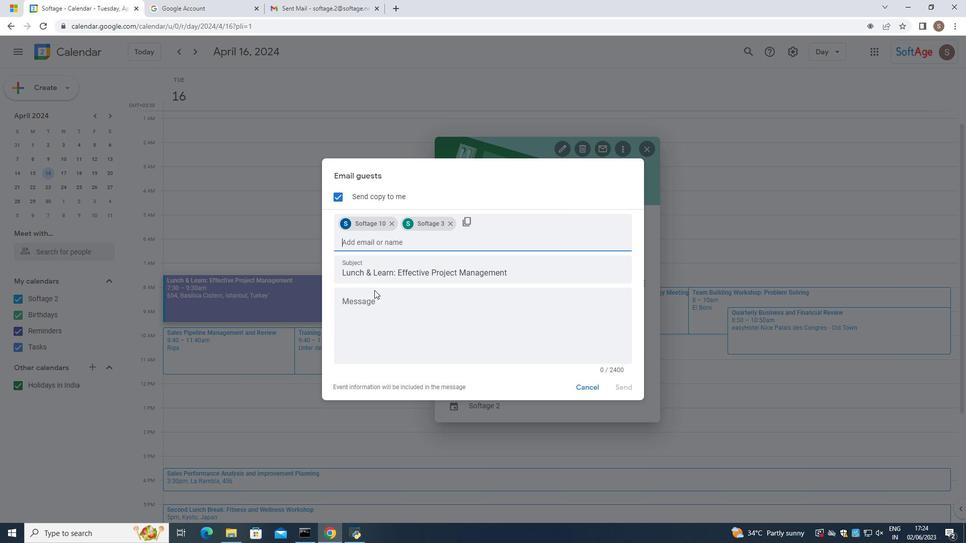 
Action: Mouse pressed left at (368, 301)
Screenshot: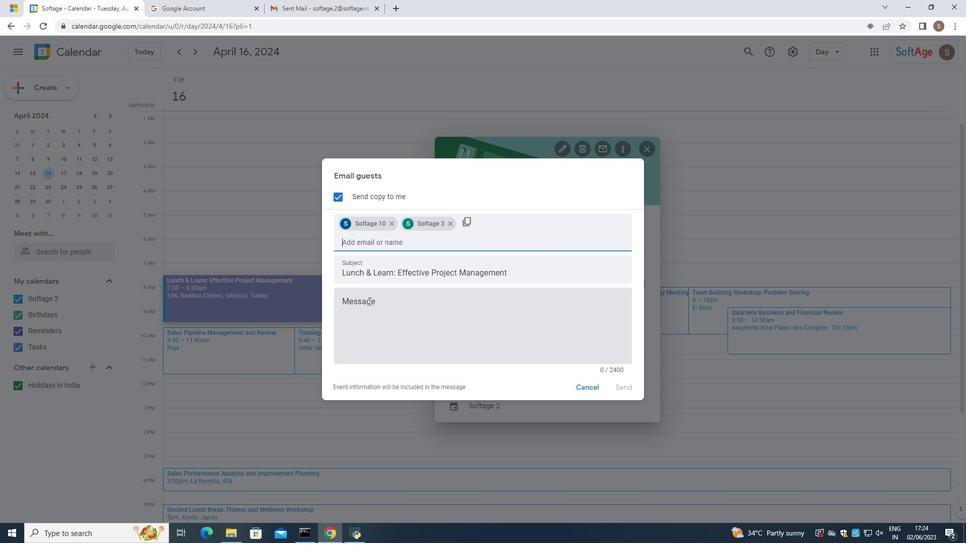 
Action: Mouse moved to (365, 301)
Screenshot: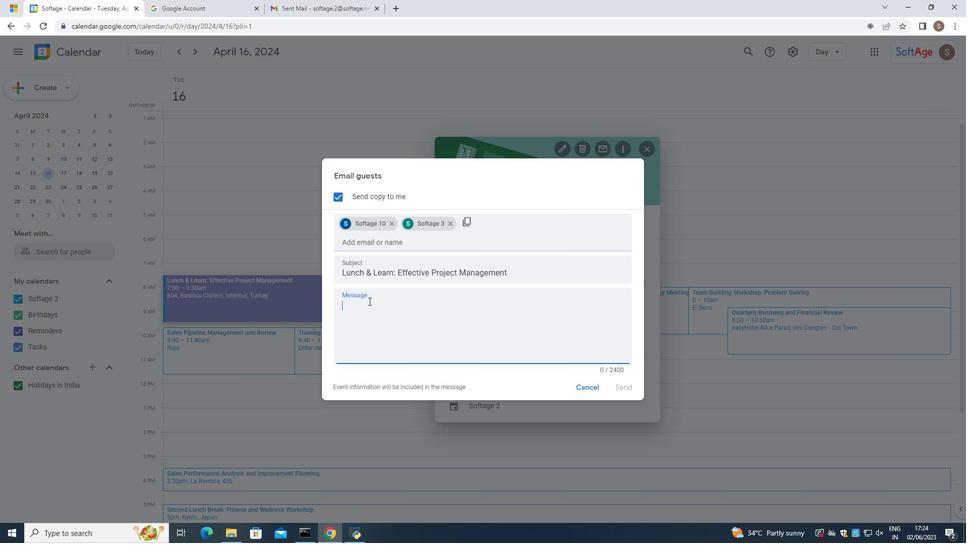 
Action: Key pressed <Key.caps_lock>P<Key.caps_lock>articipate
Screenshot: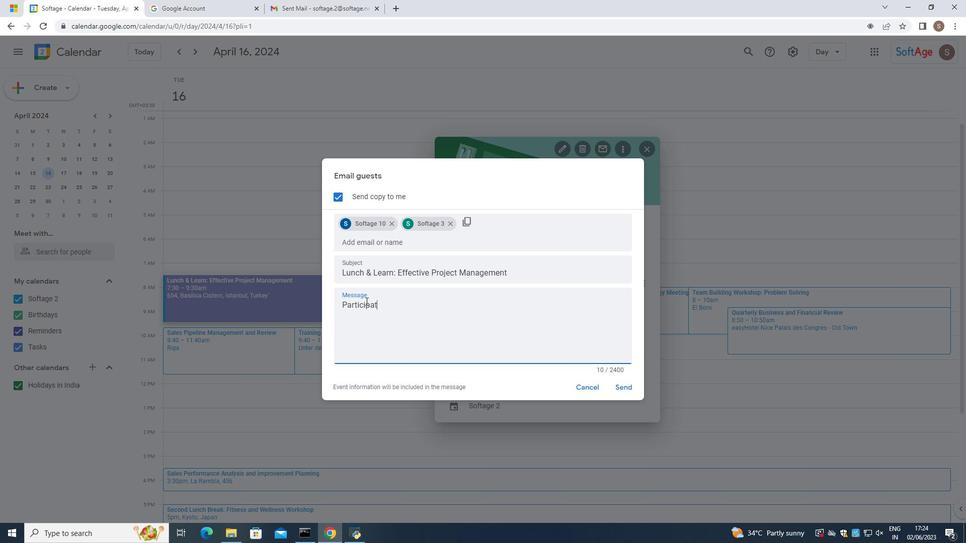 
Action: Mouse moved to (613, 390)
Screenshot: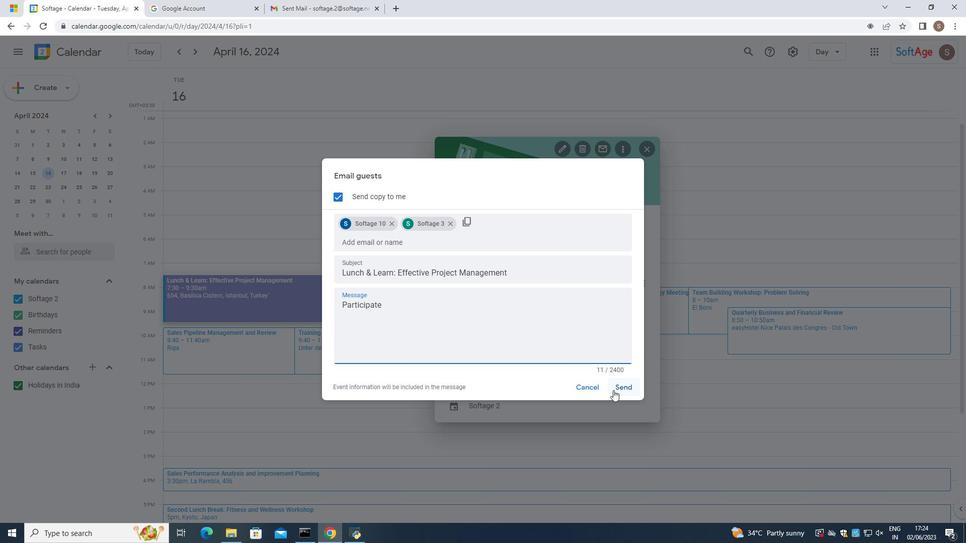
Action: Mouse pressed left at (613, 390)
Screenshot: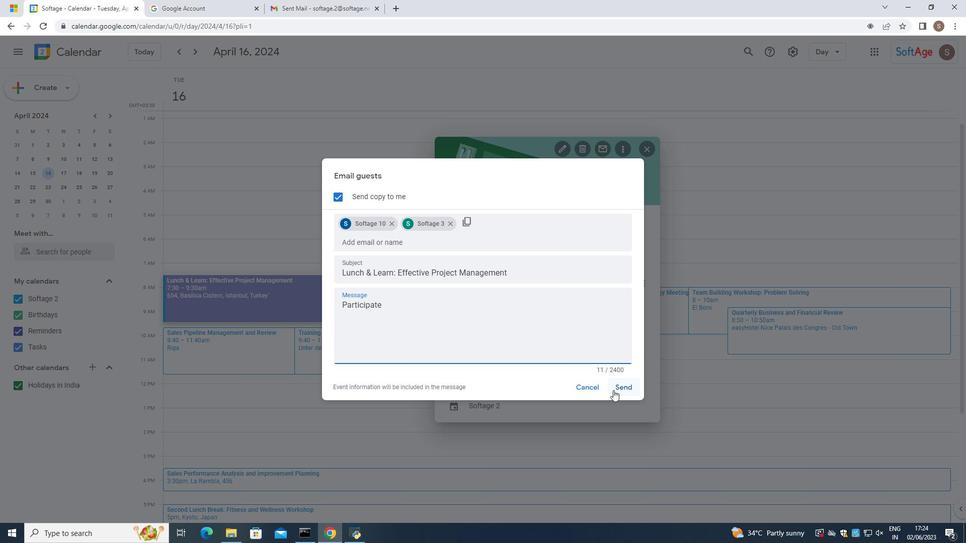 
Action: Mouse moved to (645, 152)
Screenshot: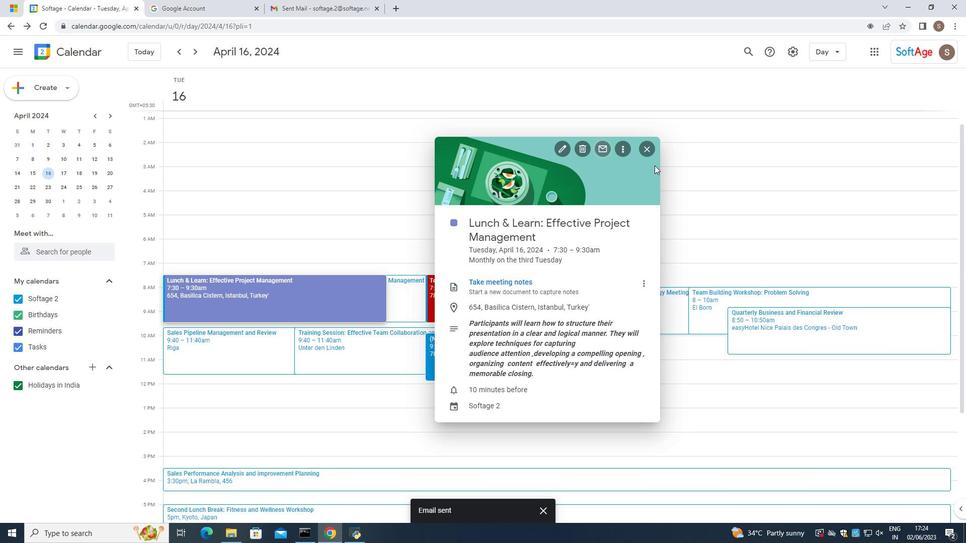 
Action: Mouse pressed left at (645, 152)
Screenshot: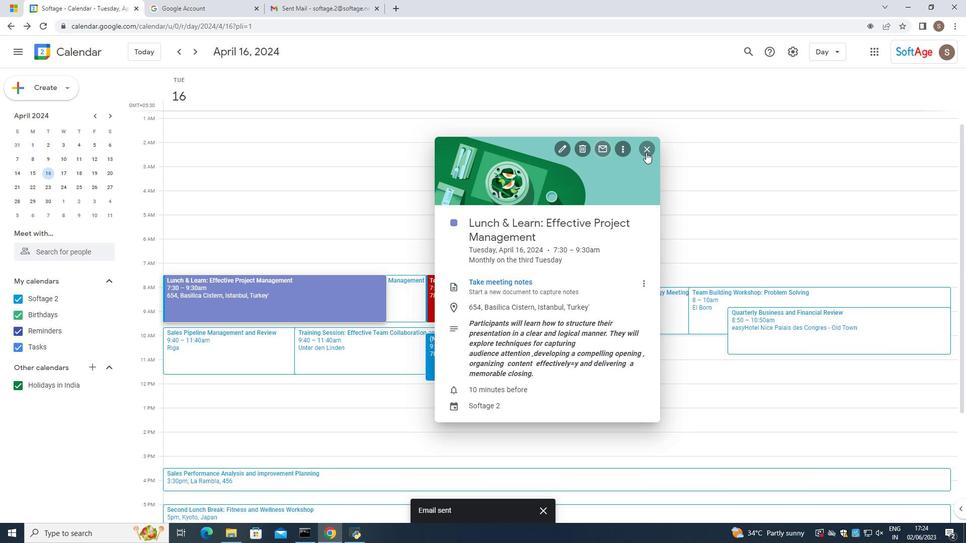 
Action: Mouse moved to (258, 232)
Screenshot: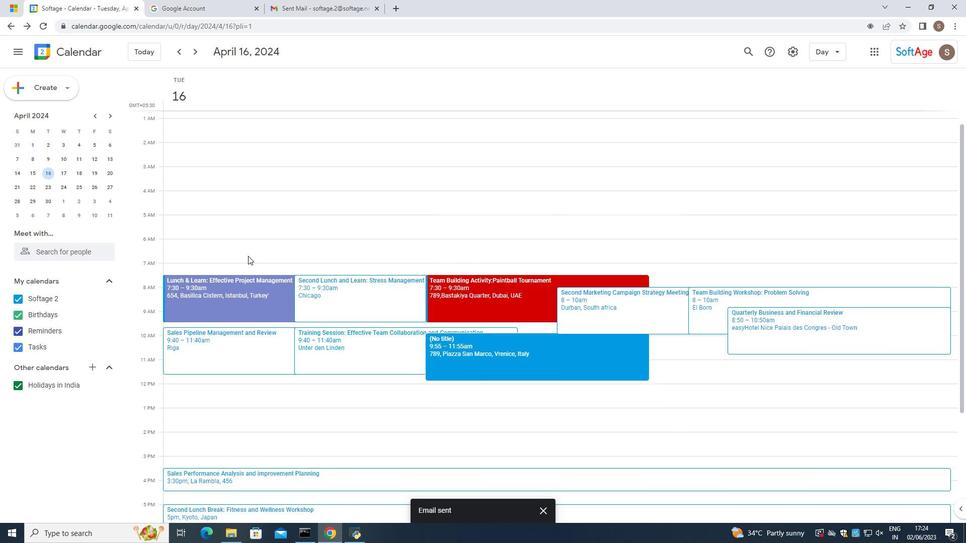 
